 Task: Find connections with filter location Monte Alegre with filter topic #recruitmentwith filter profile language German with filter current company Max Healthcare with filter school Dr. B. R. Ambedkar University, Agra with filter industry Blogs with filter service category Customer Support with filter keywords title Astronomer
Action: Mouse moved to (725, 110)
Screenshot: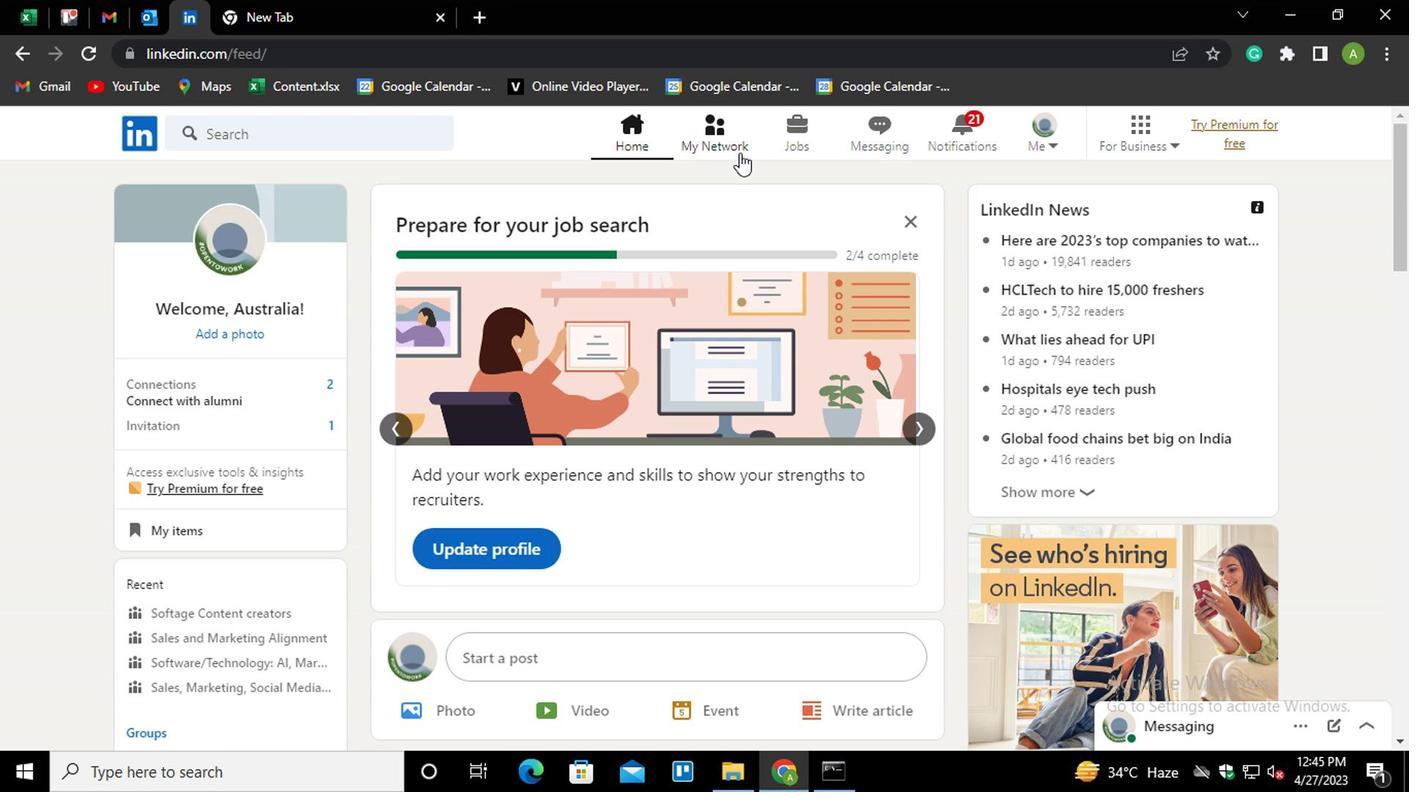 
Action: Mouse pressed left at (725, 110)
Screenshot: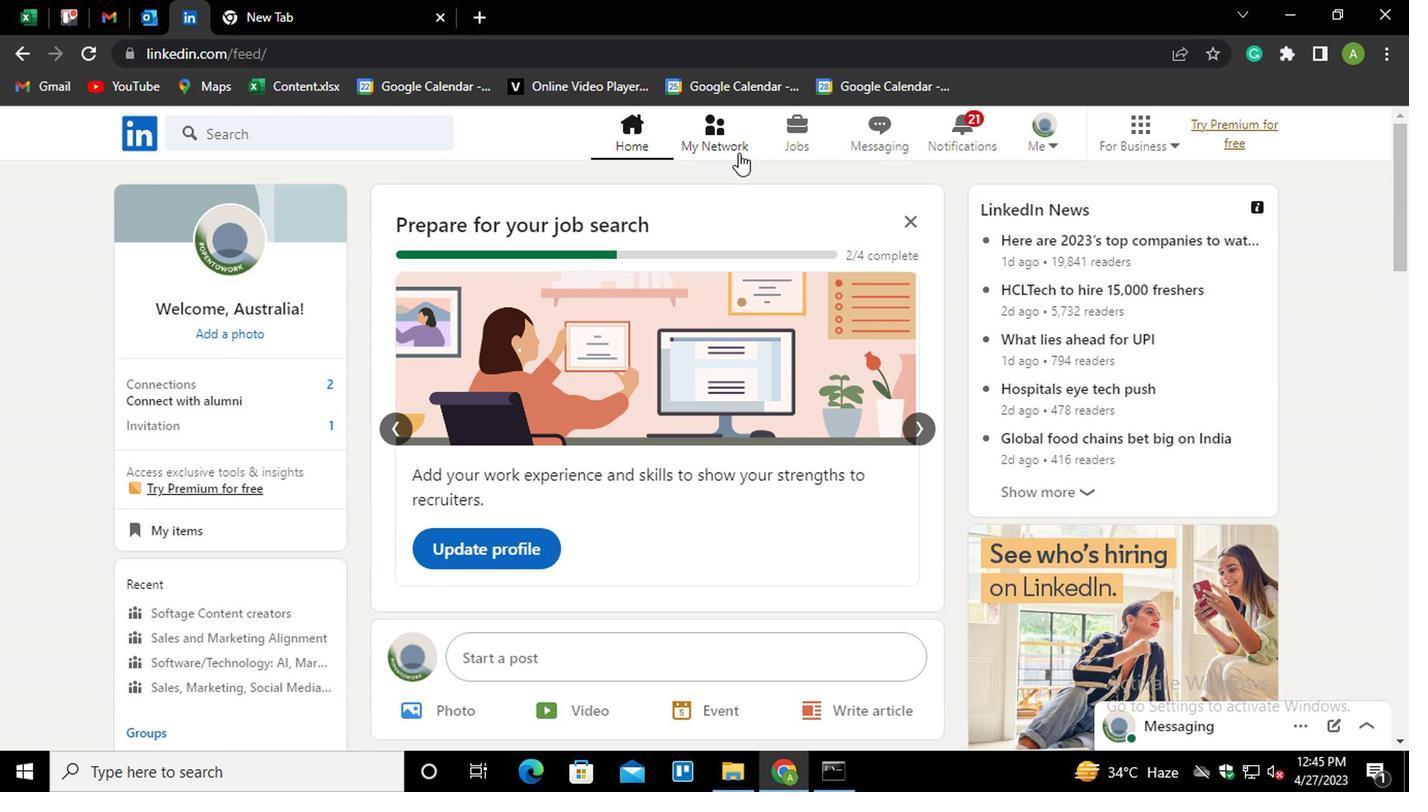 
Action: Mouse moved to (282, 218)
Screenshot: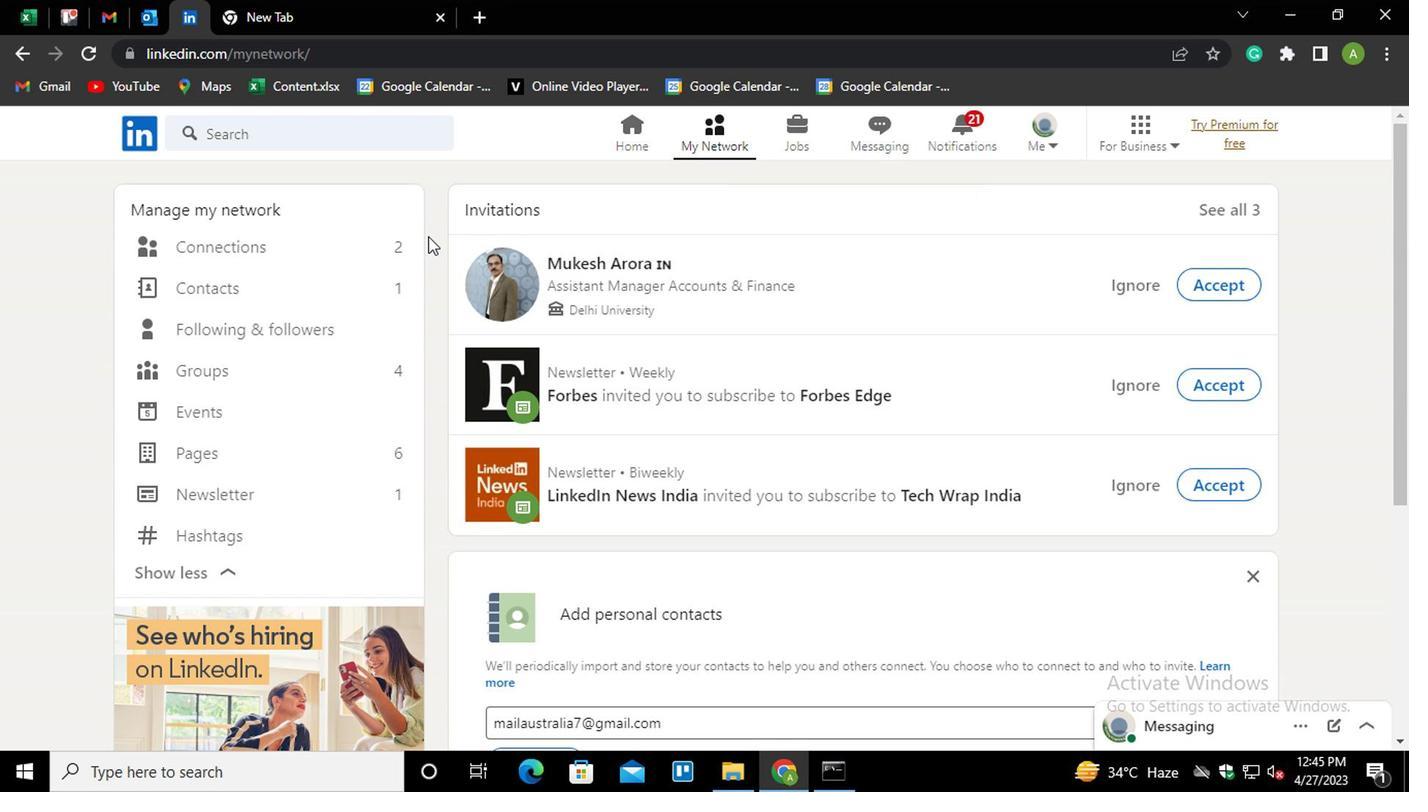 
Action: Mouse pressed left at (282, 218)
Screenshot: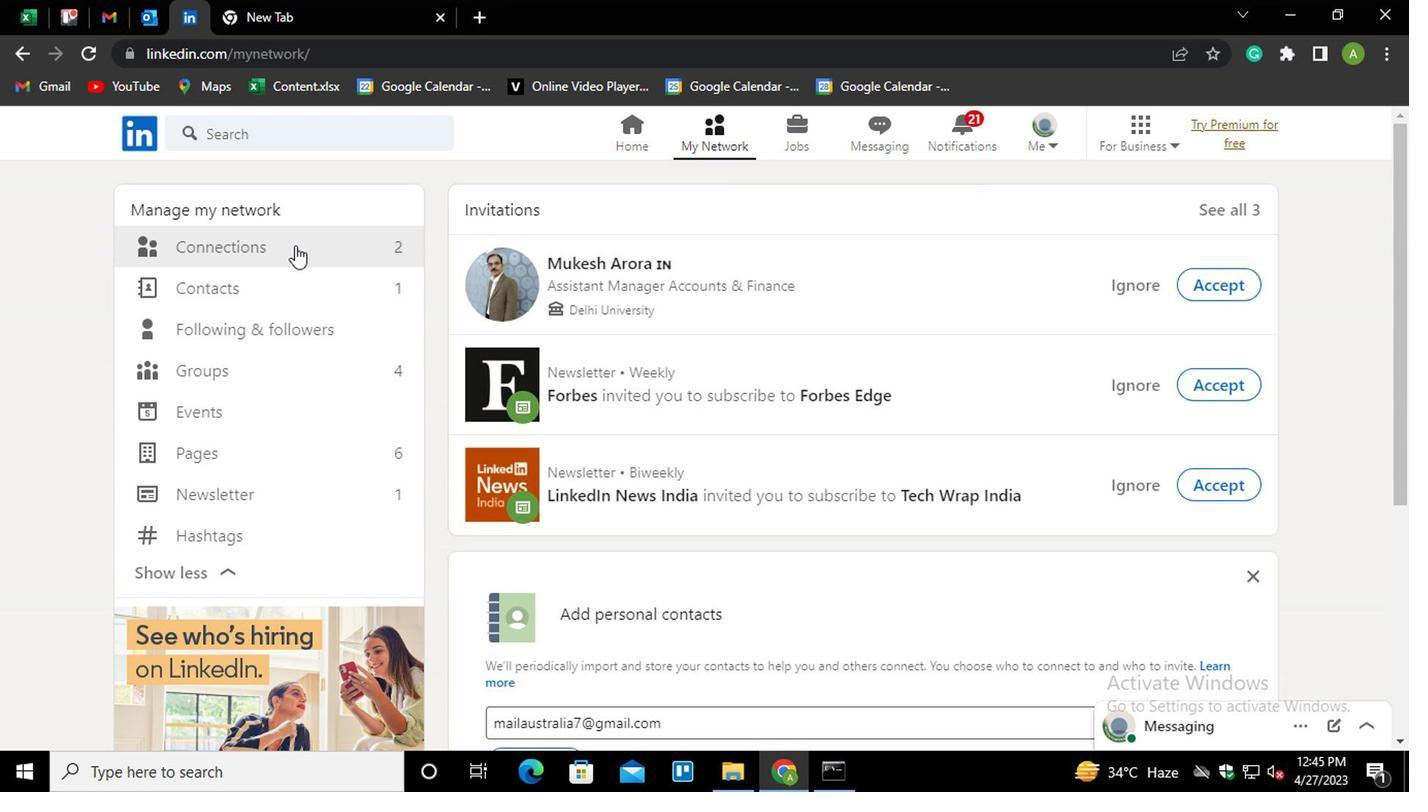 
Action: Mouse moved to (841, 216)
Screenshot: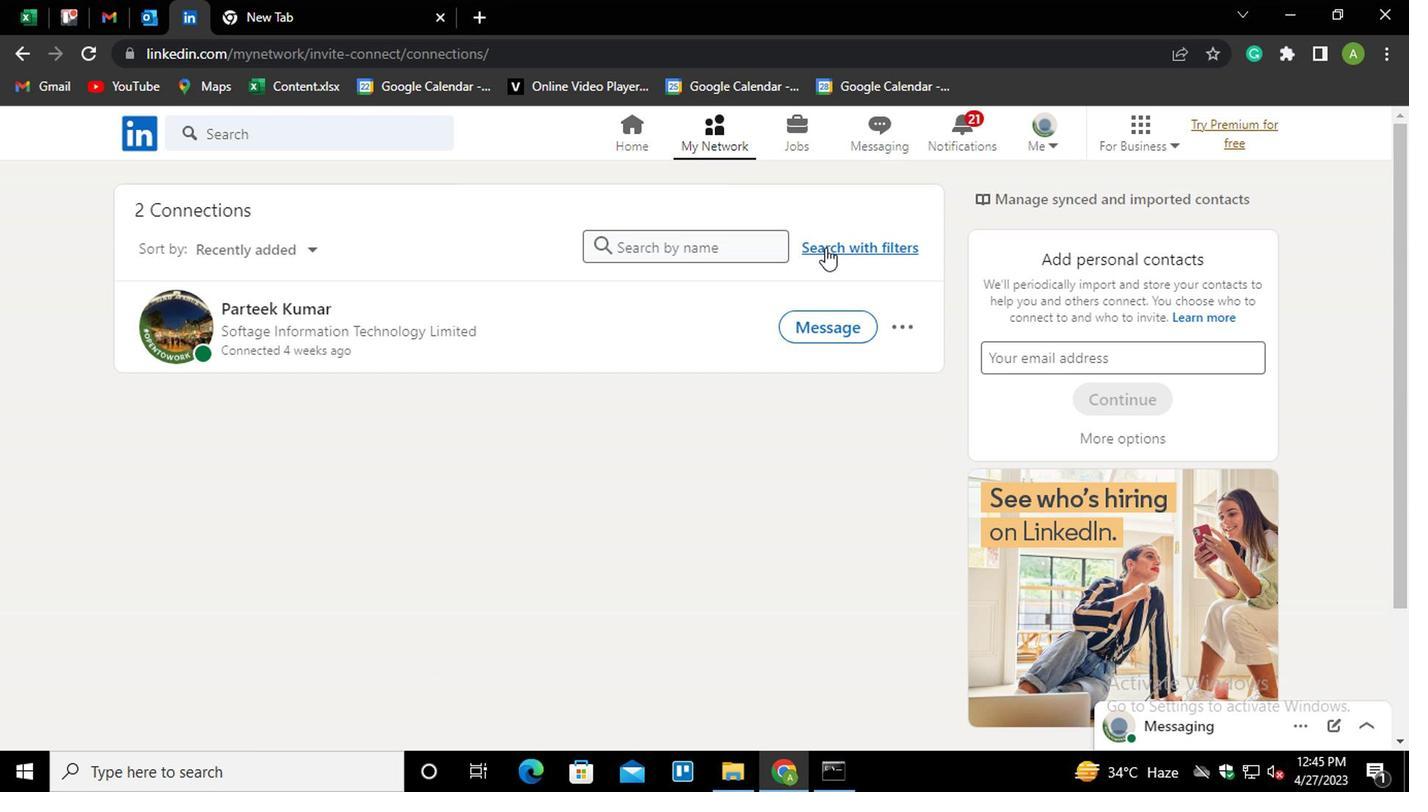 
Action: Mouse pressed left at (841, 216)
Screenshot: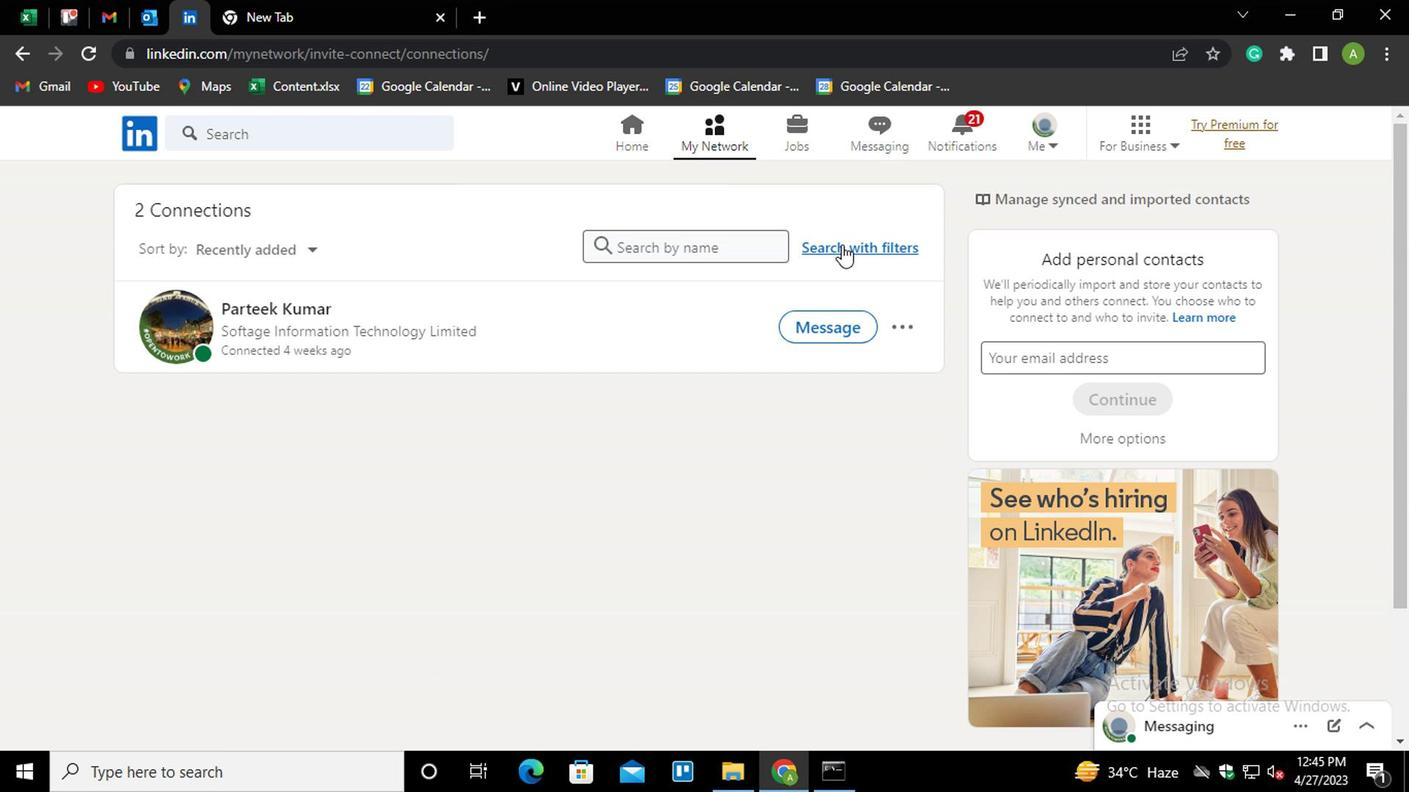 
Action: Mouse moved to (758, 162)
Screenshot: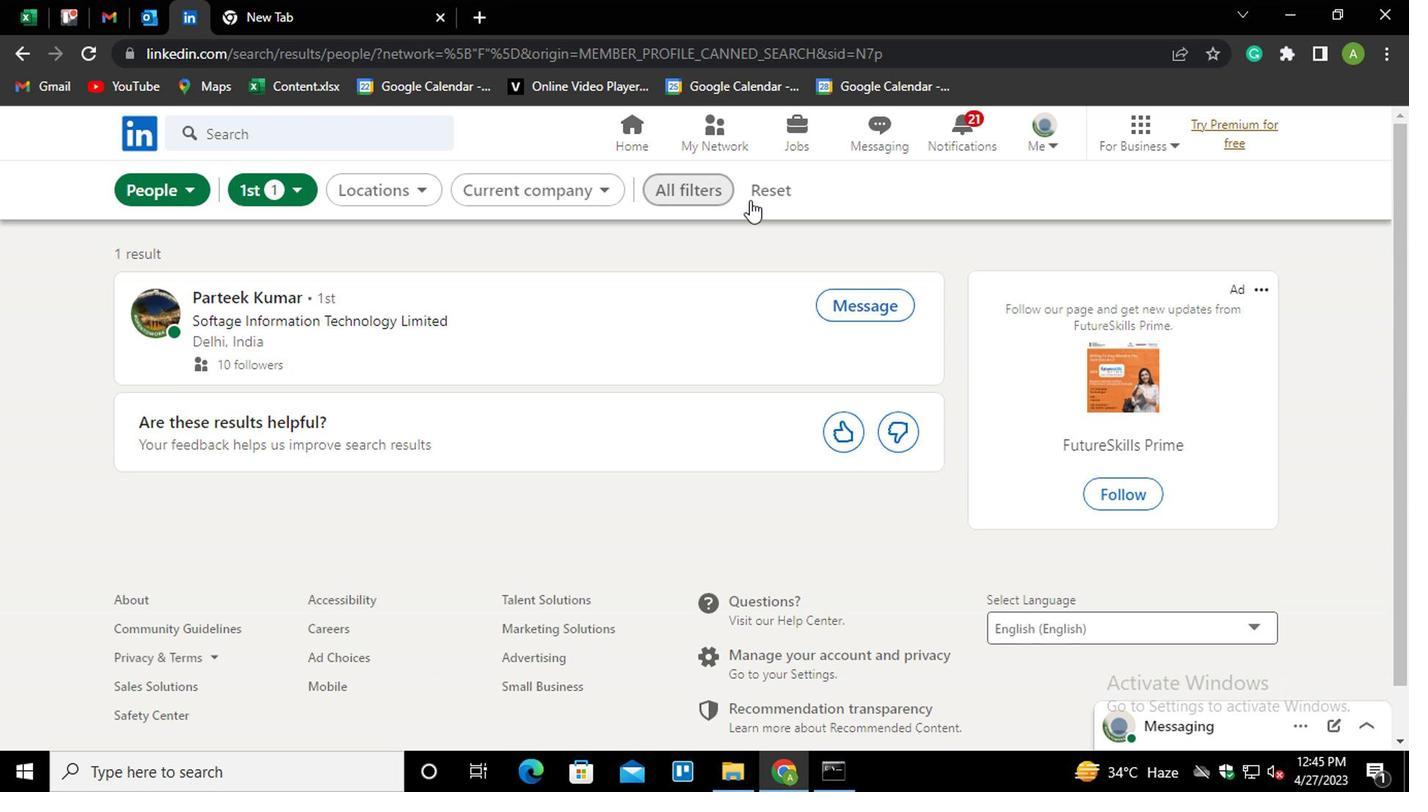 
Action: Mouse pressed left at (758, 162)
Screenshot: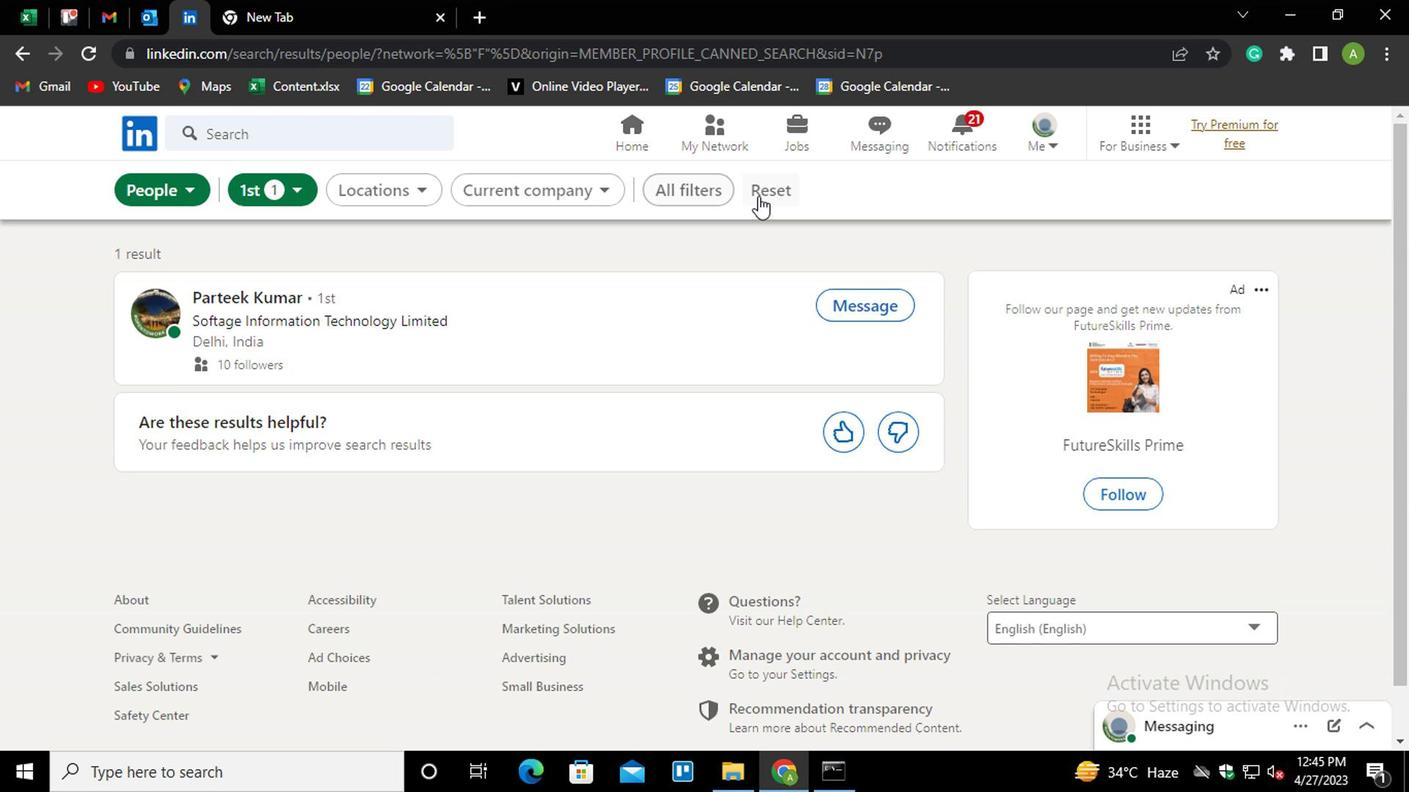 
Action: Mouse moved to (709, 162)
Screenshot: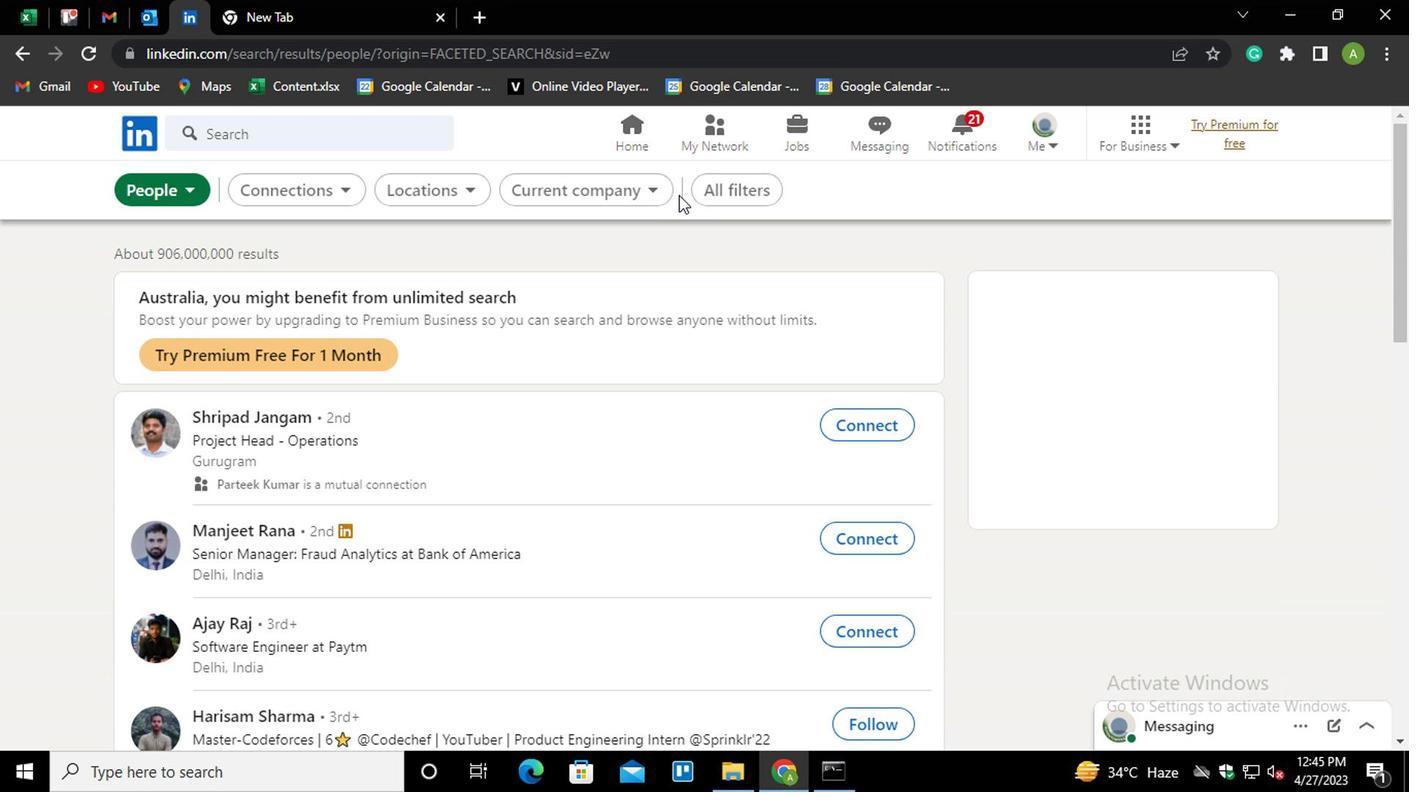 
Action: Mouse pressed left at (709, 162)
Screenshot: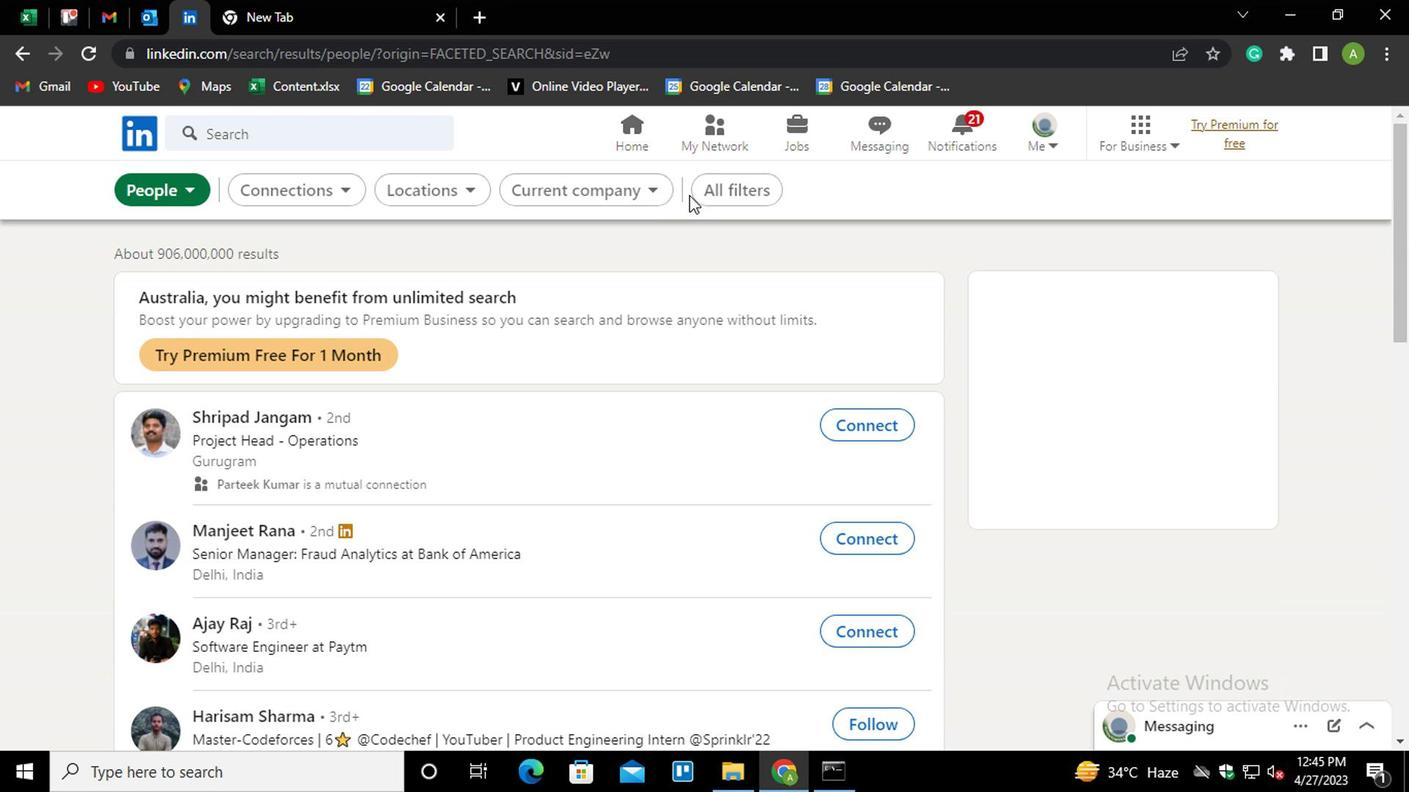 
Action: Mouse moved to (1021, 322)
Screenshot: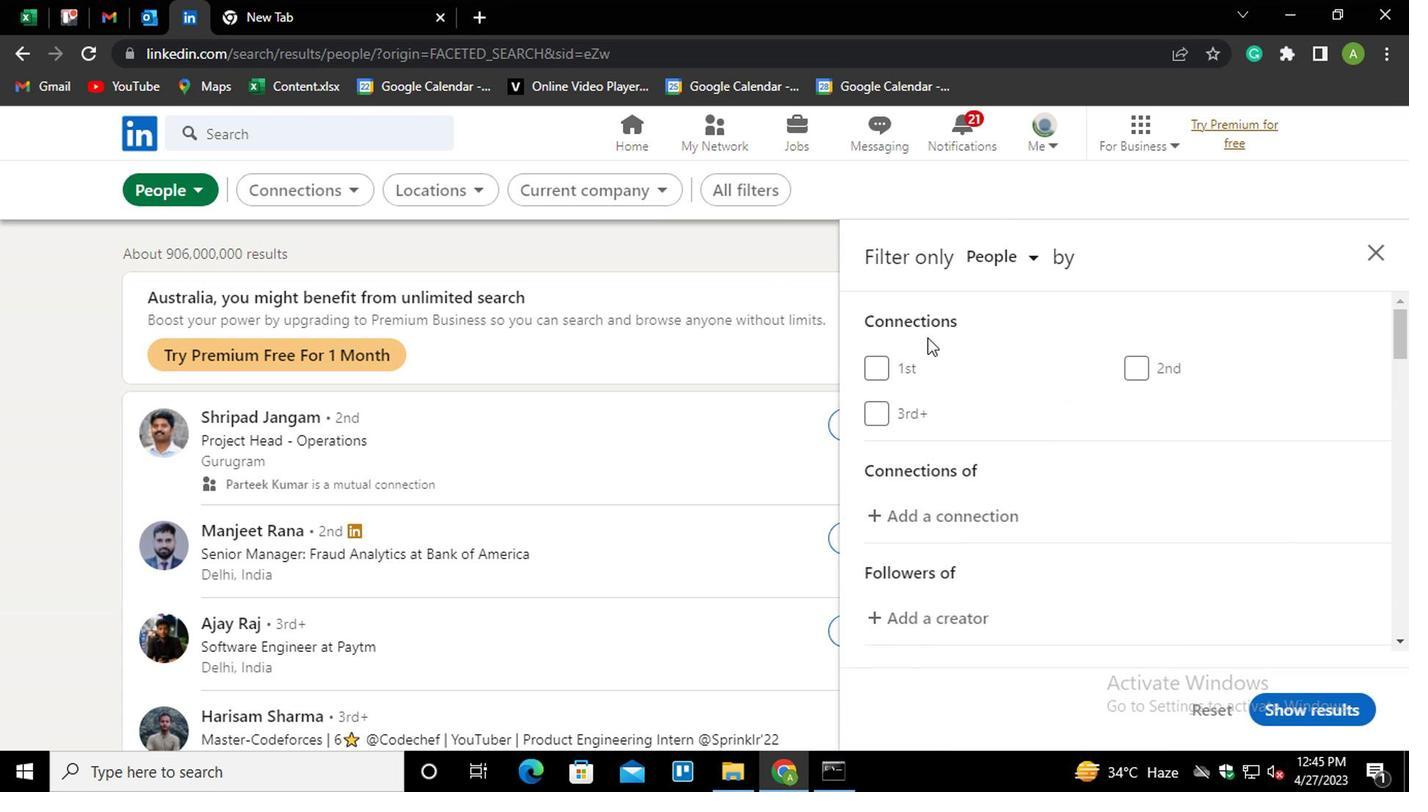 
Action: Mouse scrolled (1021, 321) with delta (0, 0)
Screenshot: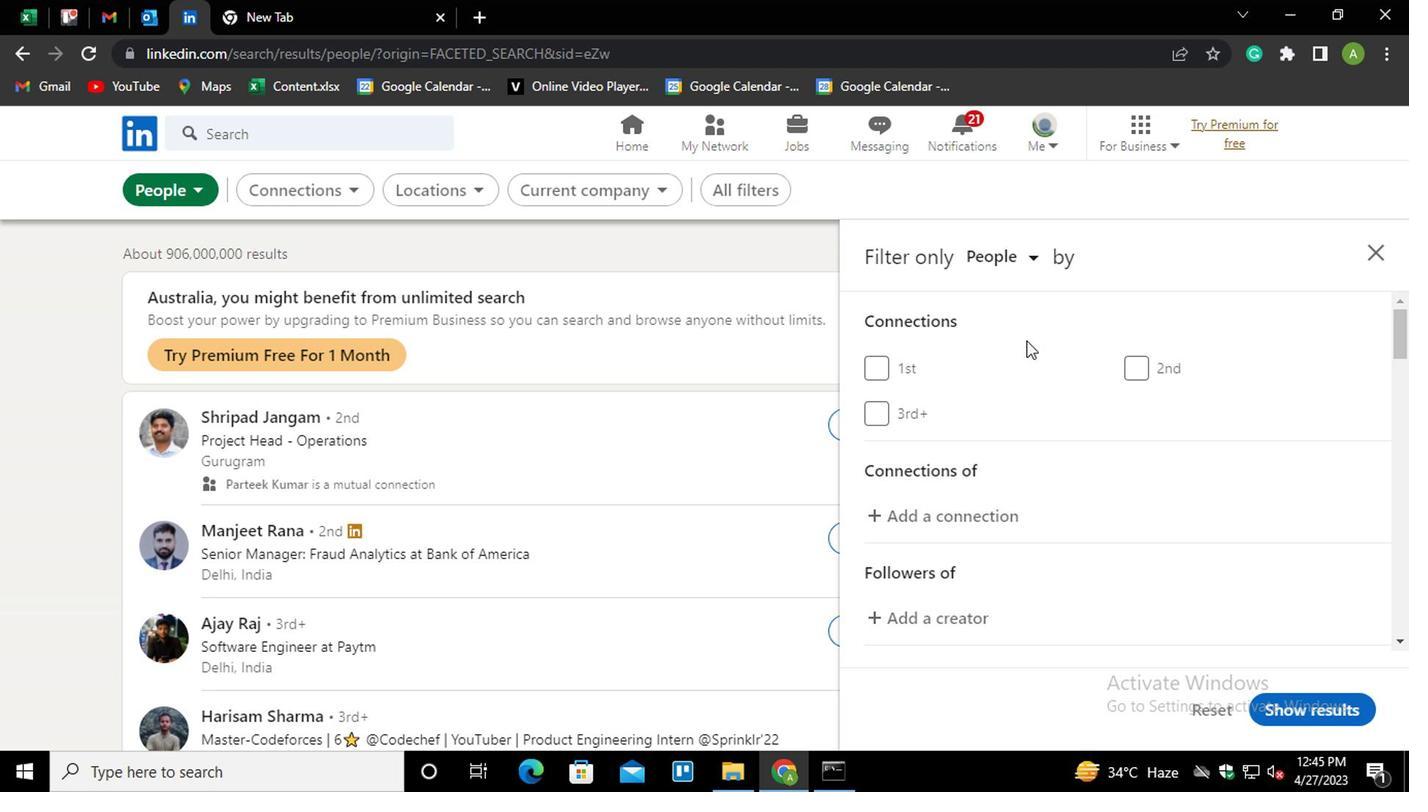 
Action: Mouse scrolled (1021, 321) with delta (0, 0)
Screenshot: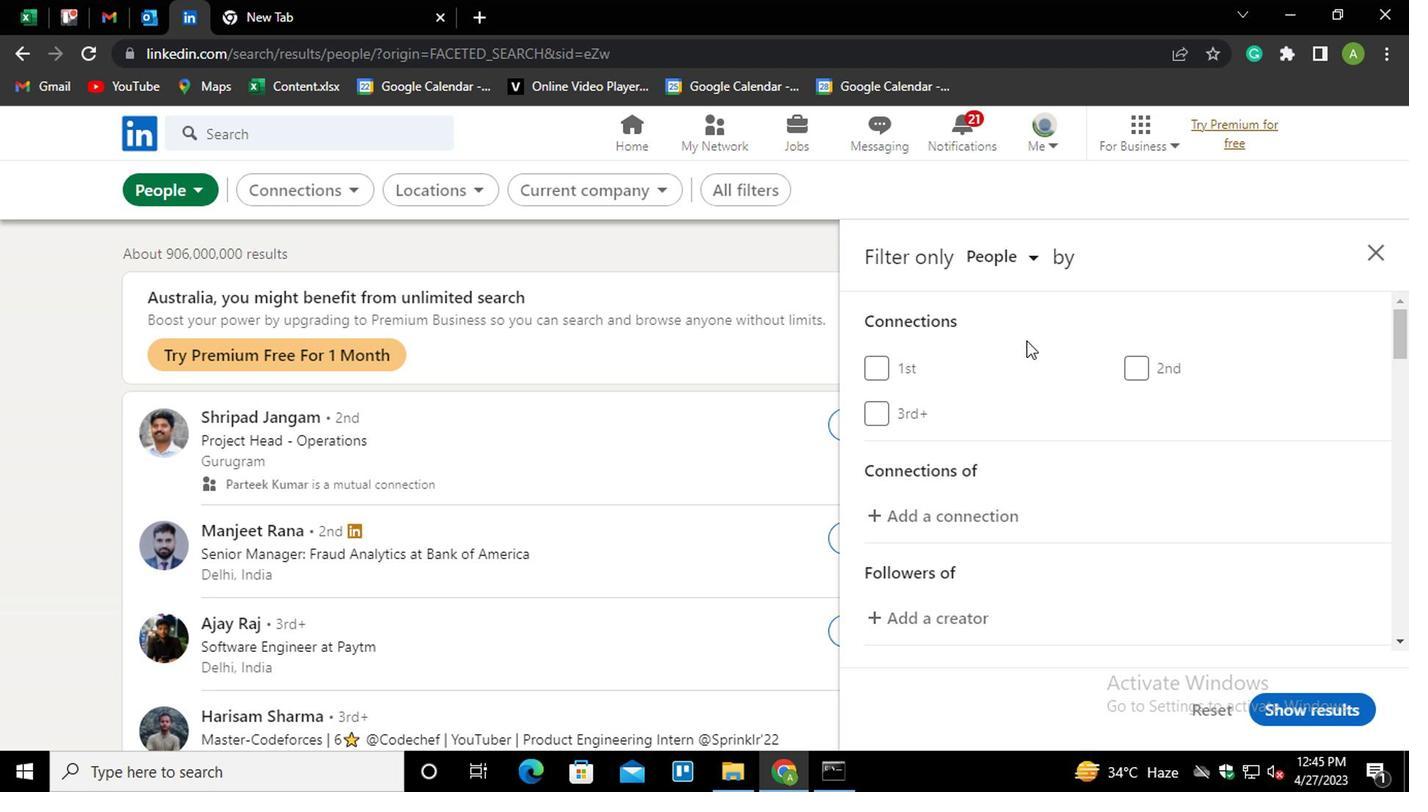 
Action: Mouse scrolled (1021, 321) with delta (0, 0)
Screenshot: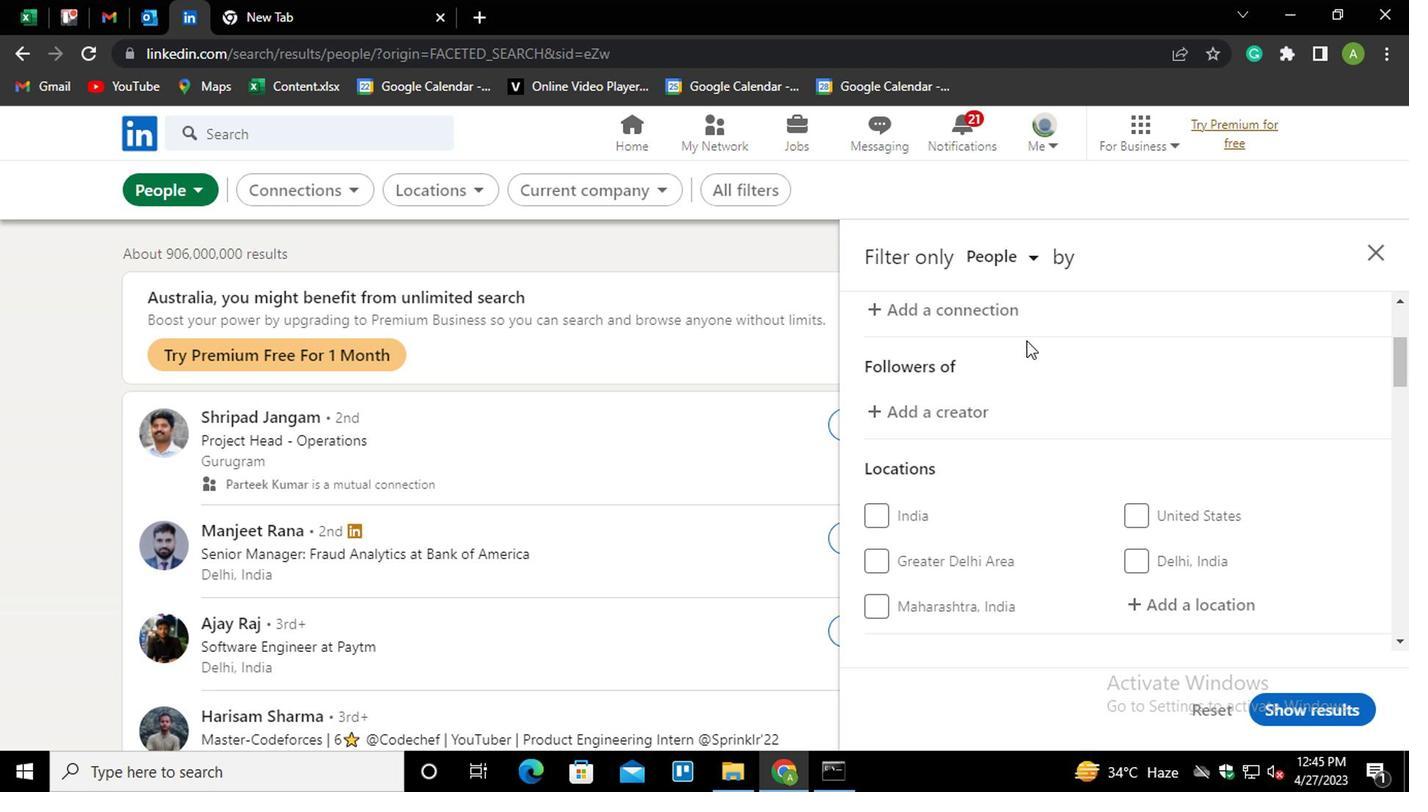 
Action: Mouse moved to (1150, 501)
Screenshot: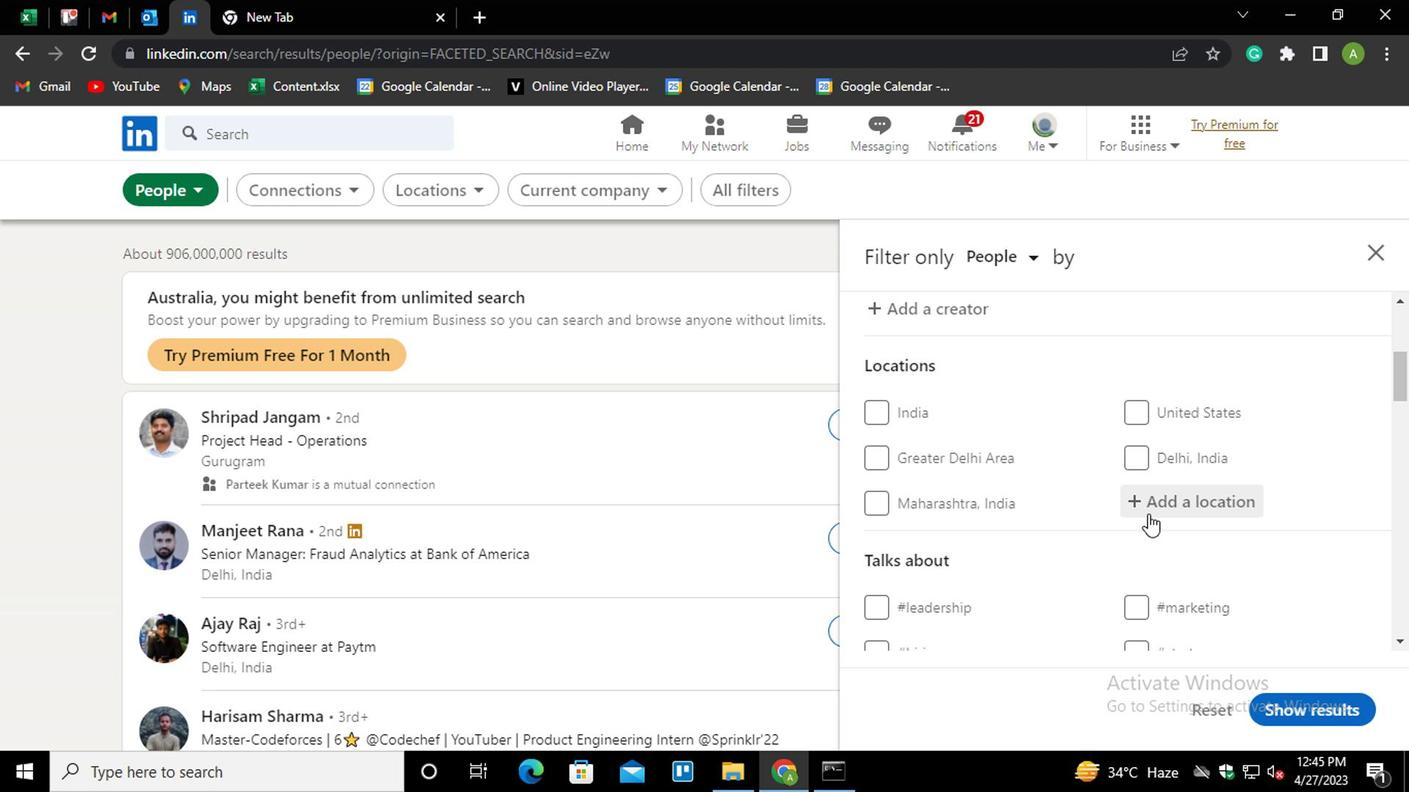 
Action: Mouse pressed left at (1150, 501)
Screenshot: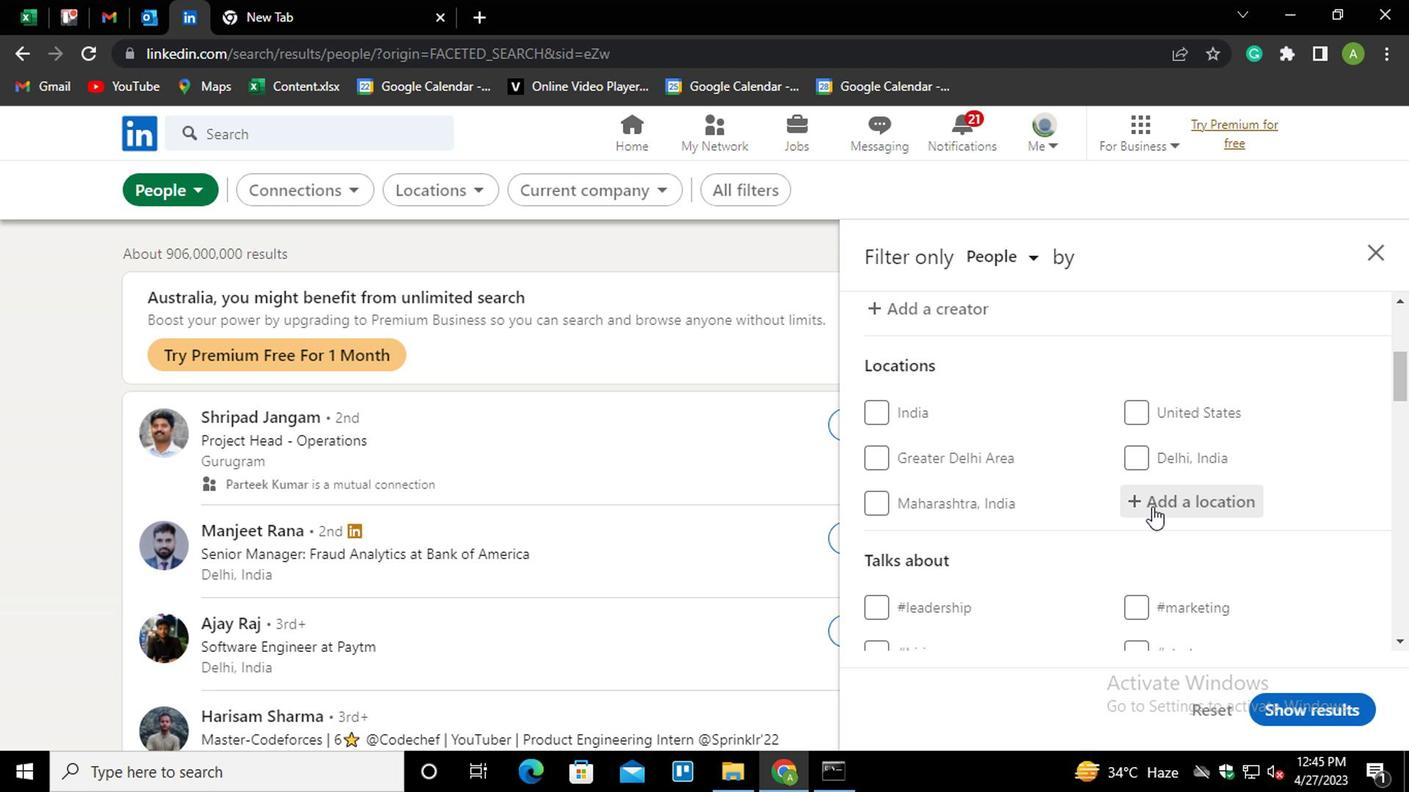 
Action: Mouse moved to (1150, 499)
Screenshot: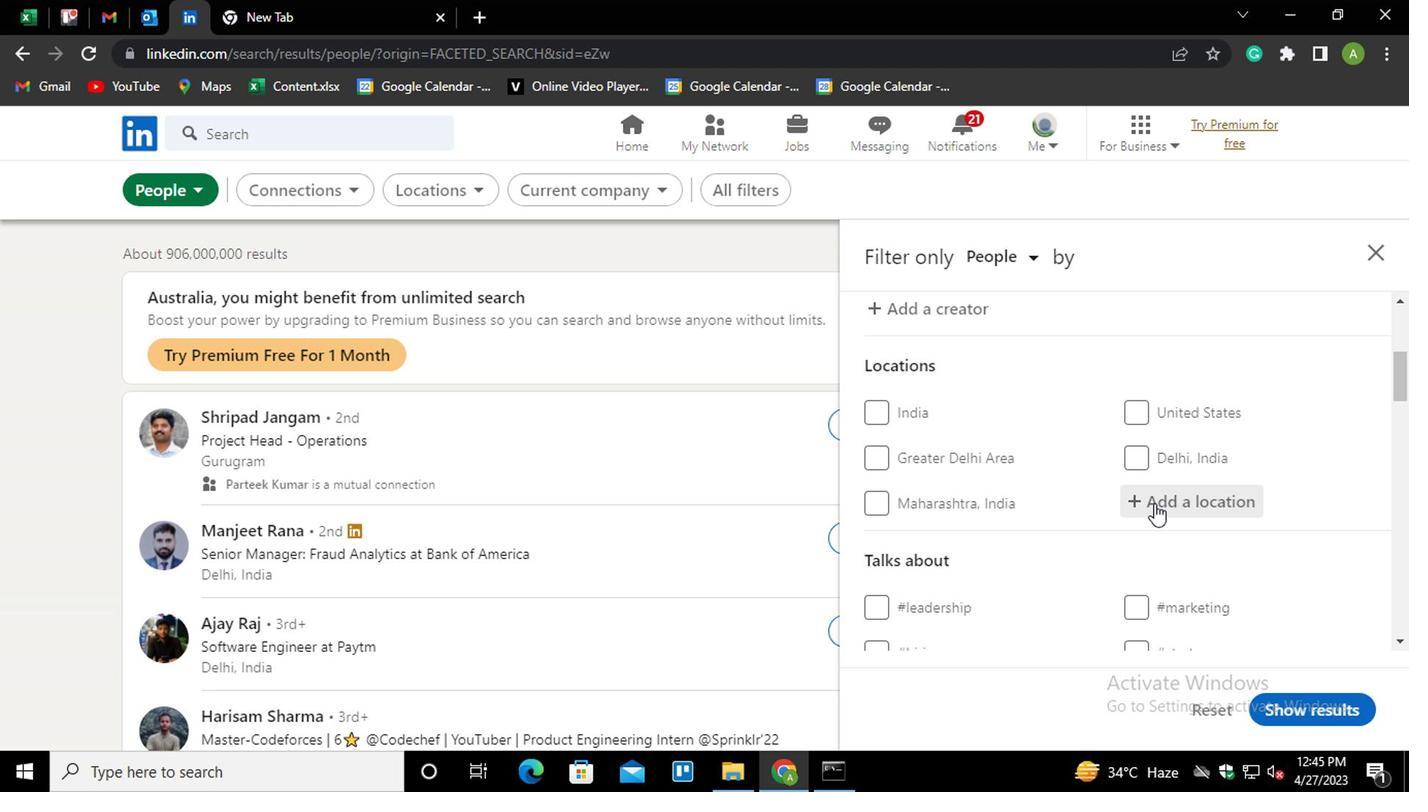 
Action: Mouse pressed left at (1150, 499)
Screenshot: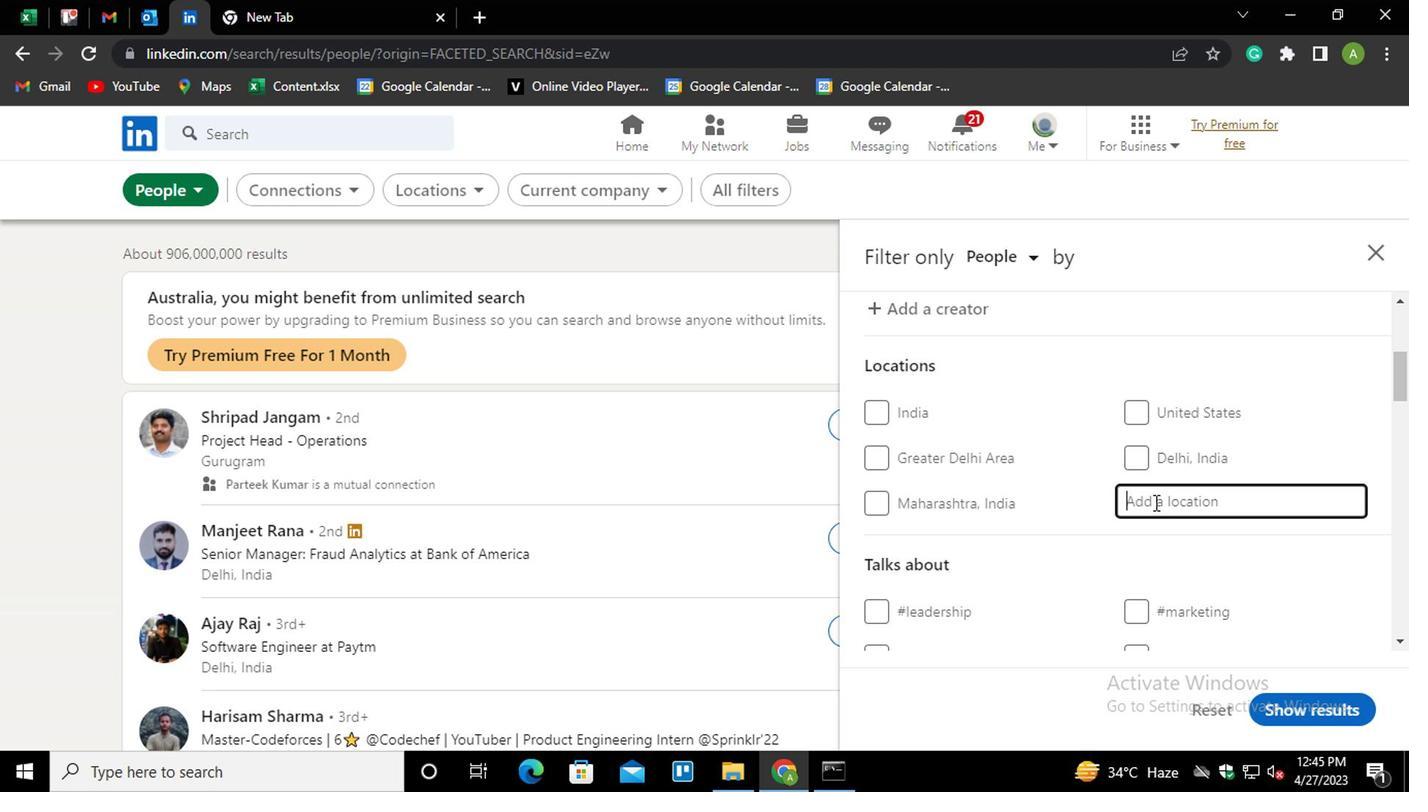 
Action: Mouse moved to (1151, 499)
Screenshot: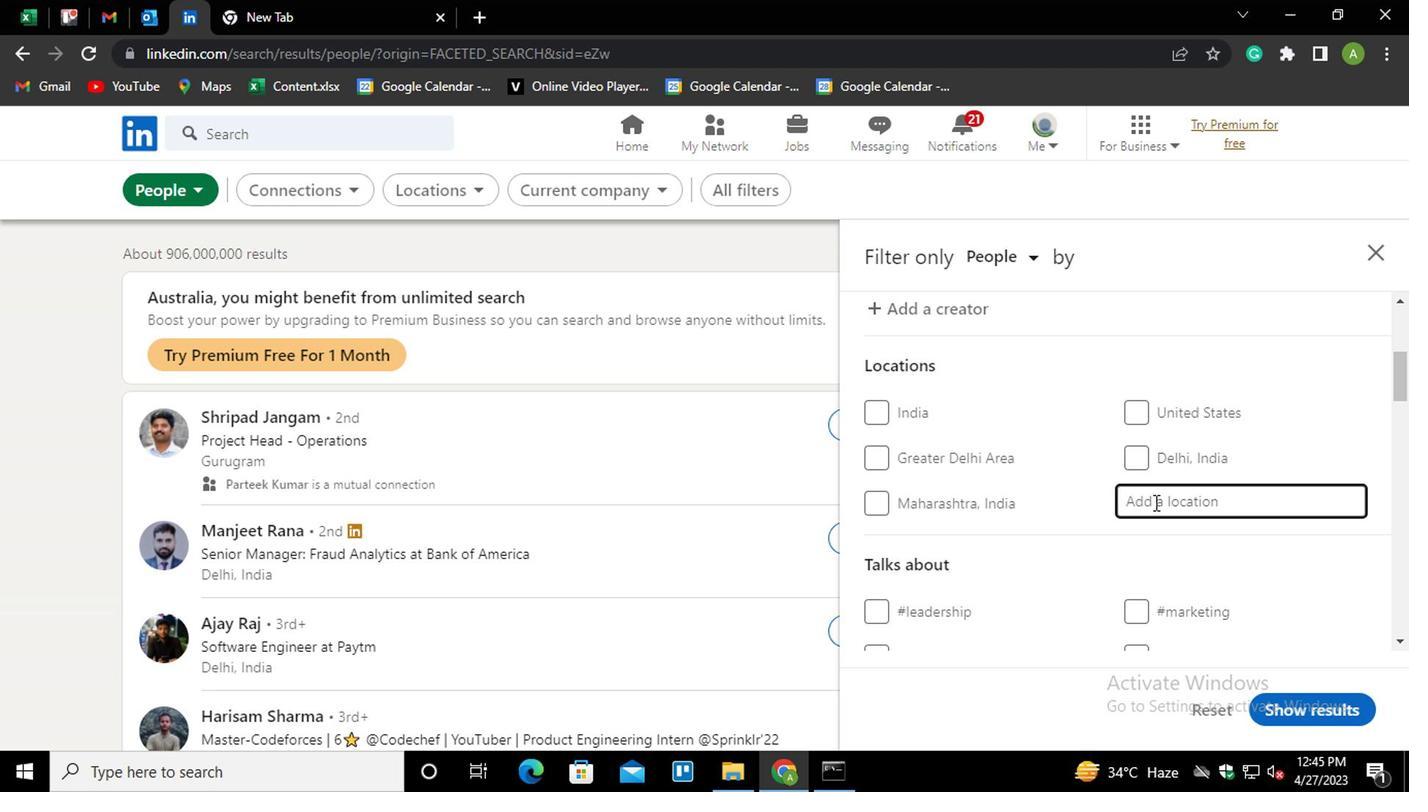 
Action: Key pressed <Key.shift>MONTE<Key.space><Key.shift>ALERGE
Screenshot: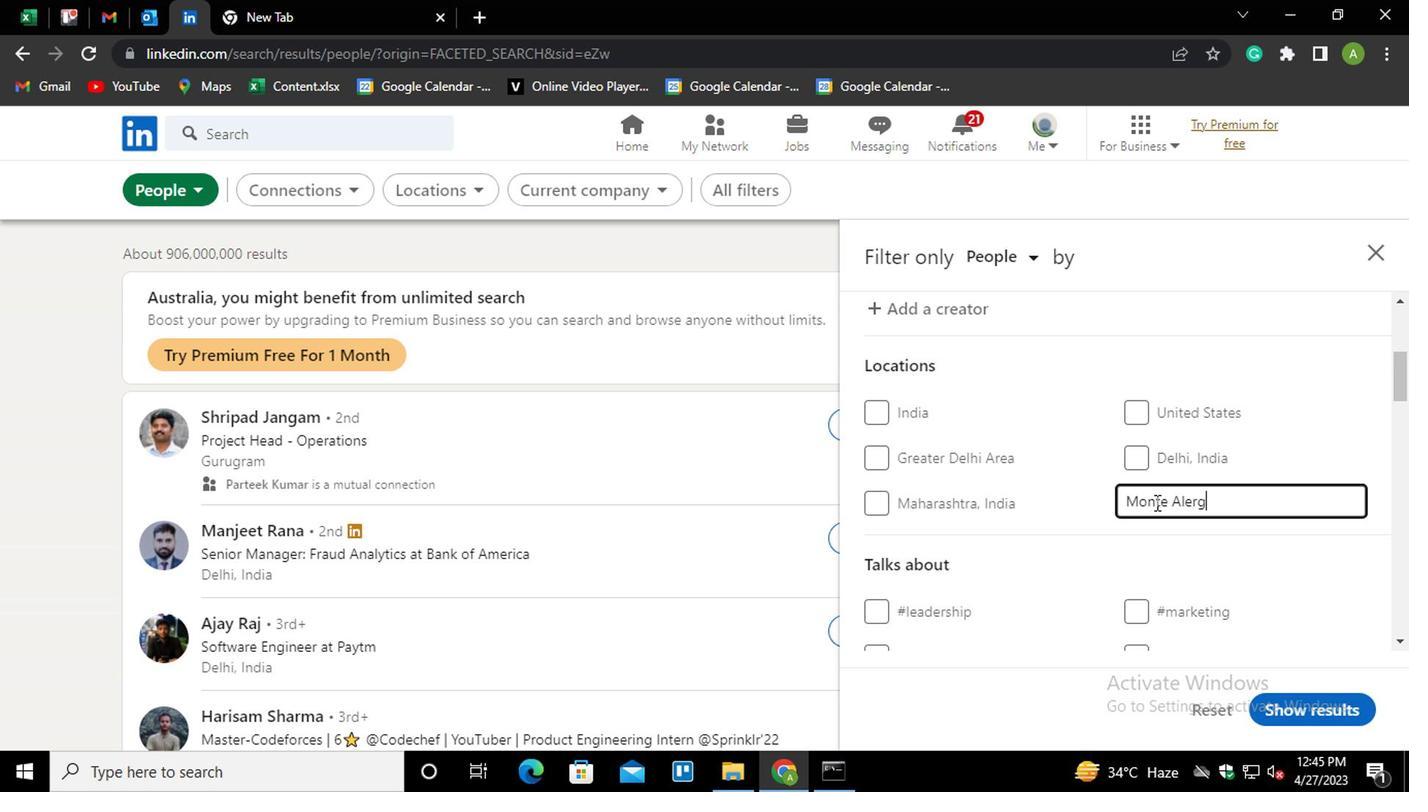 
Action: Mouse moved to (1276, 494)
Screenshot: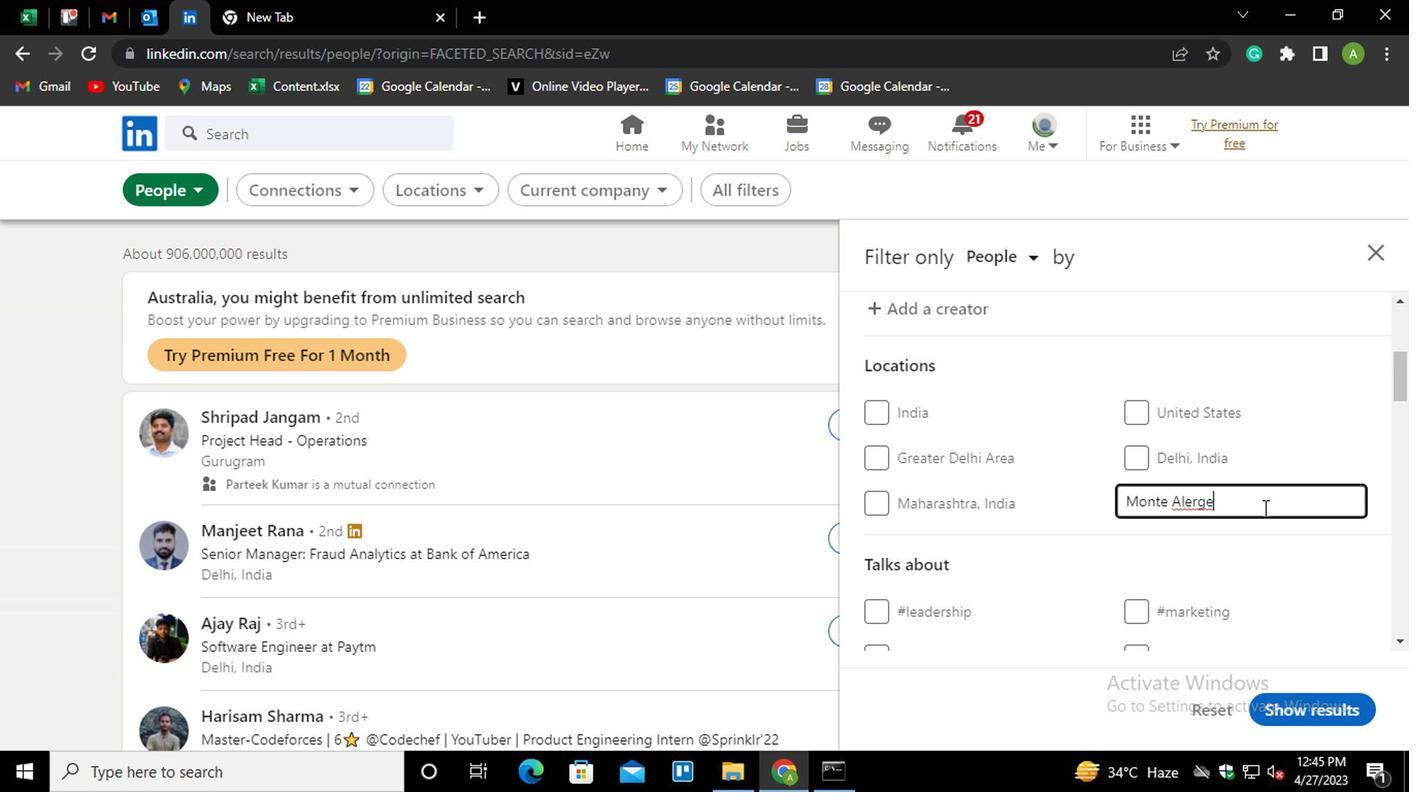 
Action: Key pressed <Key.backspace><Key.backspace><Key.backspace>GR<Key.down><Key.enter>
Screenshot: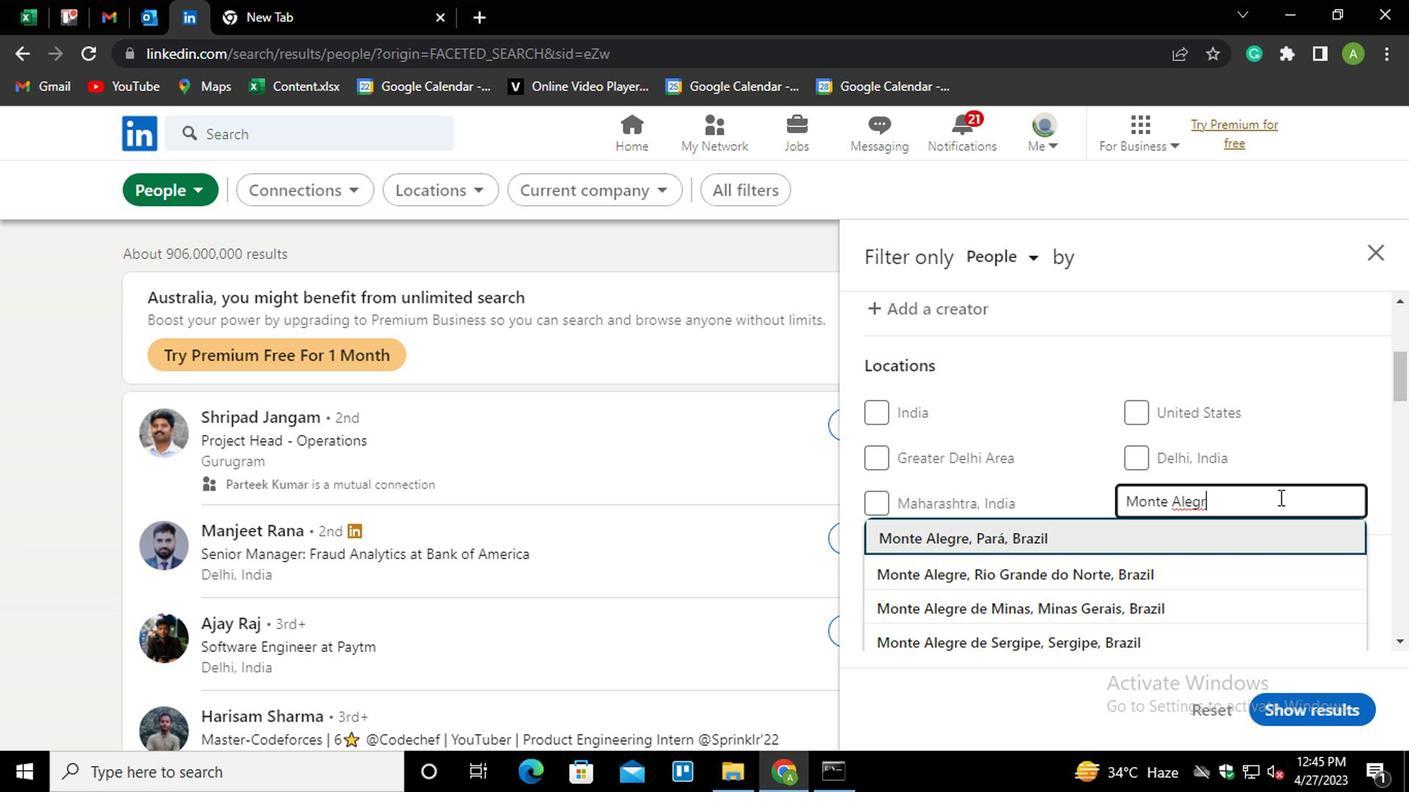 
Action: Mouse scrolled (1276, 493) with delta (0, -1)
Screenshot: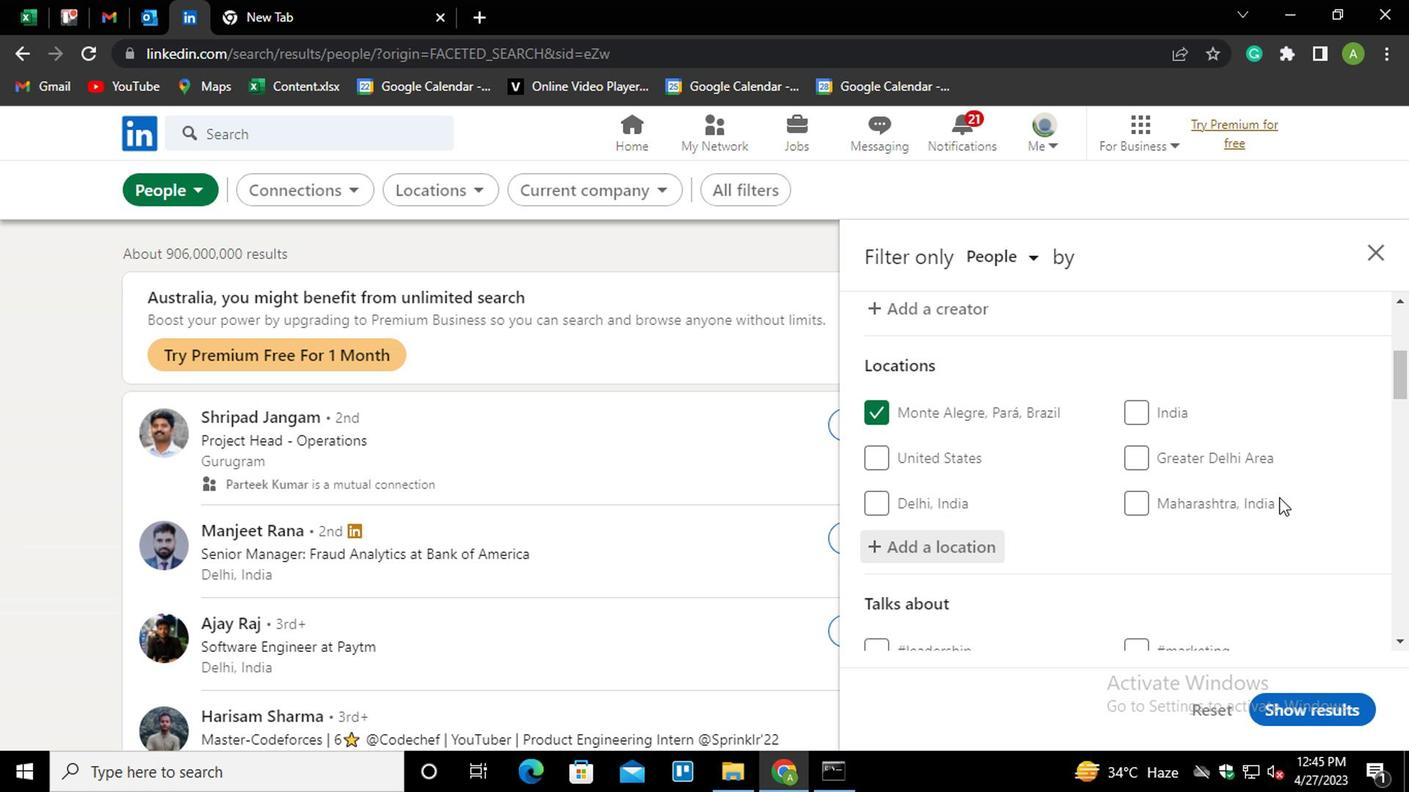 
Action: Mouse scrolled (1276, 493) with delta (0, -1)
Screenshot: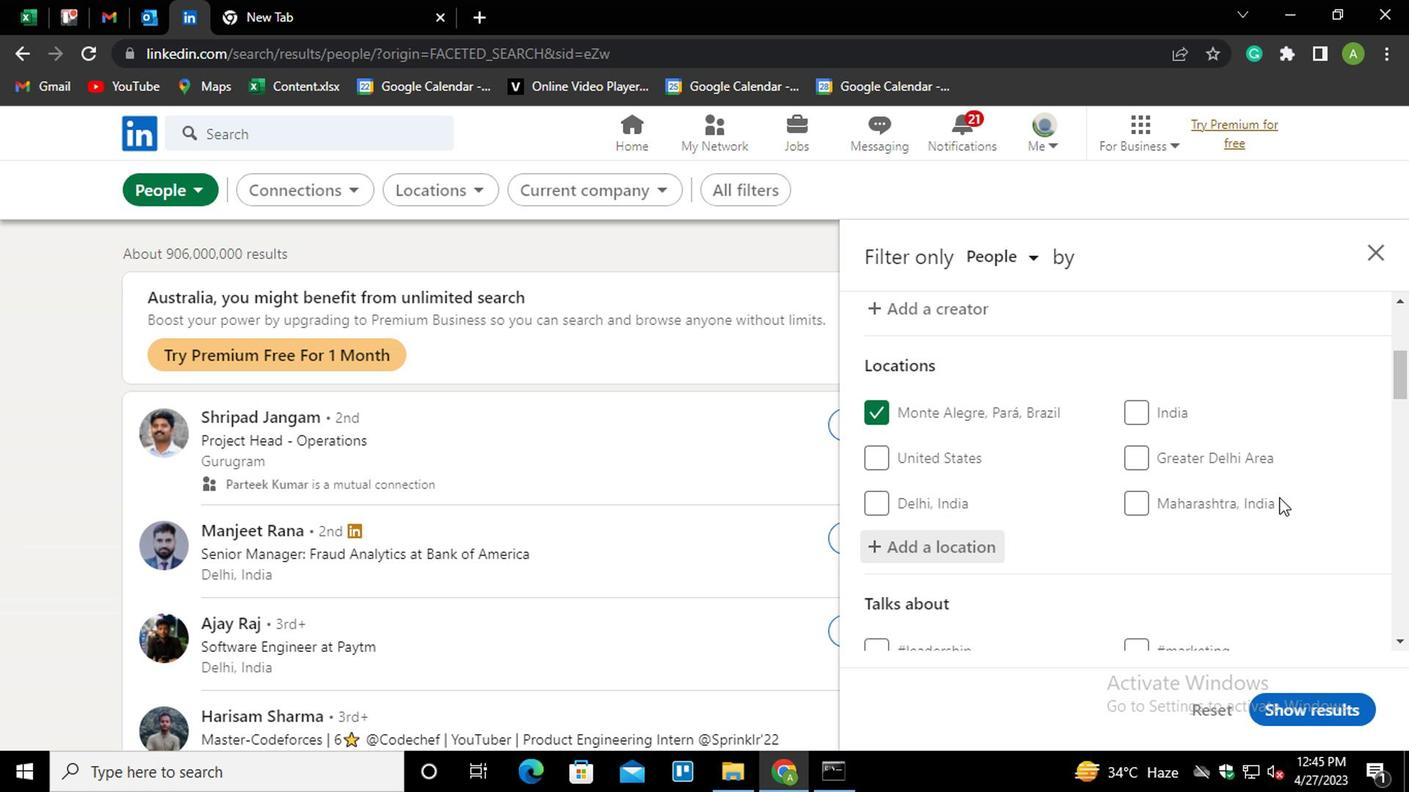 
Action: Mouse moved to (1158, 535)
Screenshot: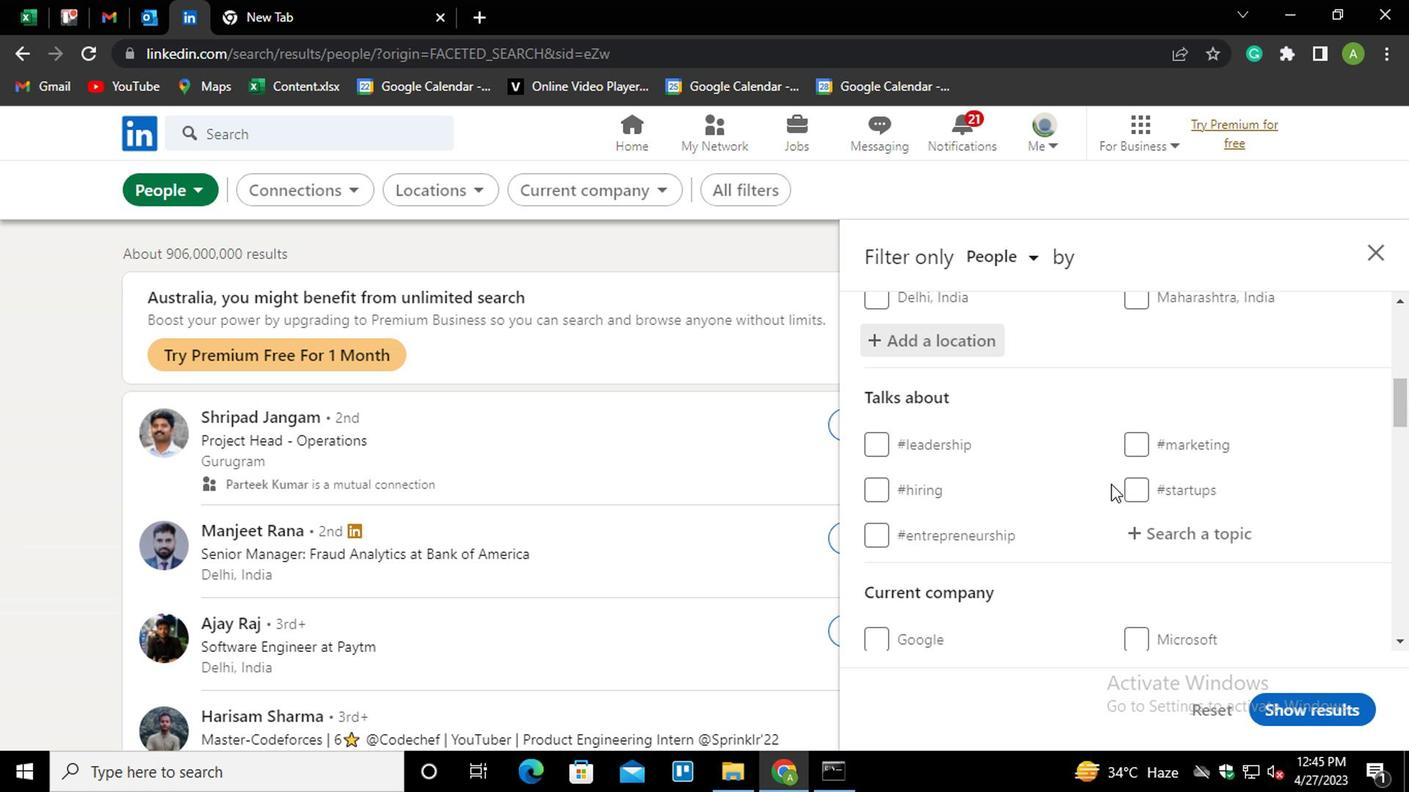 
Action: Mouse pressed left at (1158, 535)
Screenshot: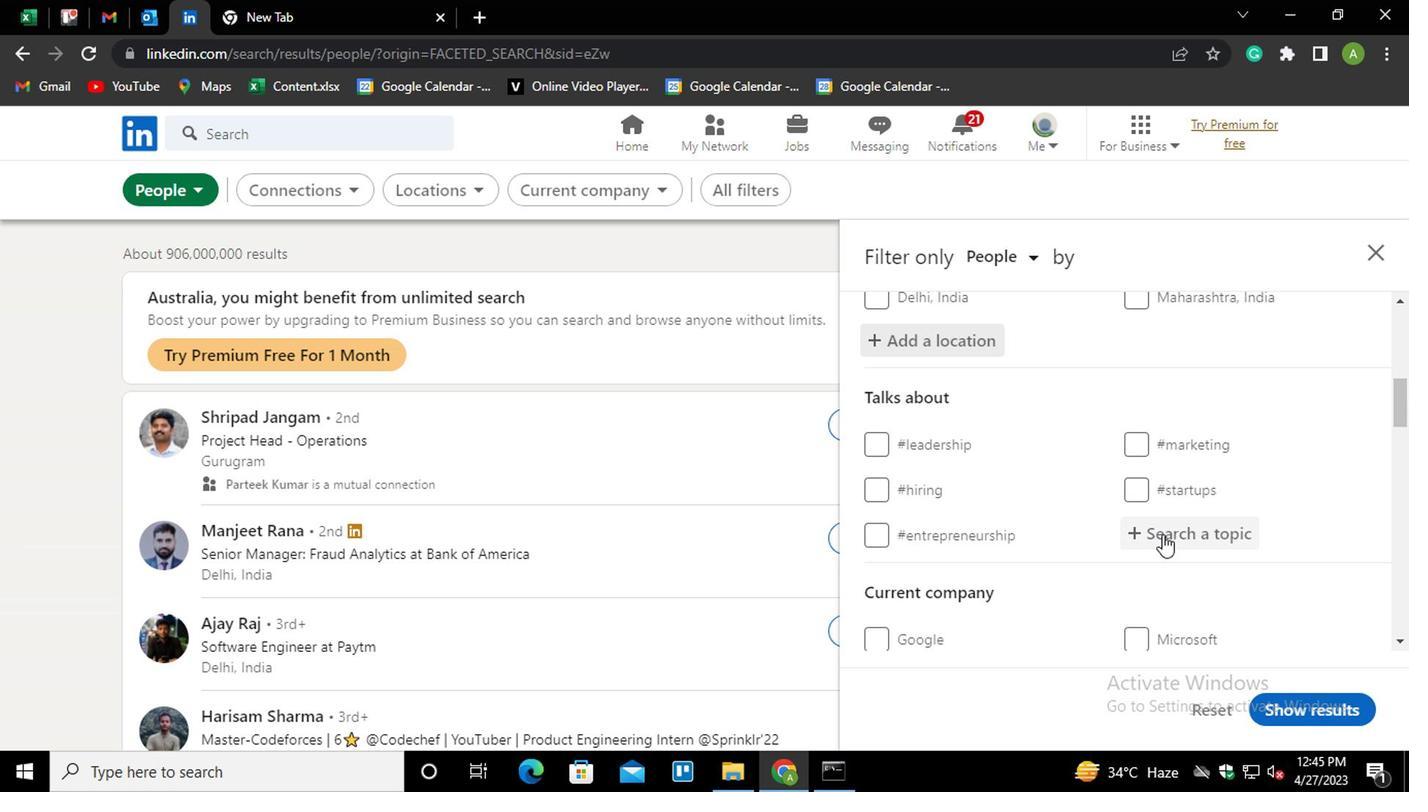 
Action: Key pressed <Key.shift><Key.shift><Key.shift><Key.shift><Key.shift><Key.shift><Key.shift><Key.shift><Key.shift>#RECRI<Key.backspace>UITMETN<Key.backspace><Key.backspace>NT
Screenshot: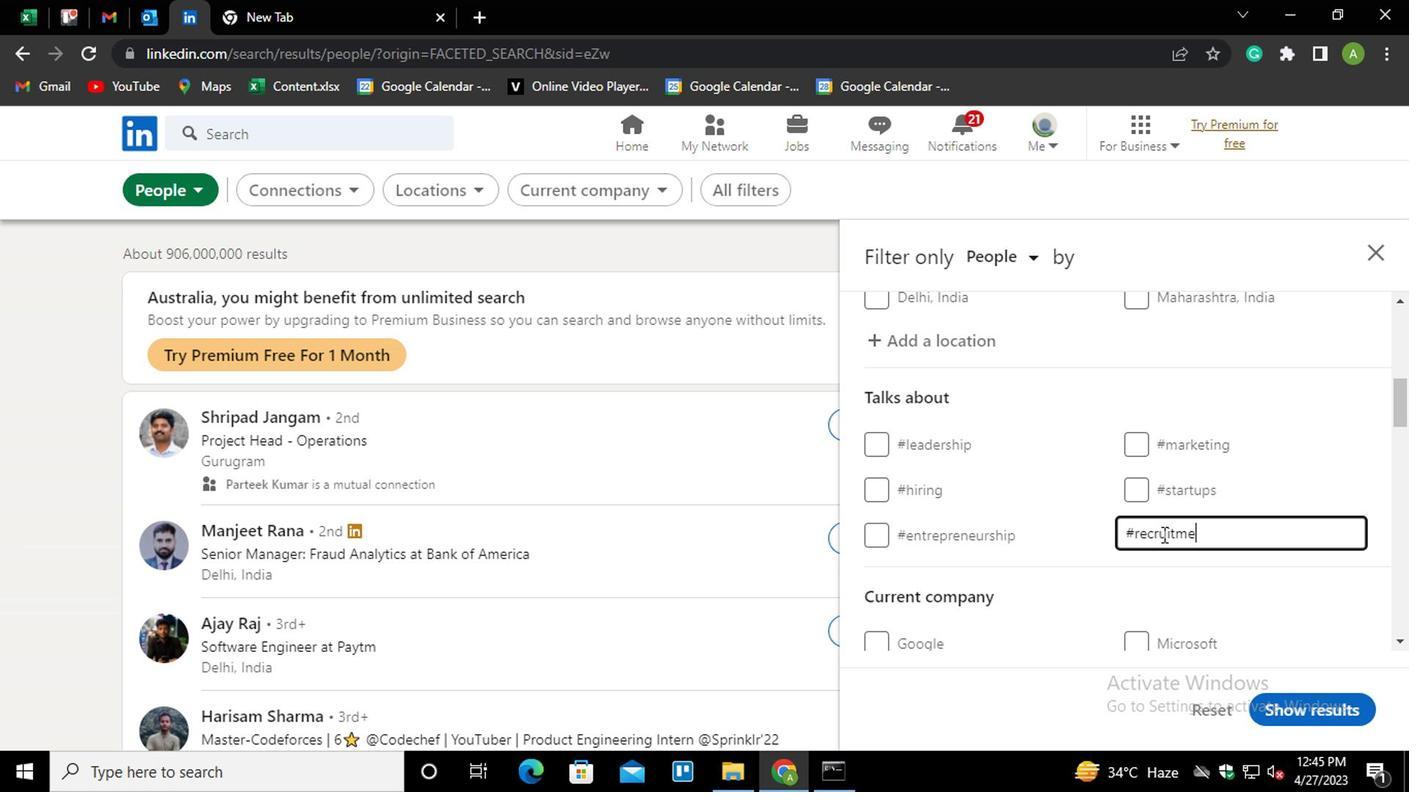 
Action: Mouse moved to (1338, 485)
Screenshot: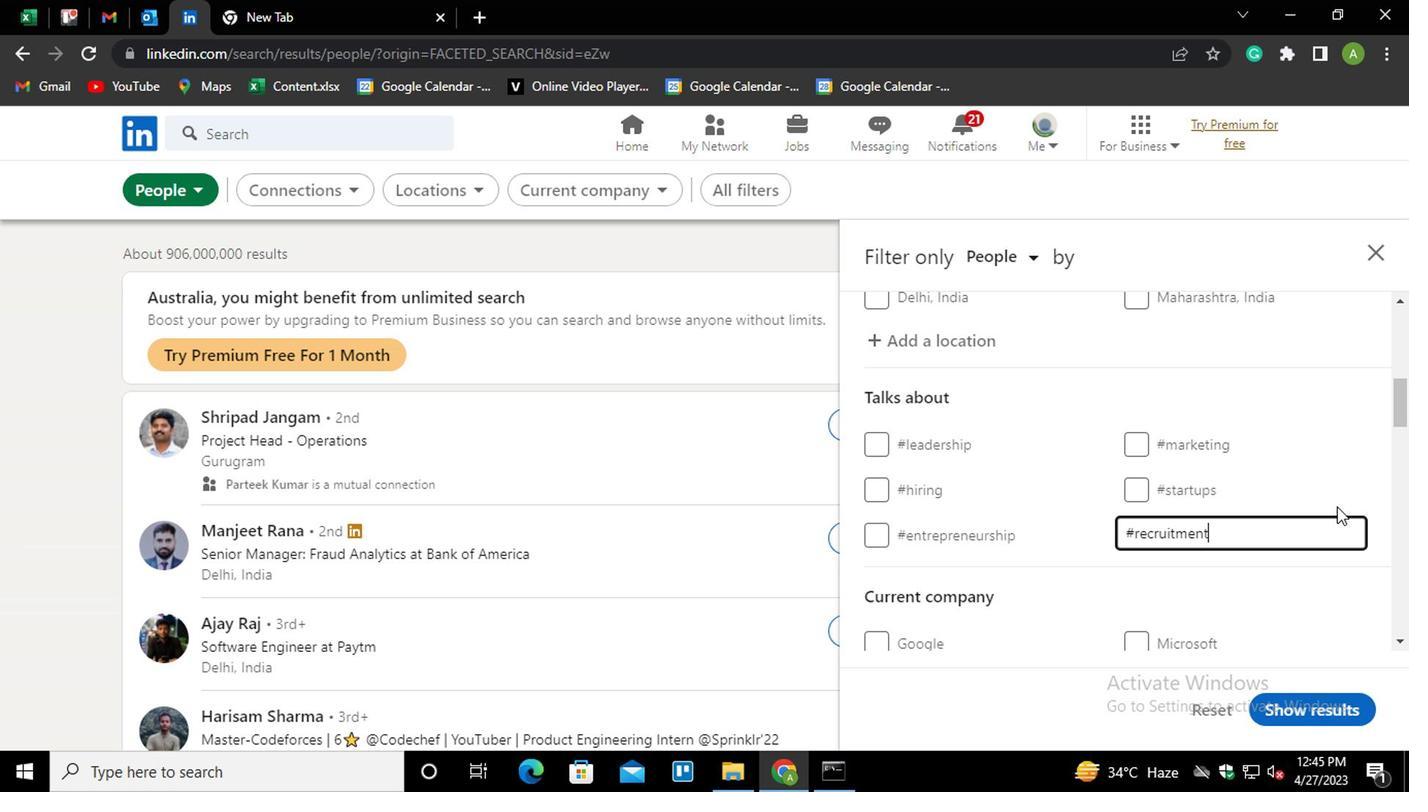 
Action: Mouse pressed left at (1338, 485)
Screenshot: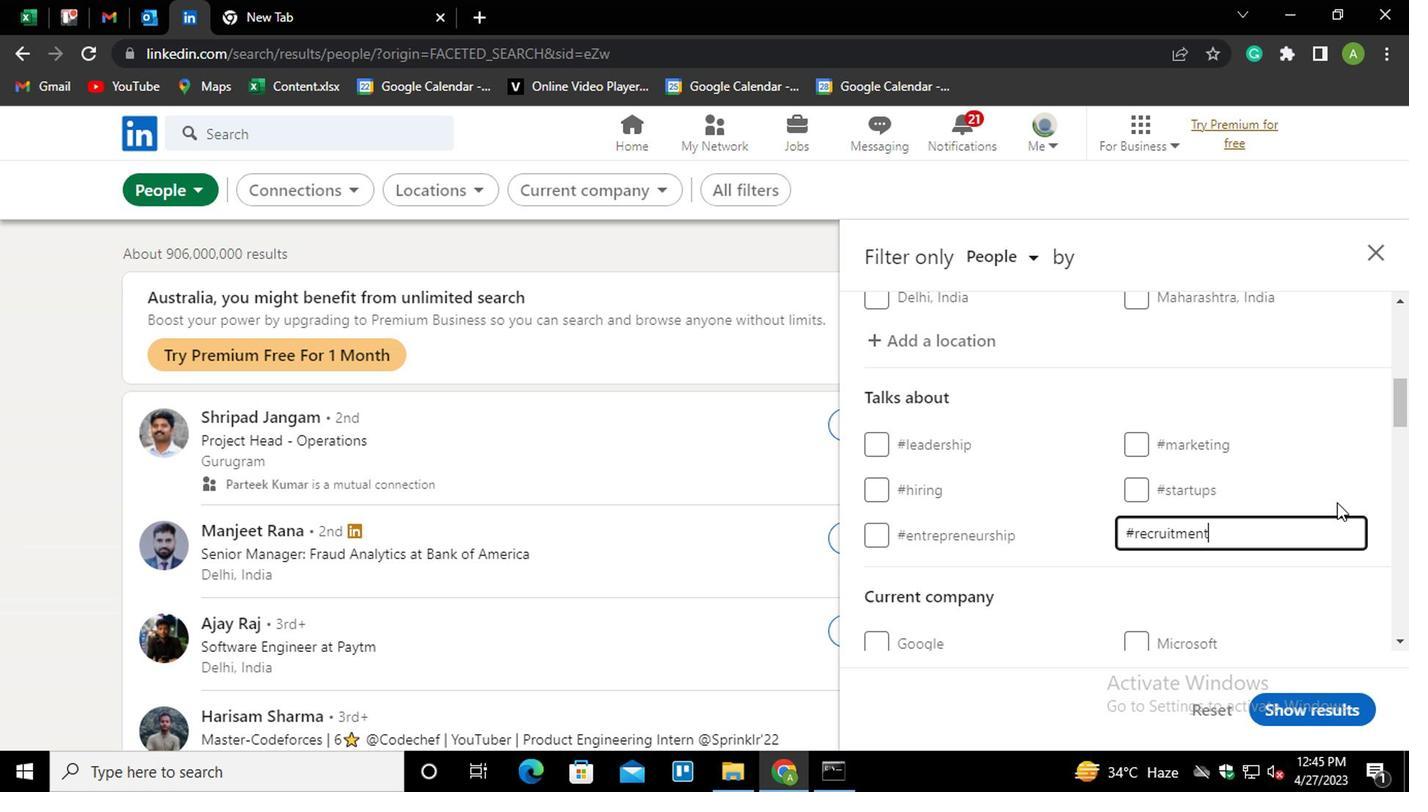 
Action: Mouse moved to (1338, 485)
Screenshot: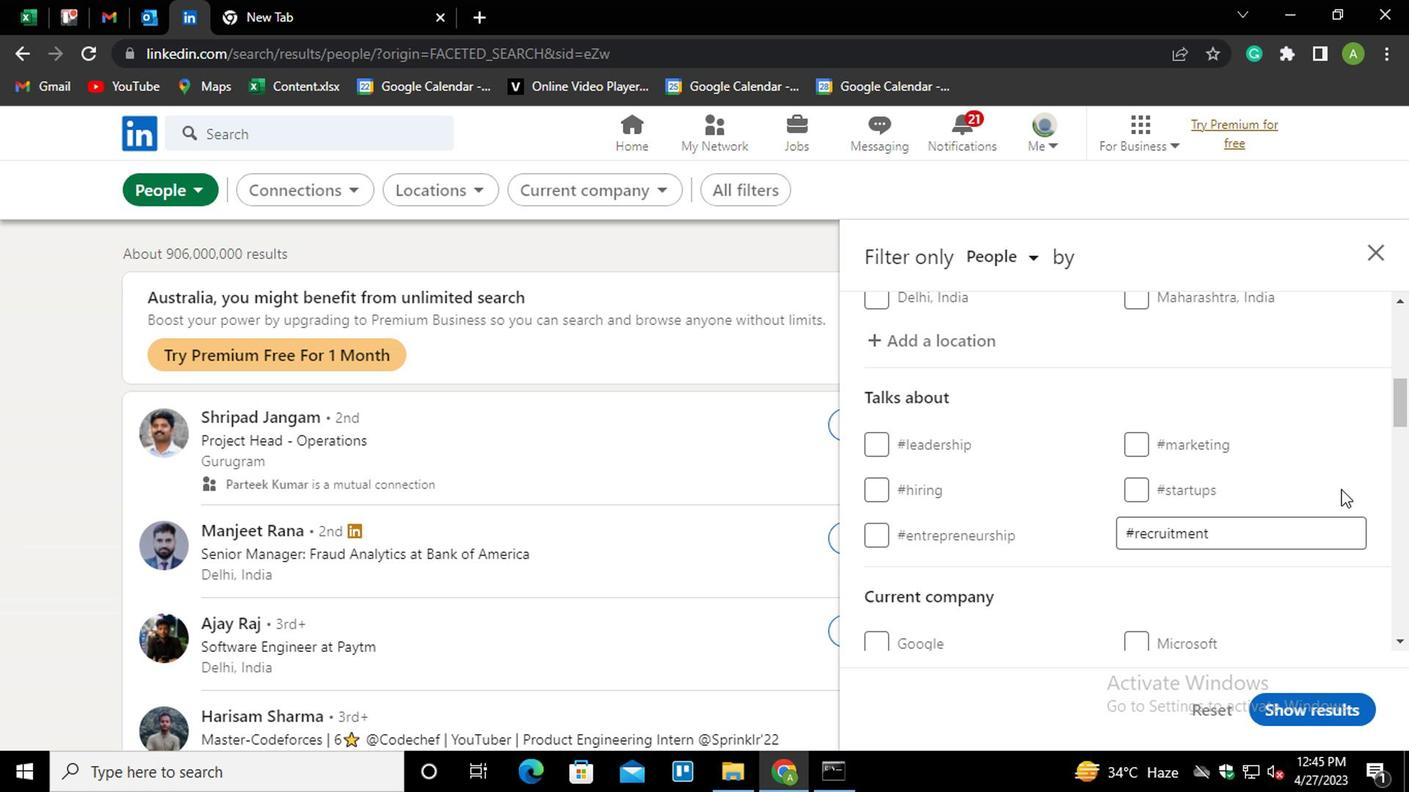 
Action: Mouse scrolled (1338, 484) with delta (0, 0)
Screenshot: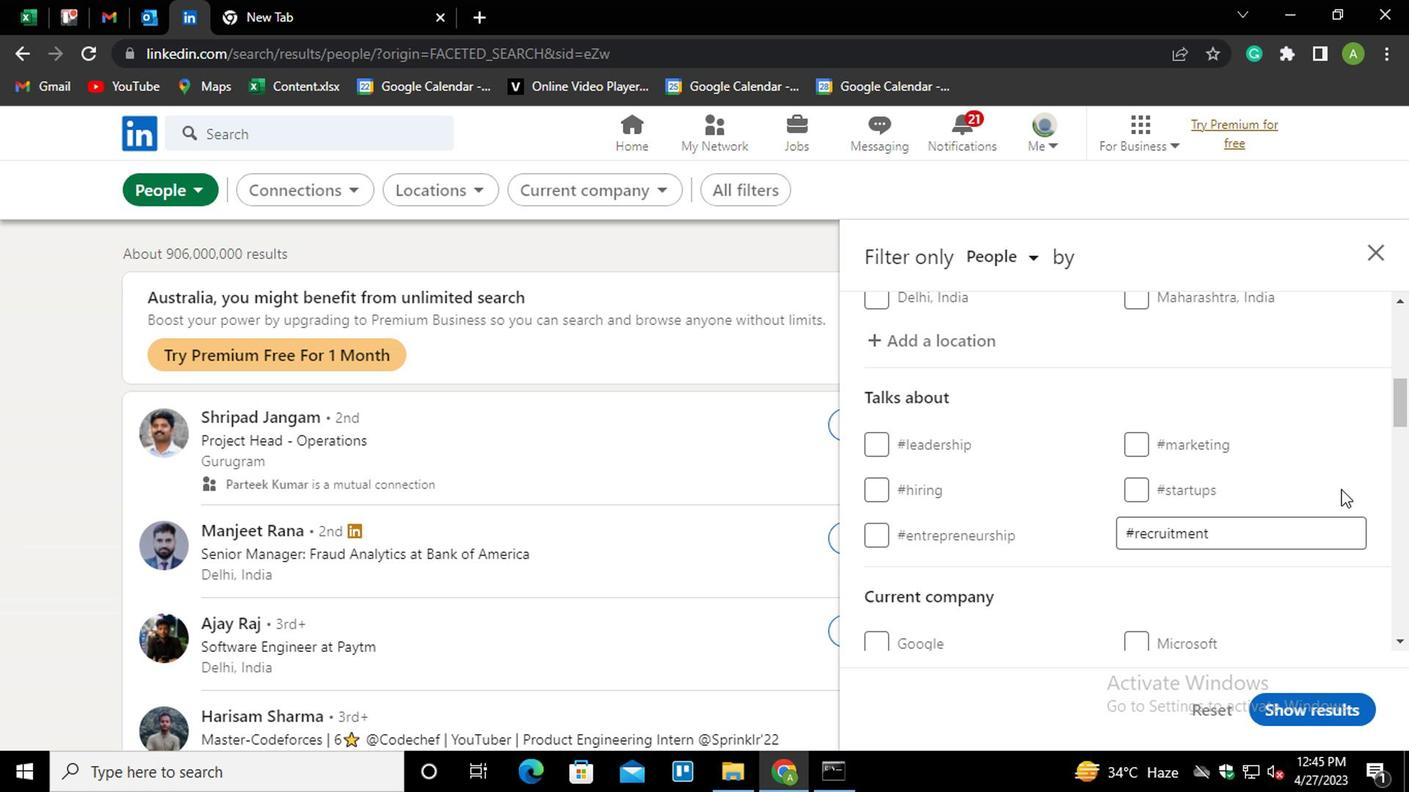 
Action: Mouse moved to (1306, 503)
Screenshot: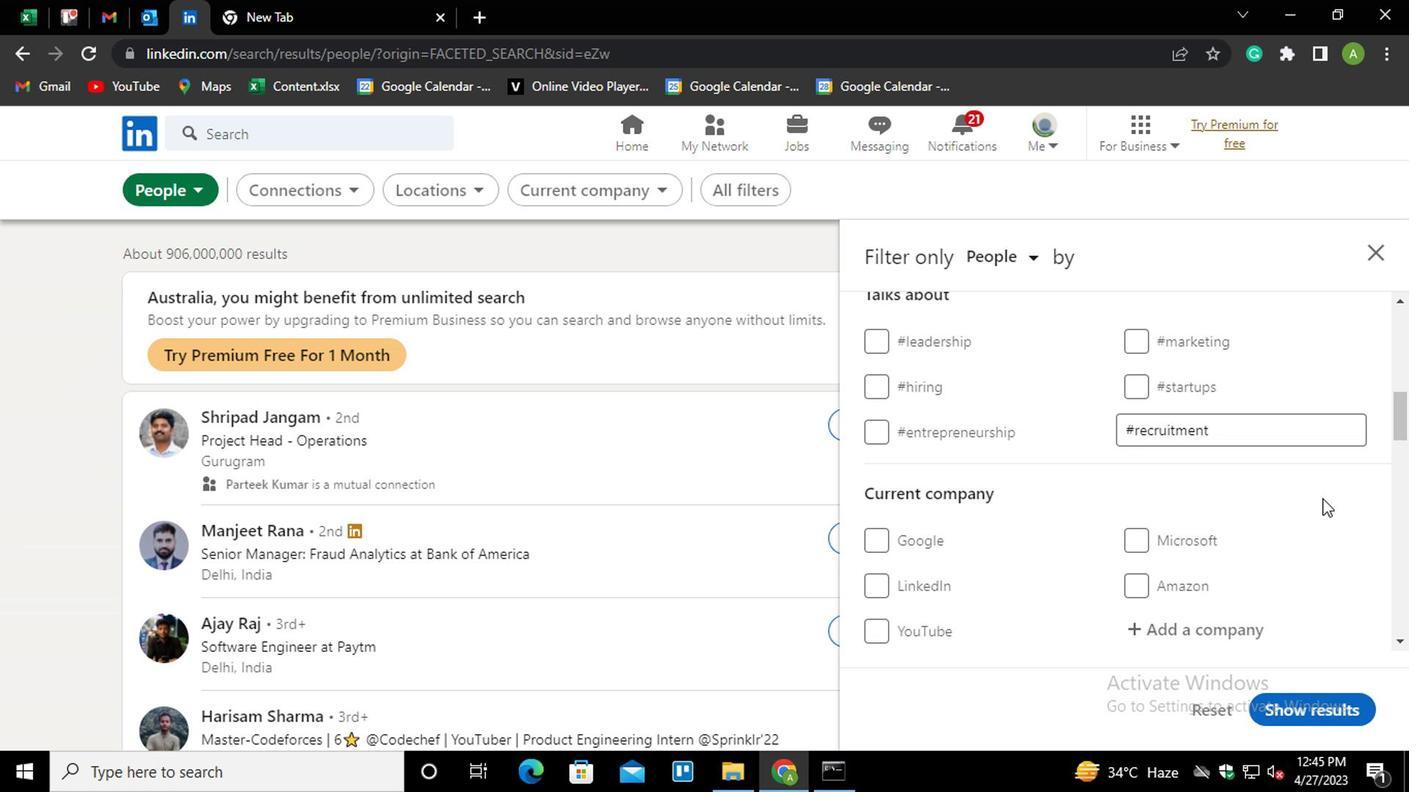
Action: Mouse scrolled (1306, 502) with delta (0, -1)
Screenshot: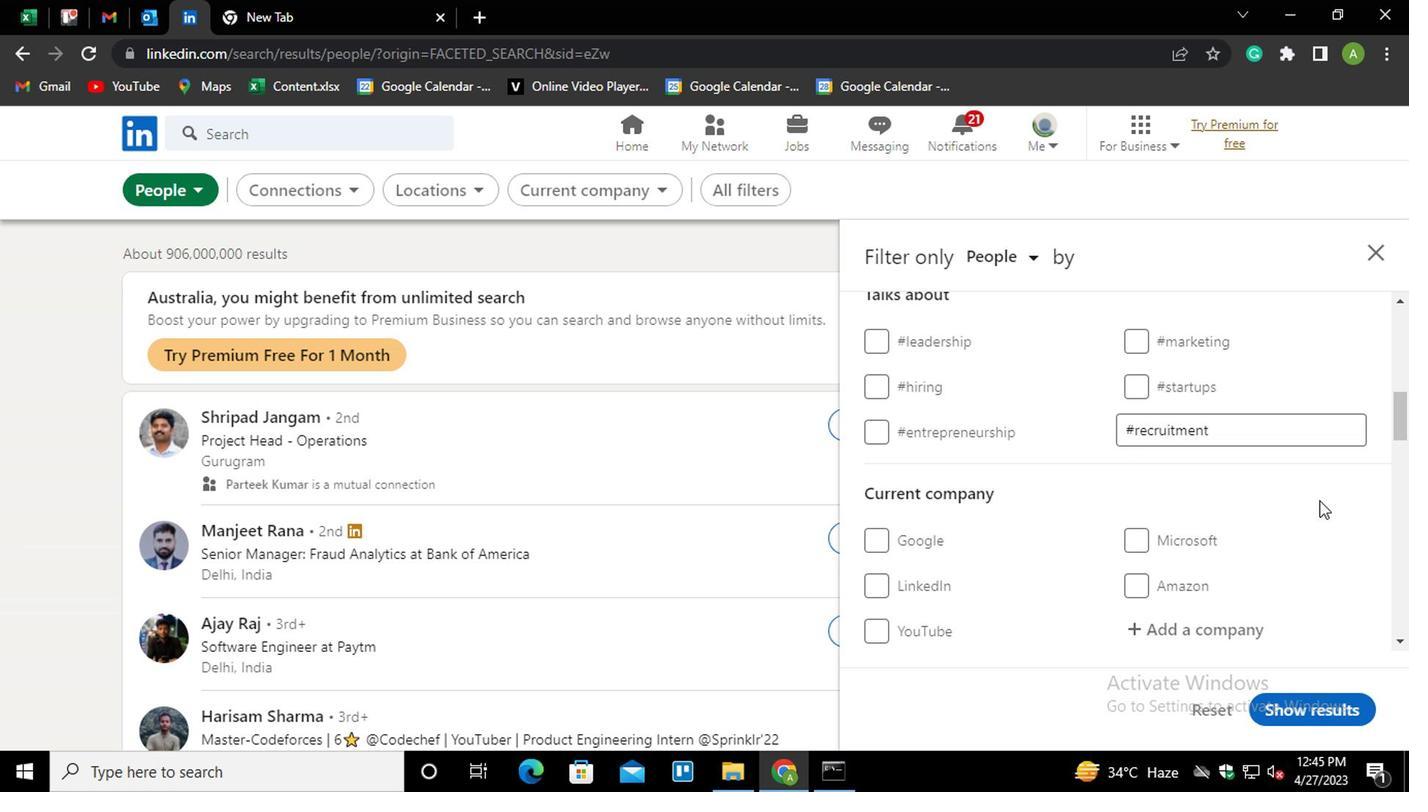 
Action: Mouse moved to (1306, 504)
Screenshot: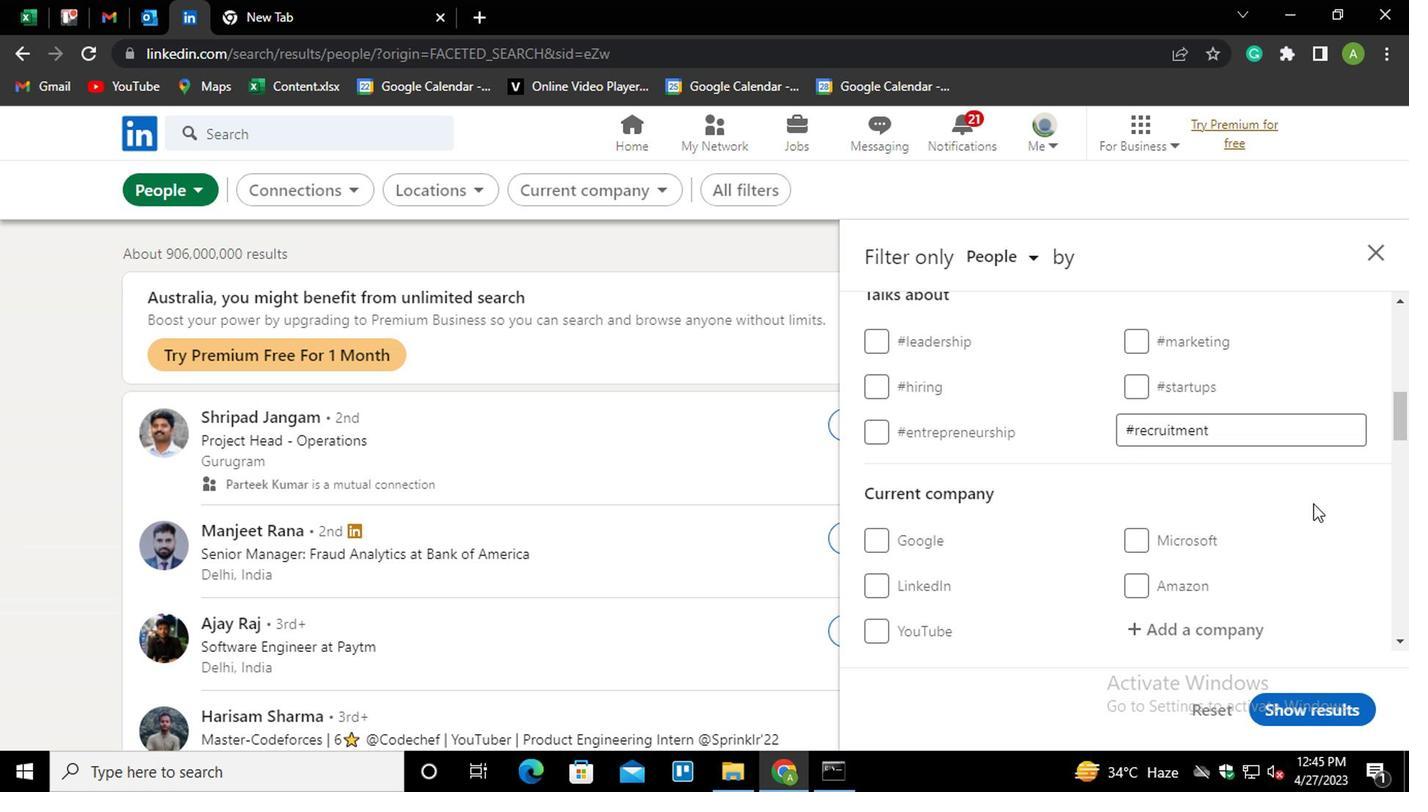 
Action: Mouse scrolled (1306, 503) with delta (0, 0)
Screenshot: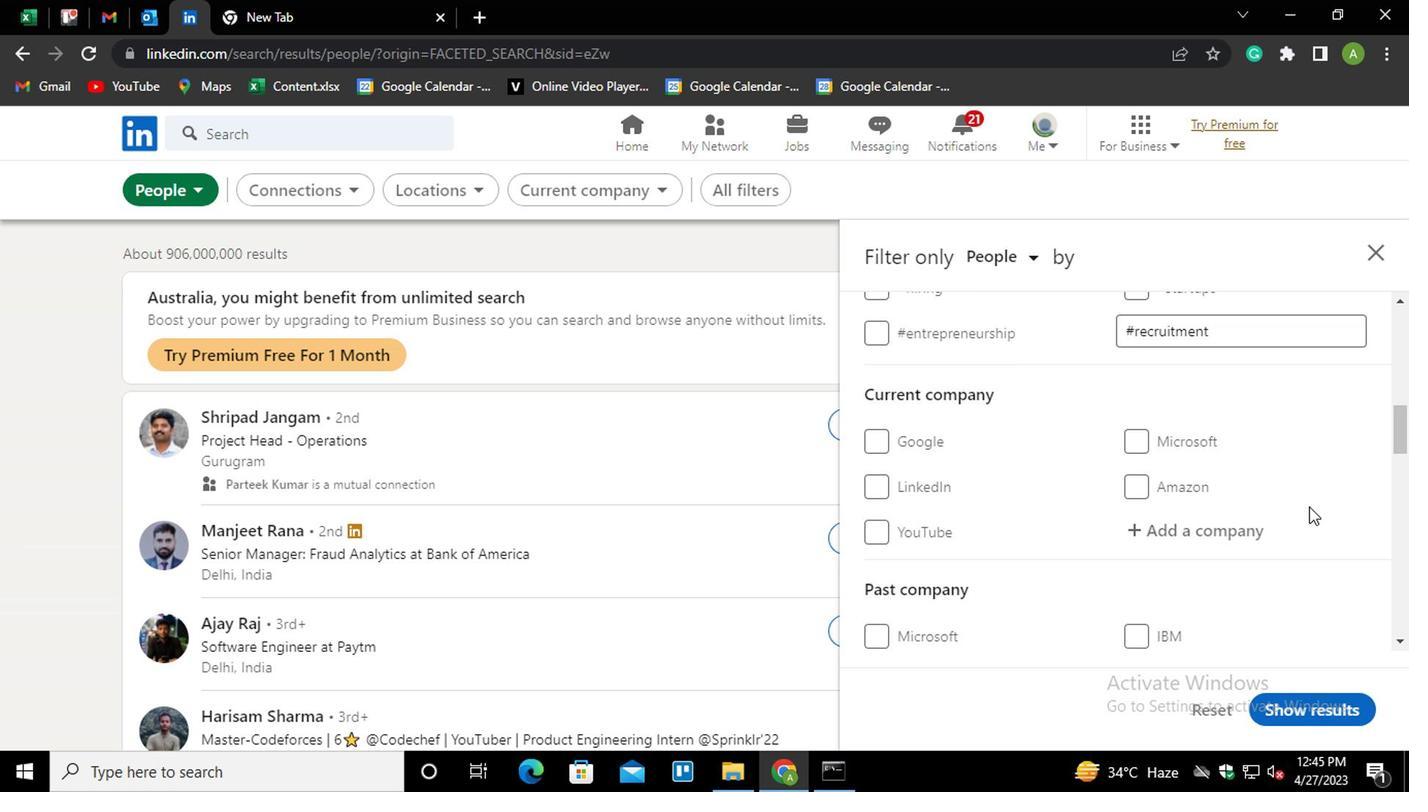 
Action: Mouse moved to (1304, 504)
Screenshot: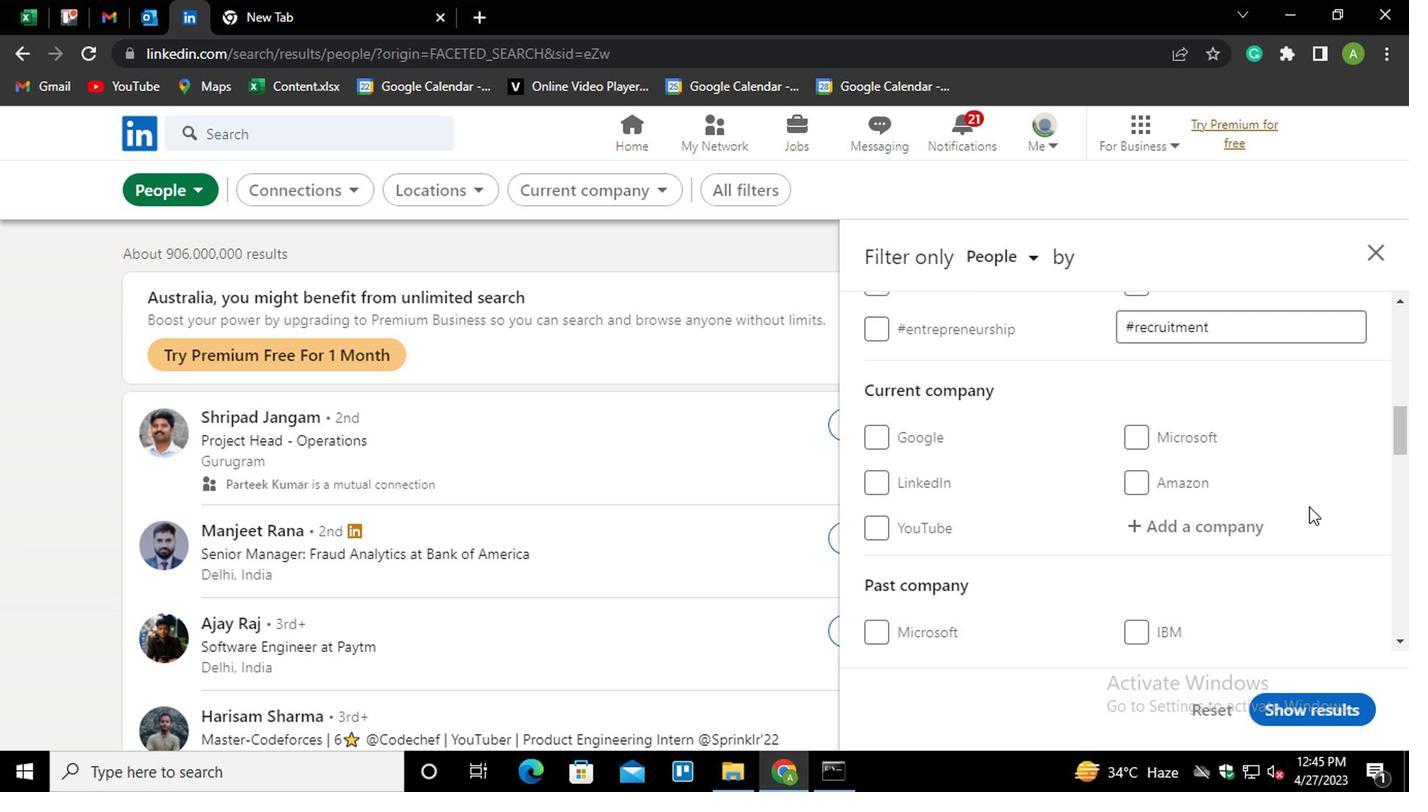 
Action: Mouse scrolled (1304, 503) with delta (0, 0)
Screenshot: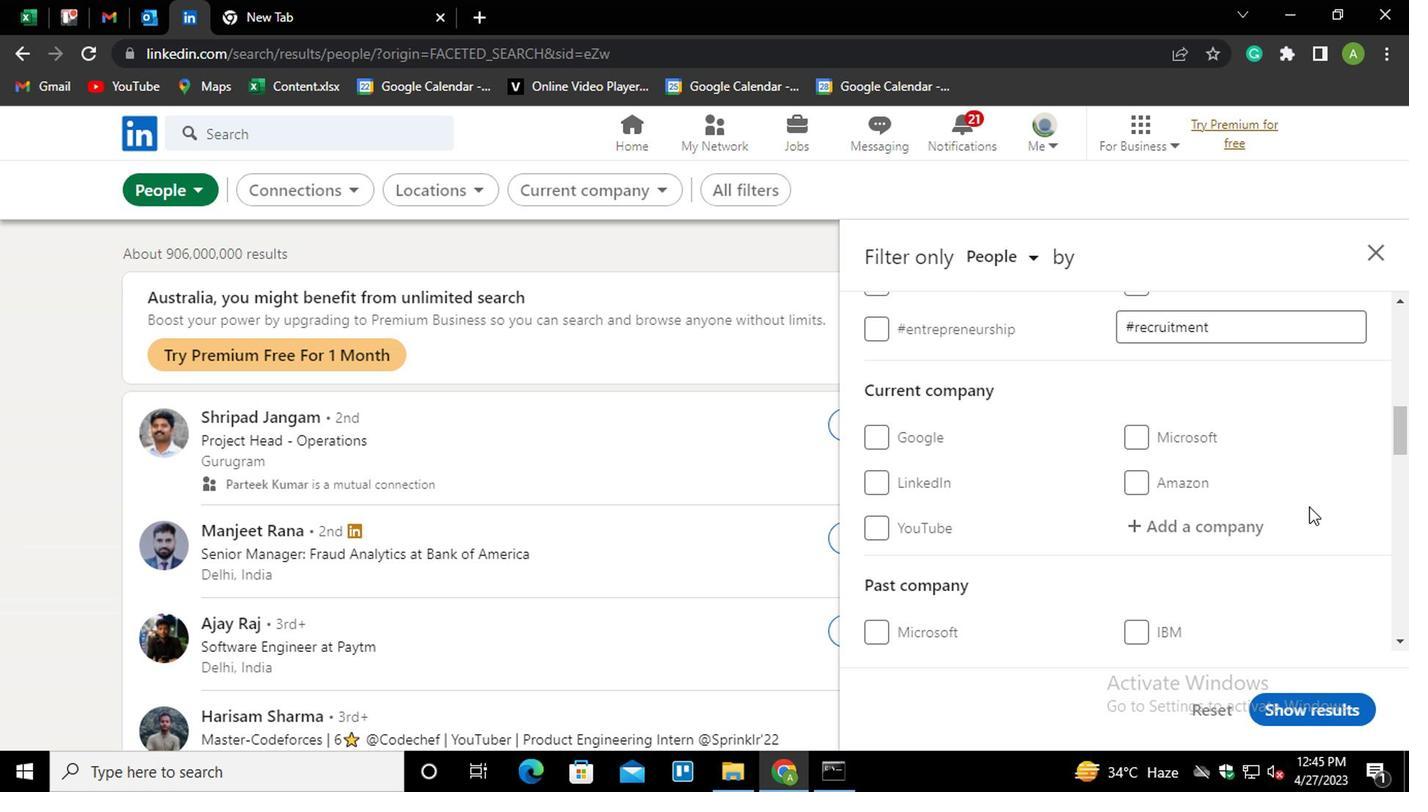 
Action: Mouse moved to (1302, 507)
Screenshot: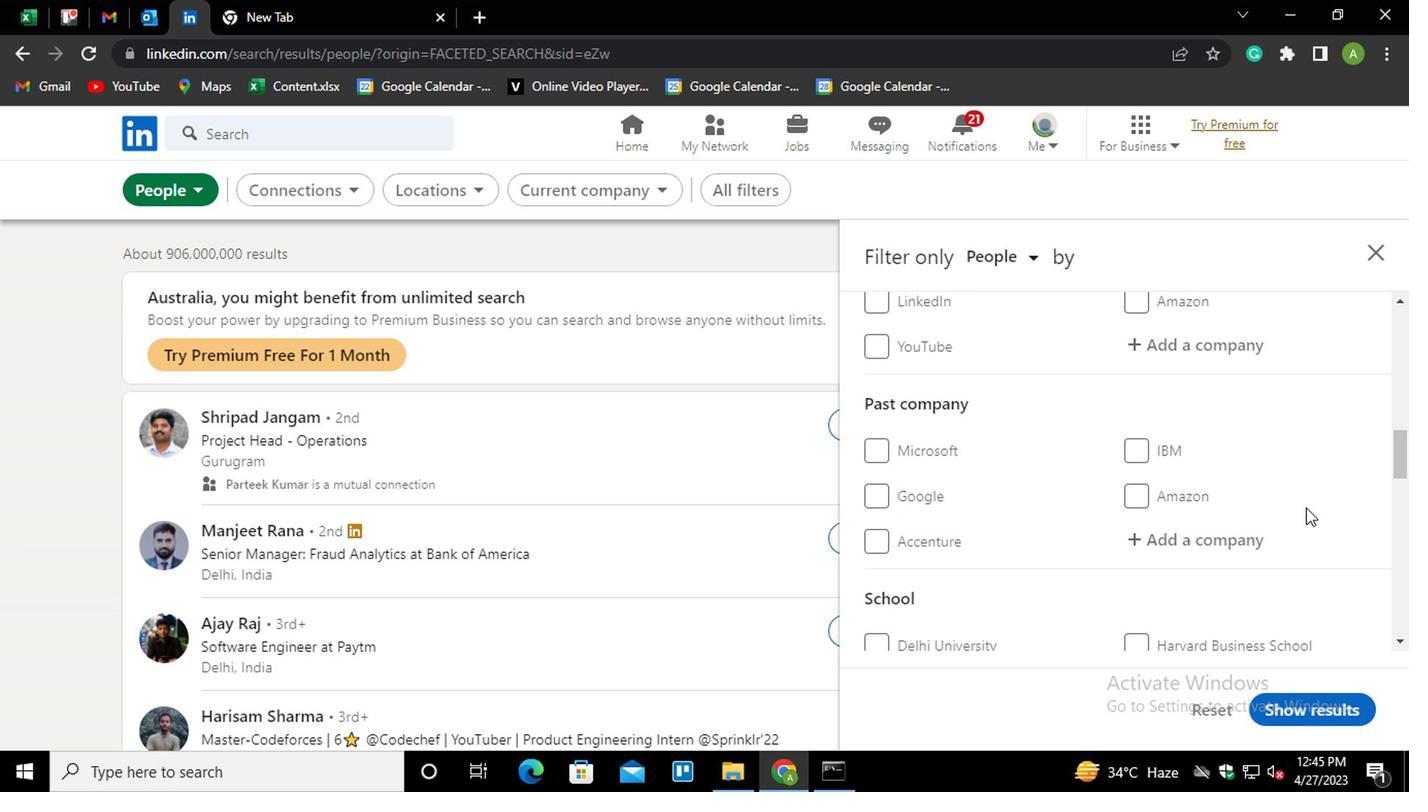 
Action: Mouse scrolled (1302, 507) with delta (0, 0)
Screenshot: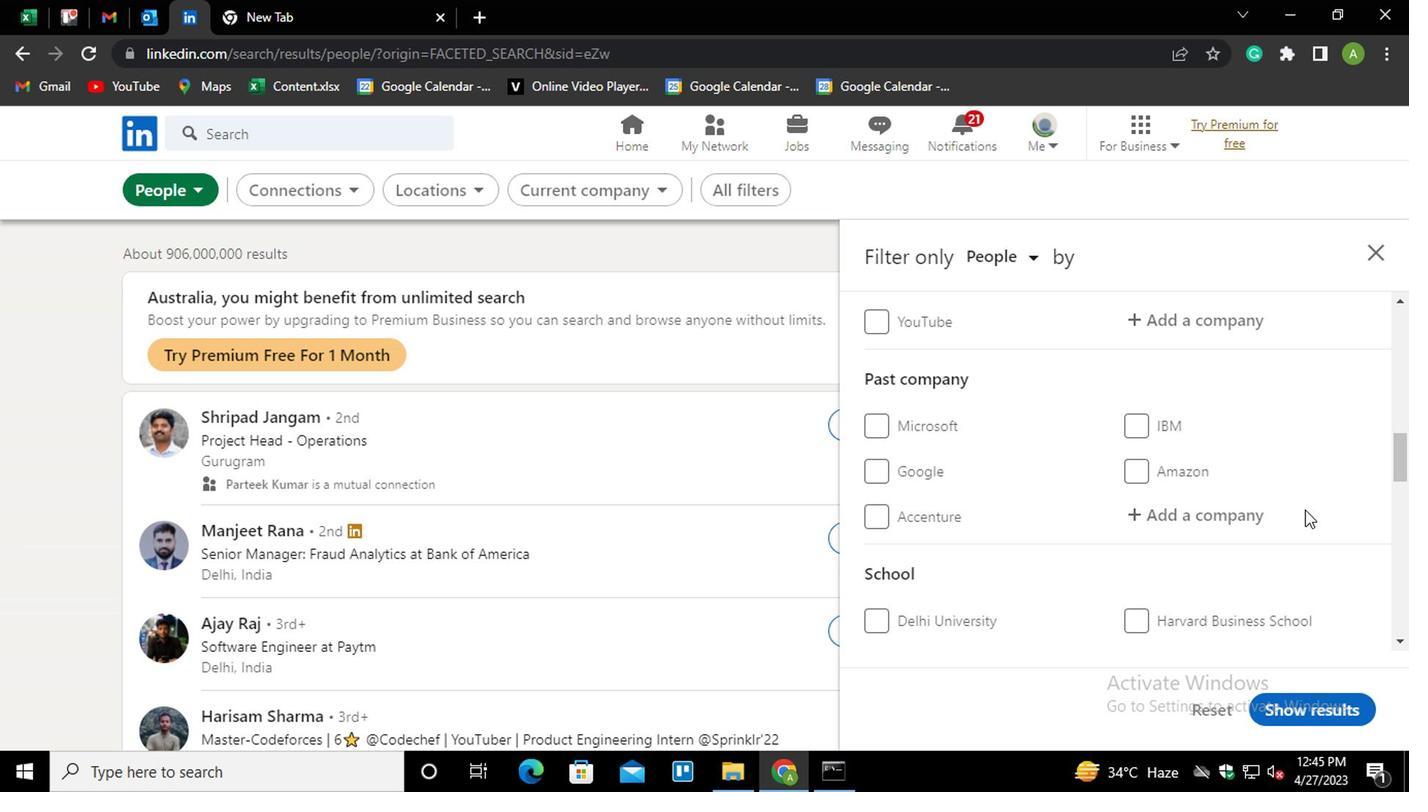 
Action: Mouse scrolled (1302, 507) with delta (0, 0)
Screenshot: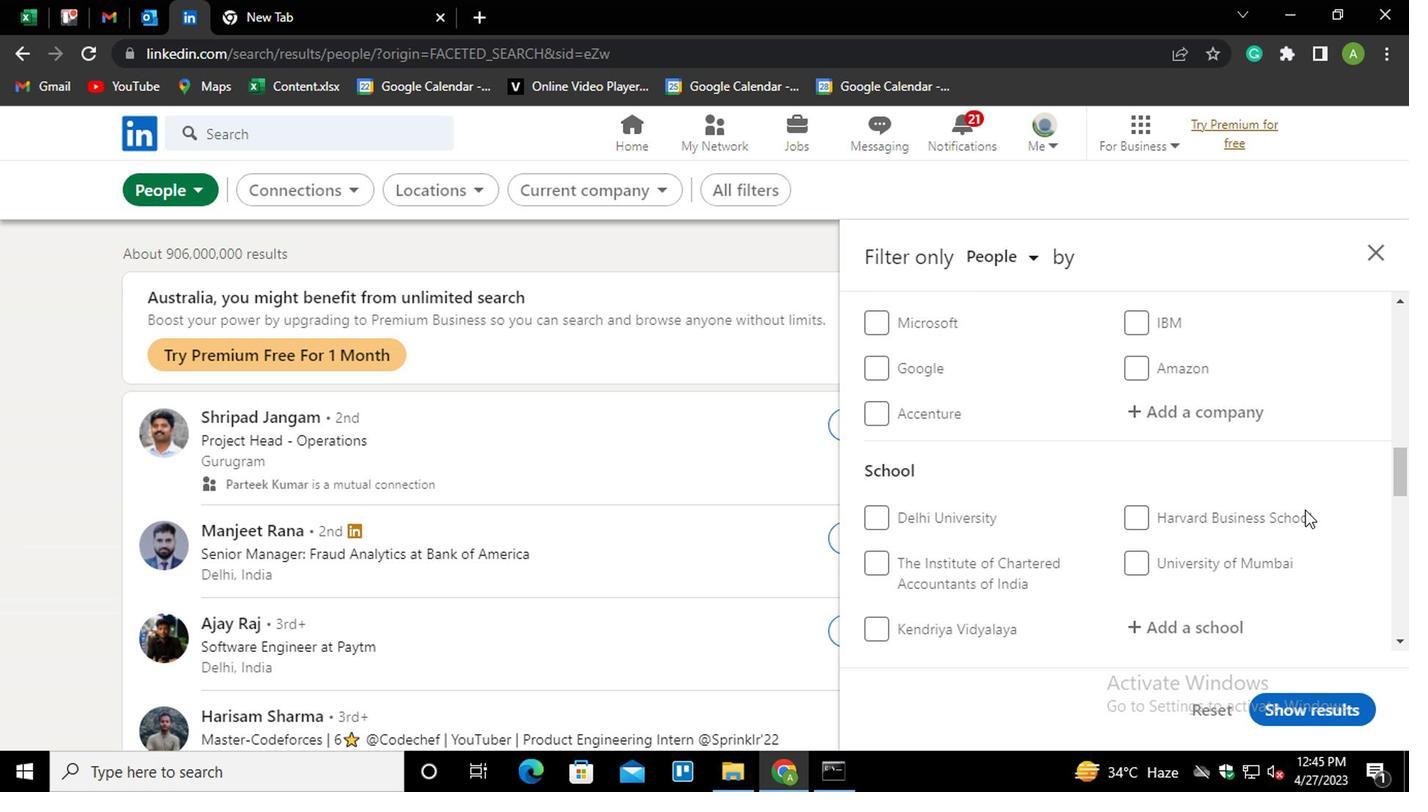 
Action: Mouse moved to (1278, 520)
Screenshot: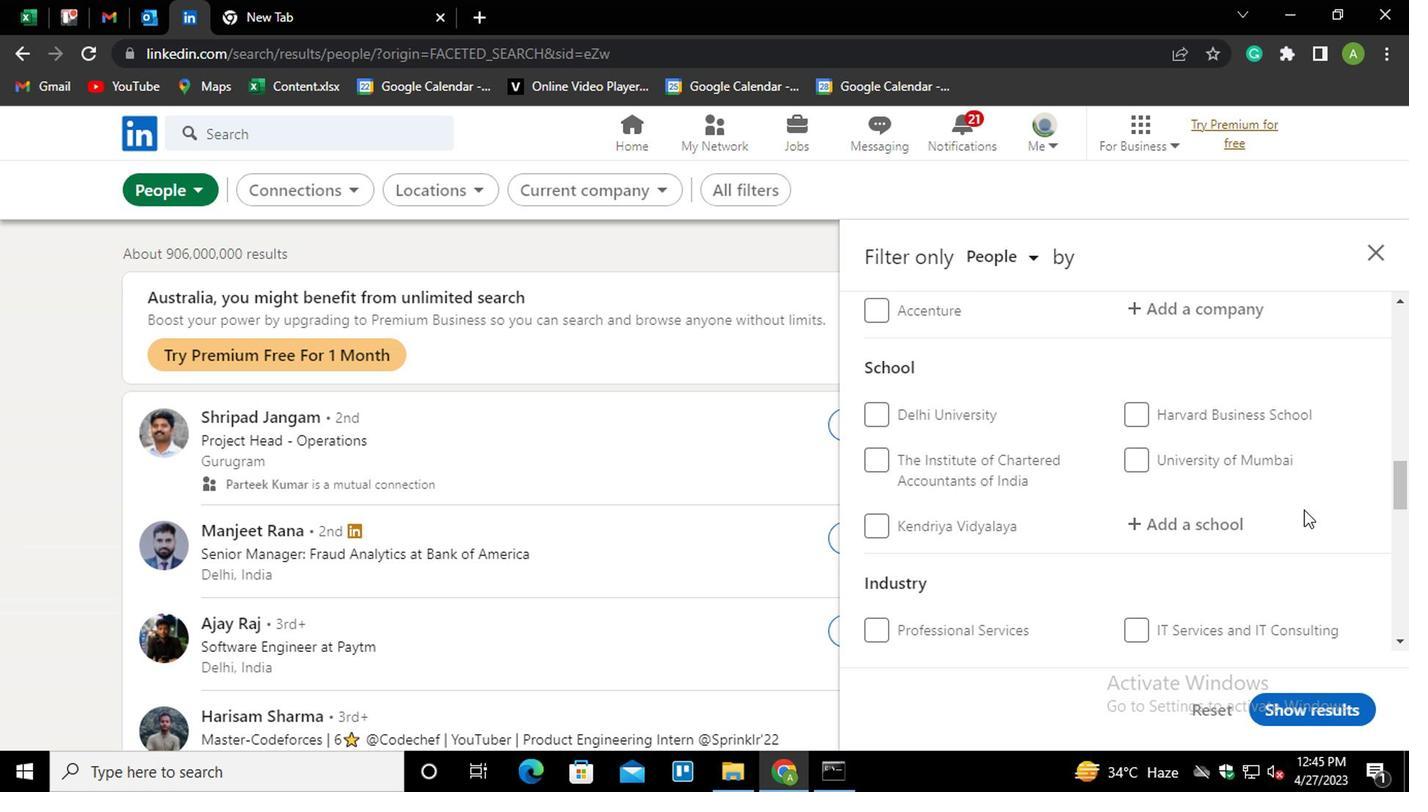 
Action: Mouse scrolled (1278, 519) with delta (0, 0)
Screenshot: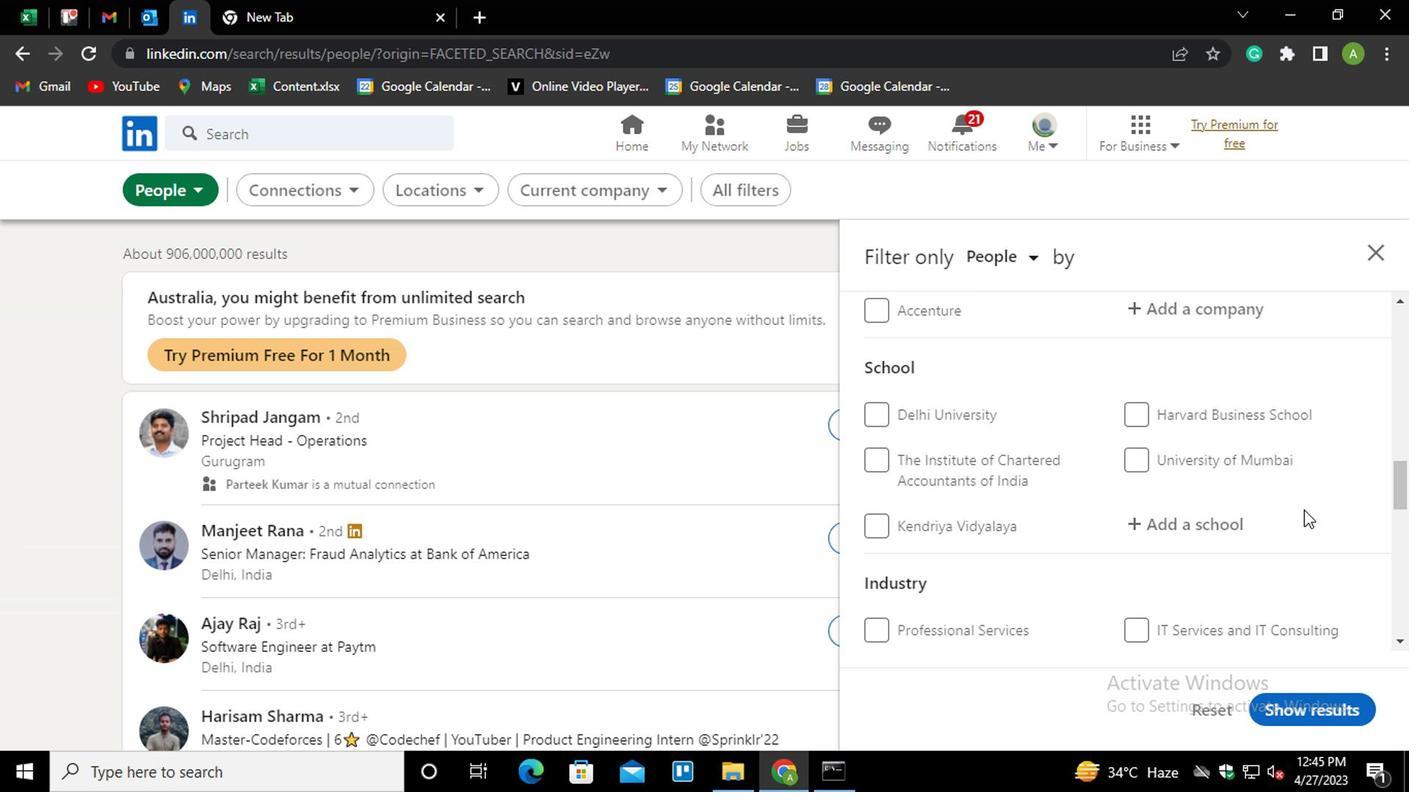 
Action: Mouse moved to (1278, 520)
Screenshot: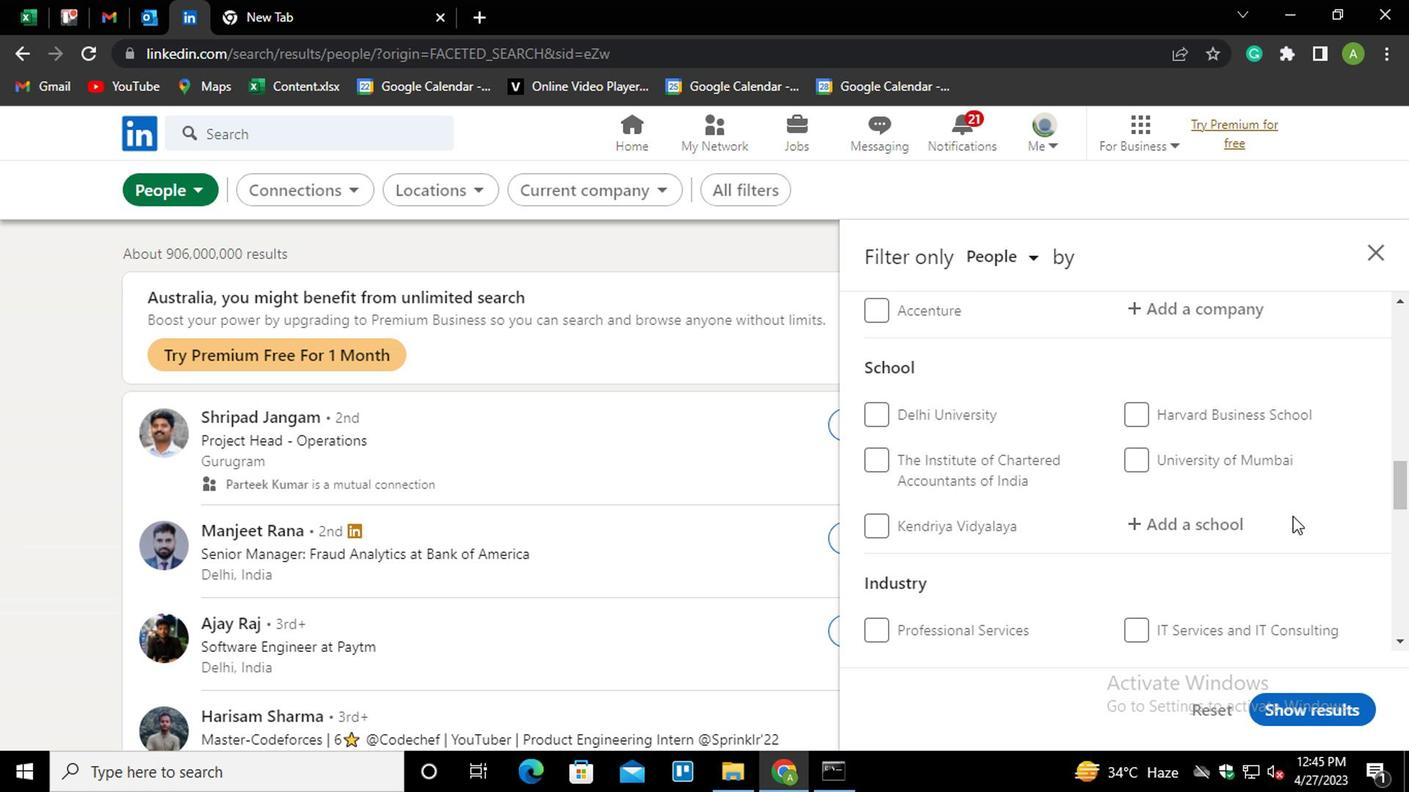 
Action: Mouse scrolled (1278, 519) with delta (0, 0)
Screenshot: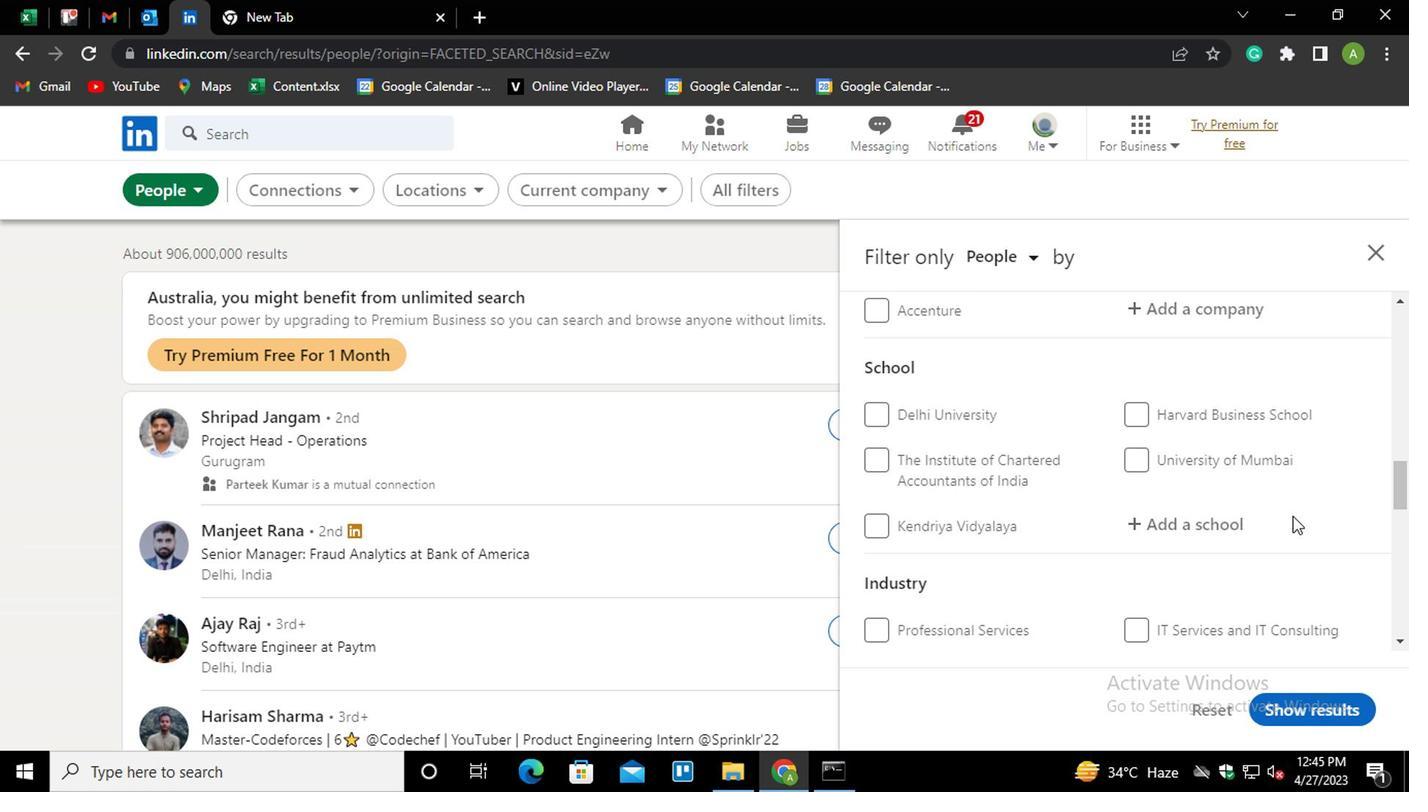 
Action: Mouse moved to (1274, 522)
Screenshot: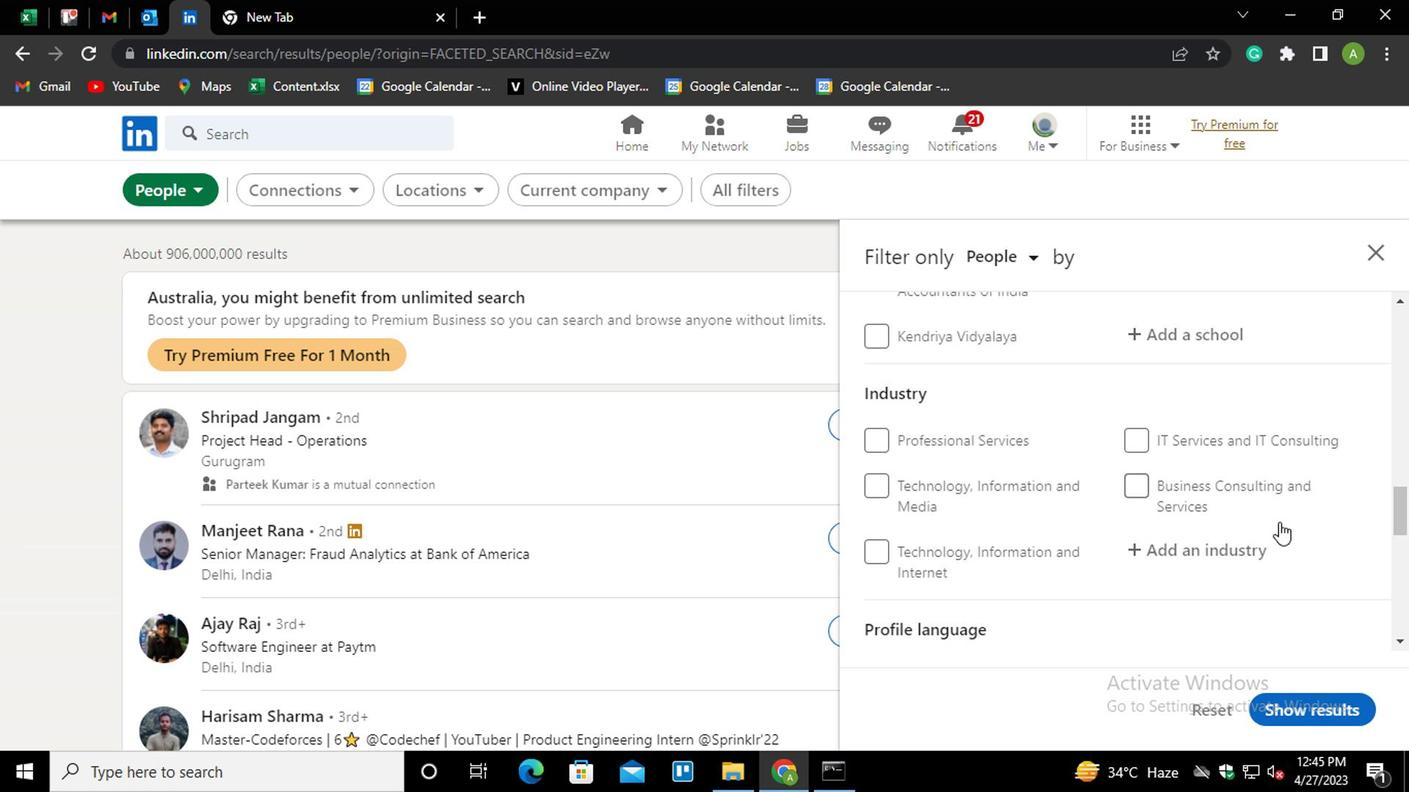 
Action: Mouse scrolled (1274, 521) with delta (0, 0)
Screenshot: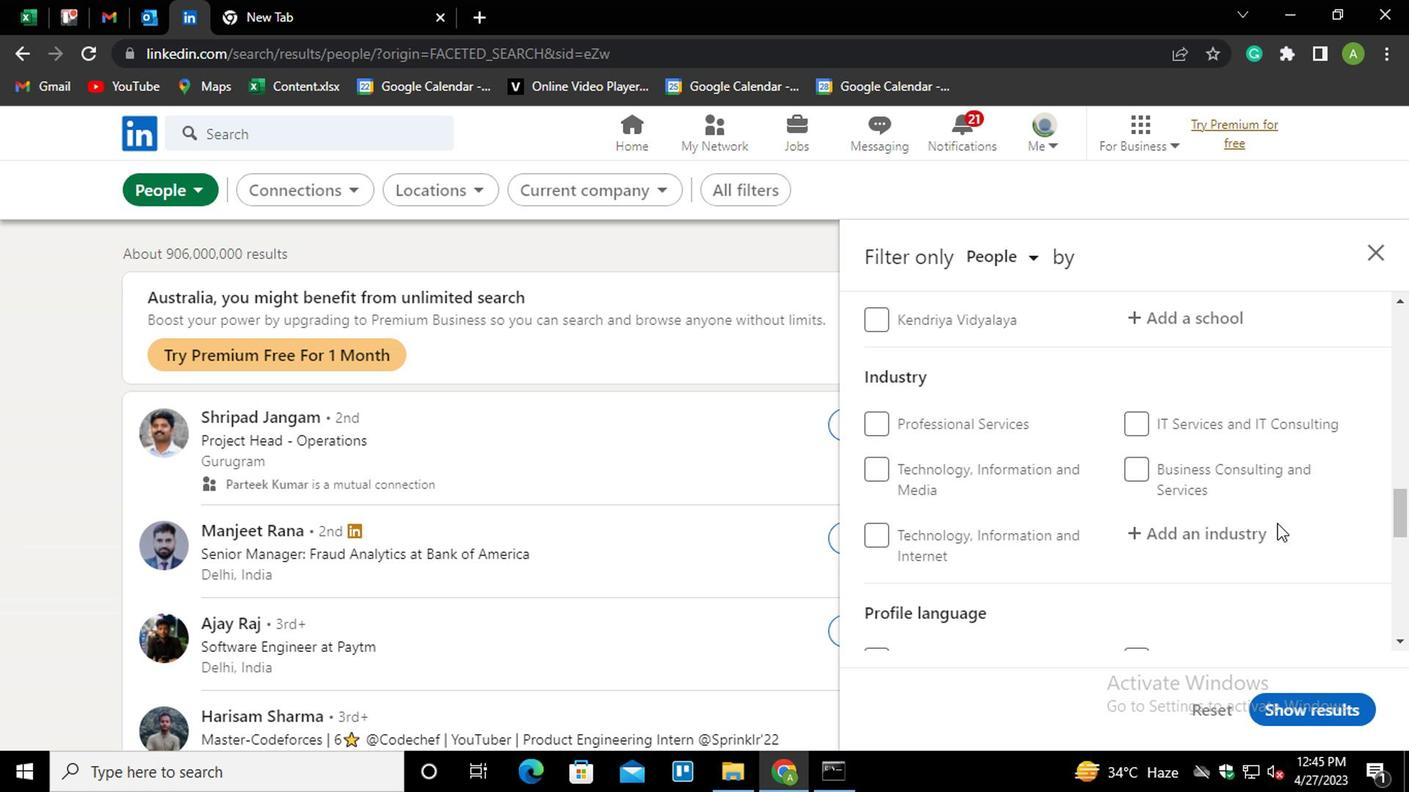 
Action: Mouse scrolled (1274, 521) with delta (0, 0)
Screenshot: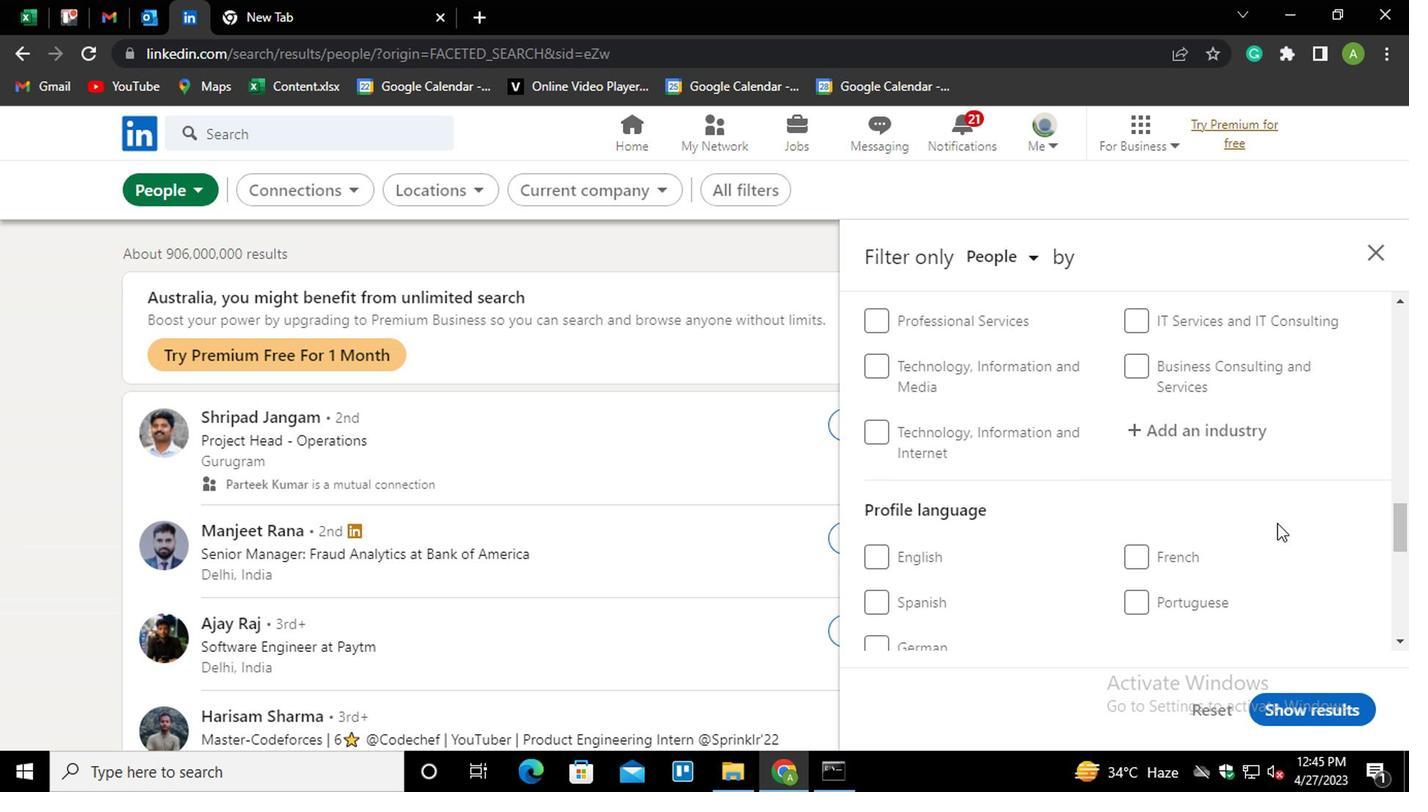 
Action: Mouse scrolled (1274, 521) with delta (0, 0)
Screenshot: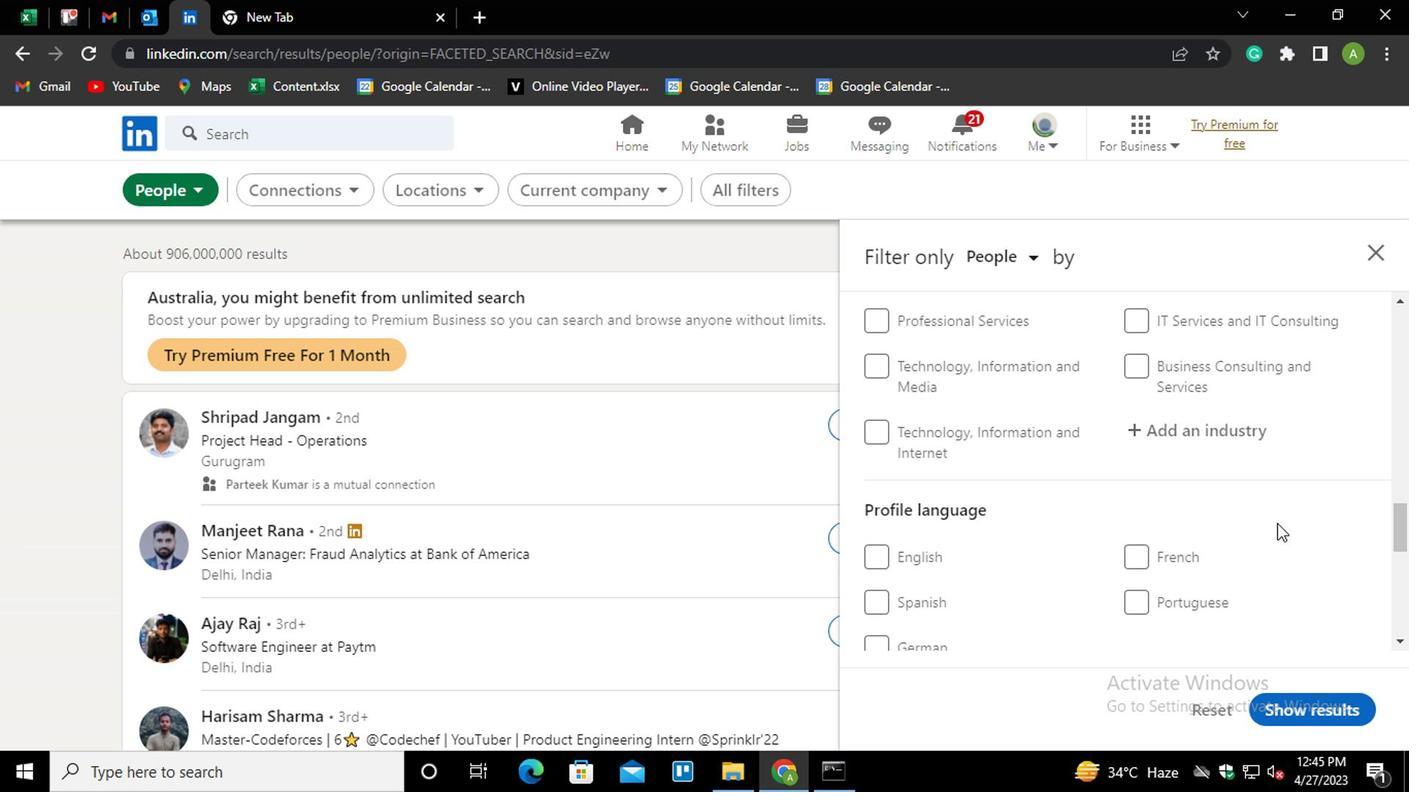
Action: Mouse moved to (913, 430)
Screenshot: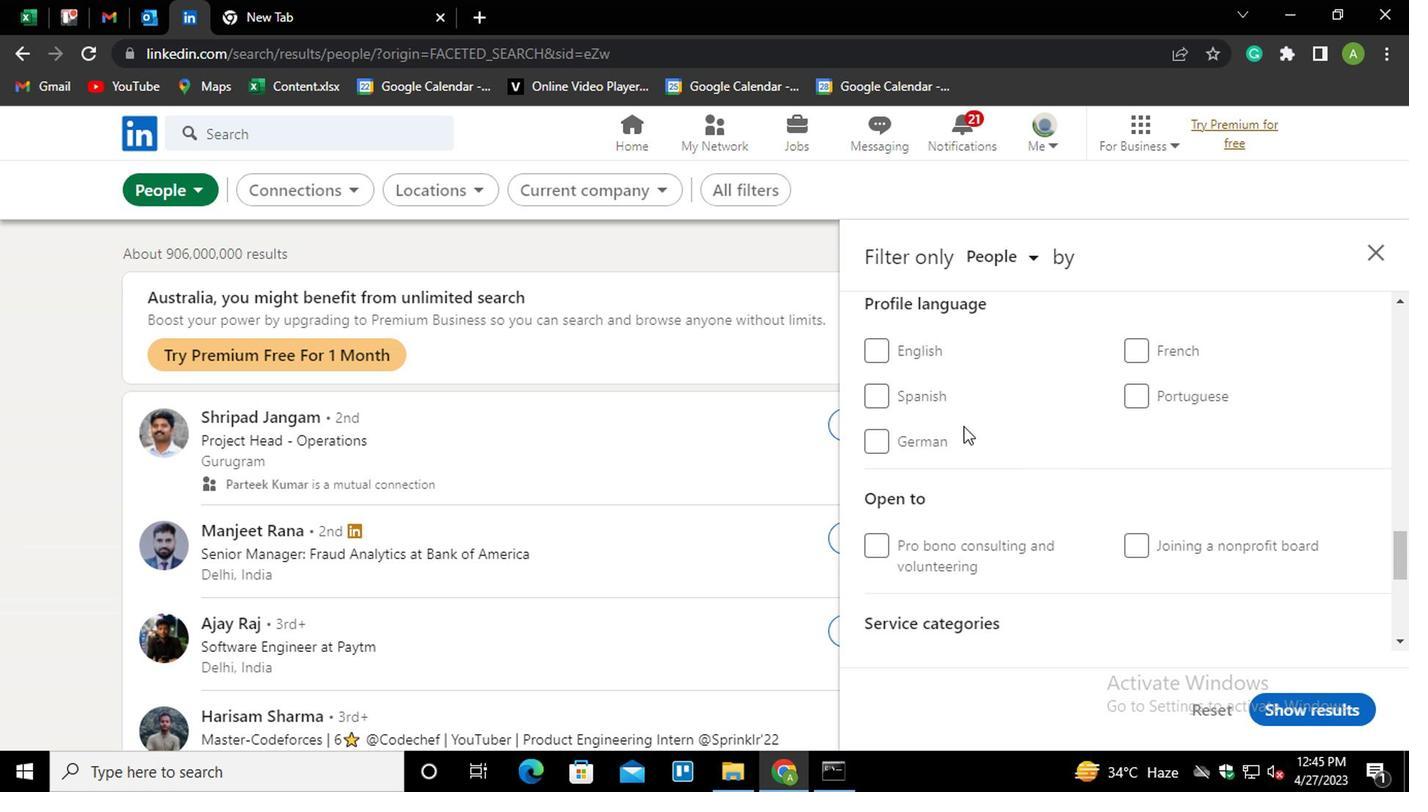 
Action: Mouse pressed left at (913, 430)
Screenshot: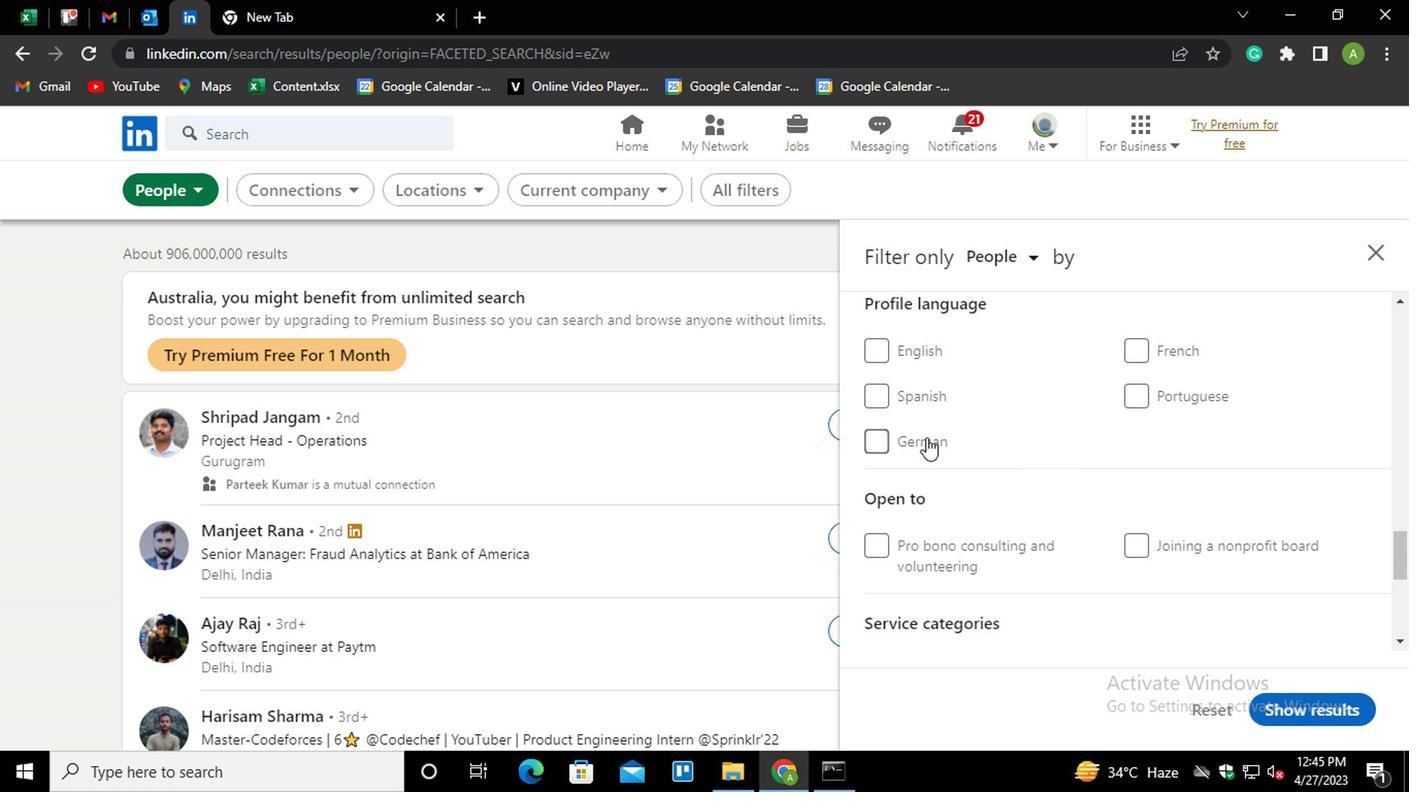 
Action: Mouse moved to (1090, 470)
Screenshot: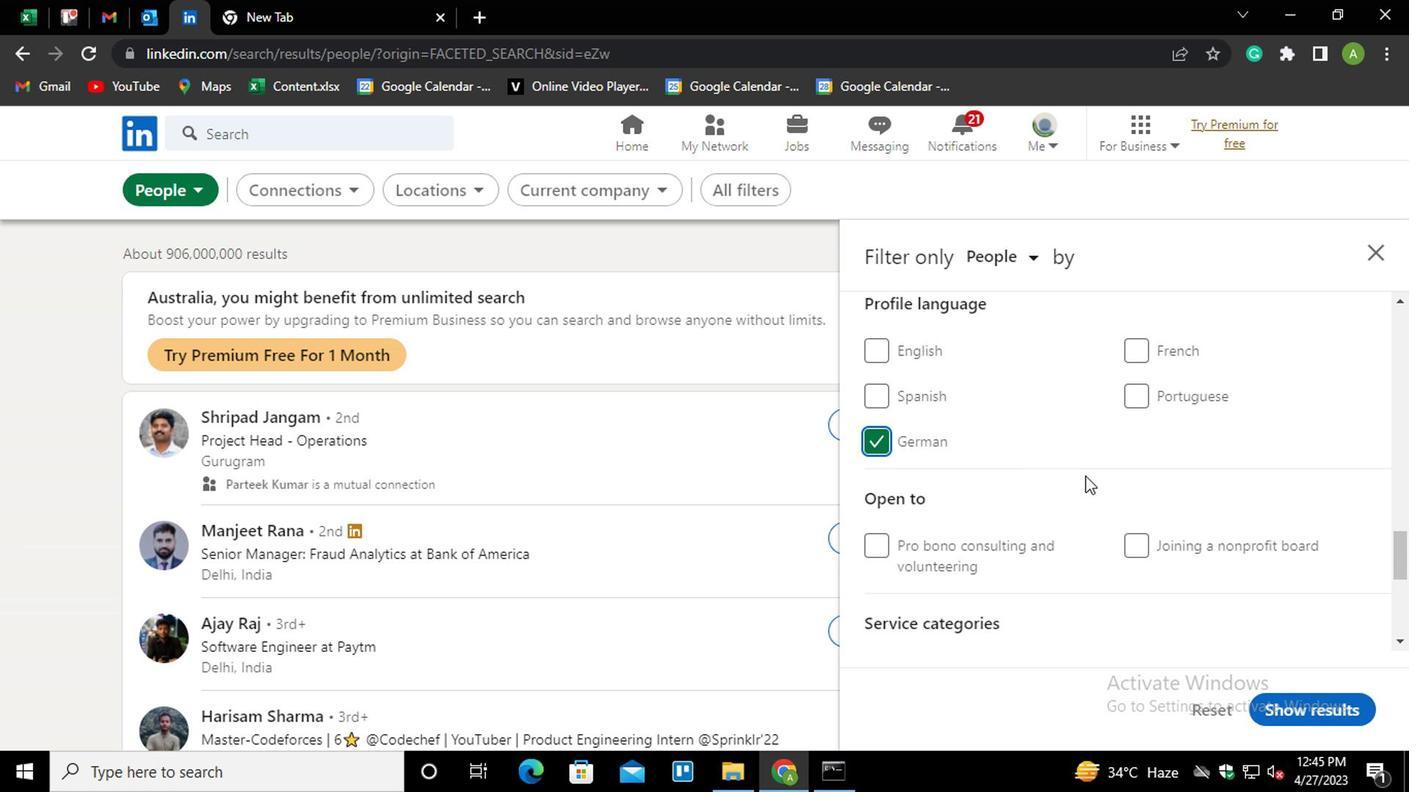 
Action: Mouse scrolled (1090, 471) with delta (0, 1)
Screenshot: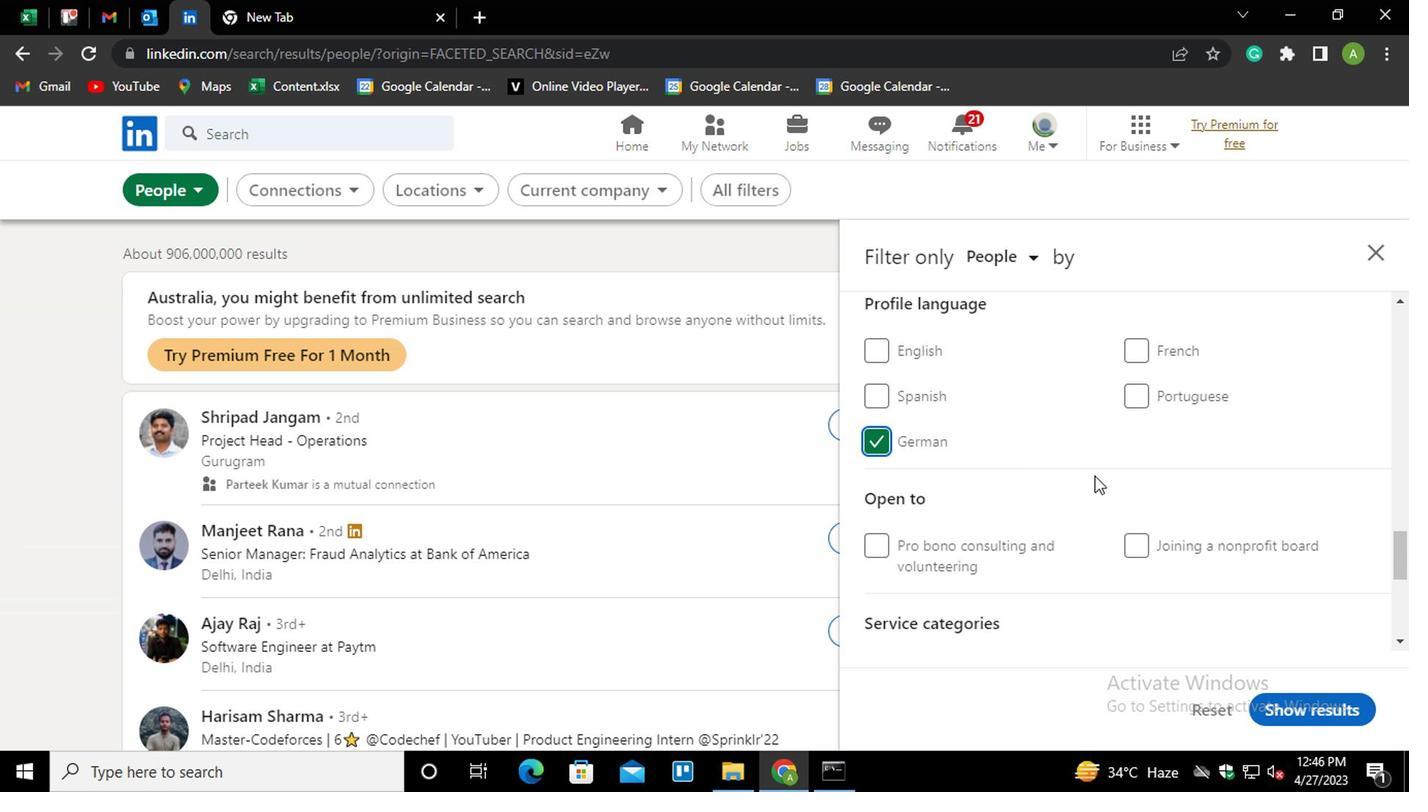 
Action: Mouse scrolled (1090, 471) with delta (0, 1)
Screenshot: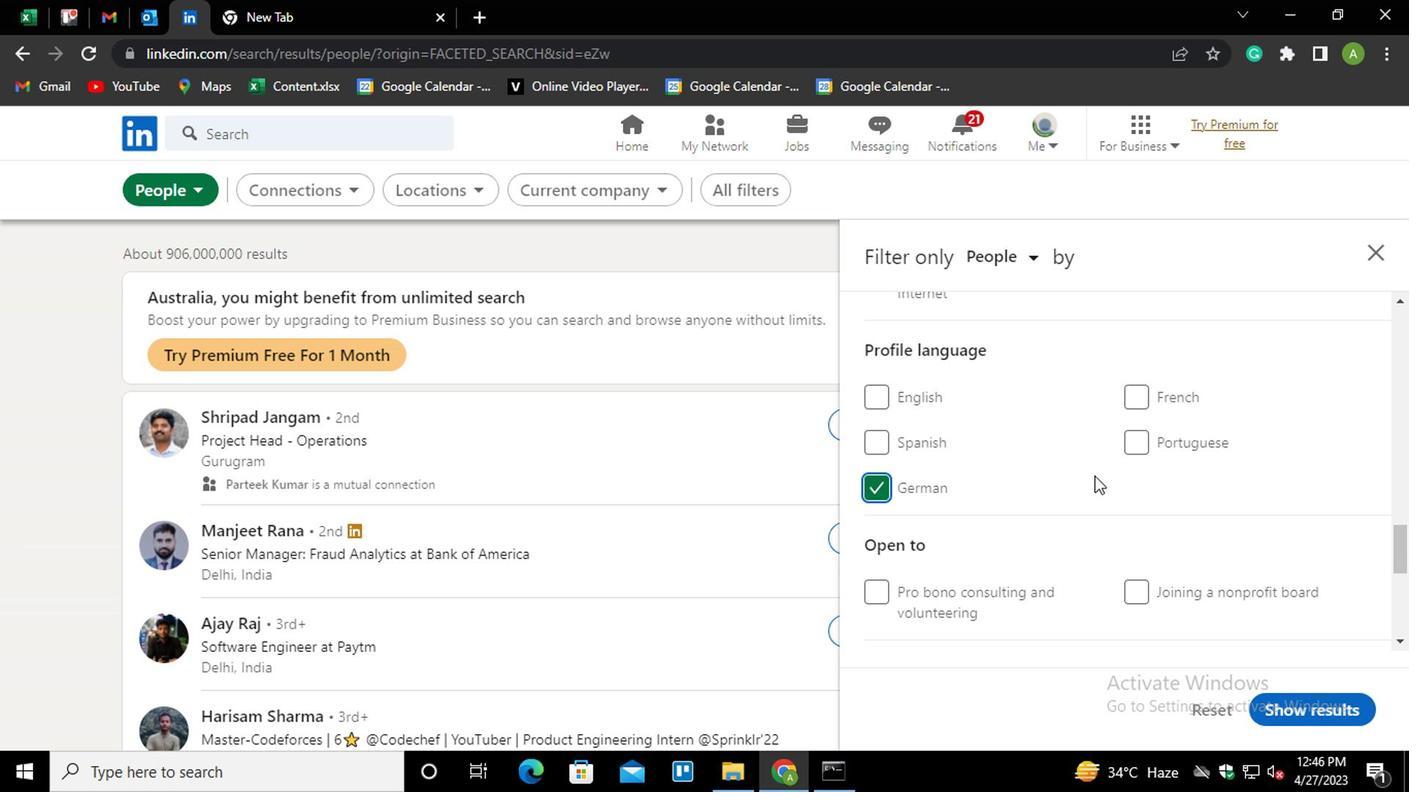 
Action: Mouse scrolled (1090, 471) with delta (0, 1)
Screenshot: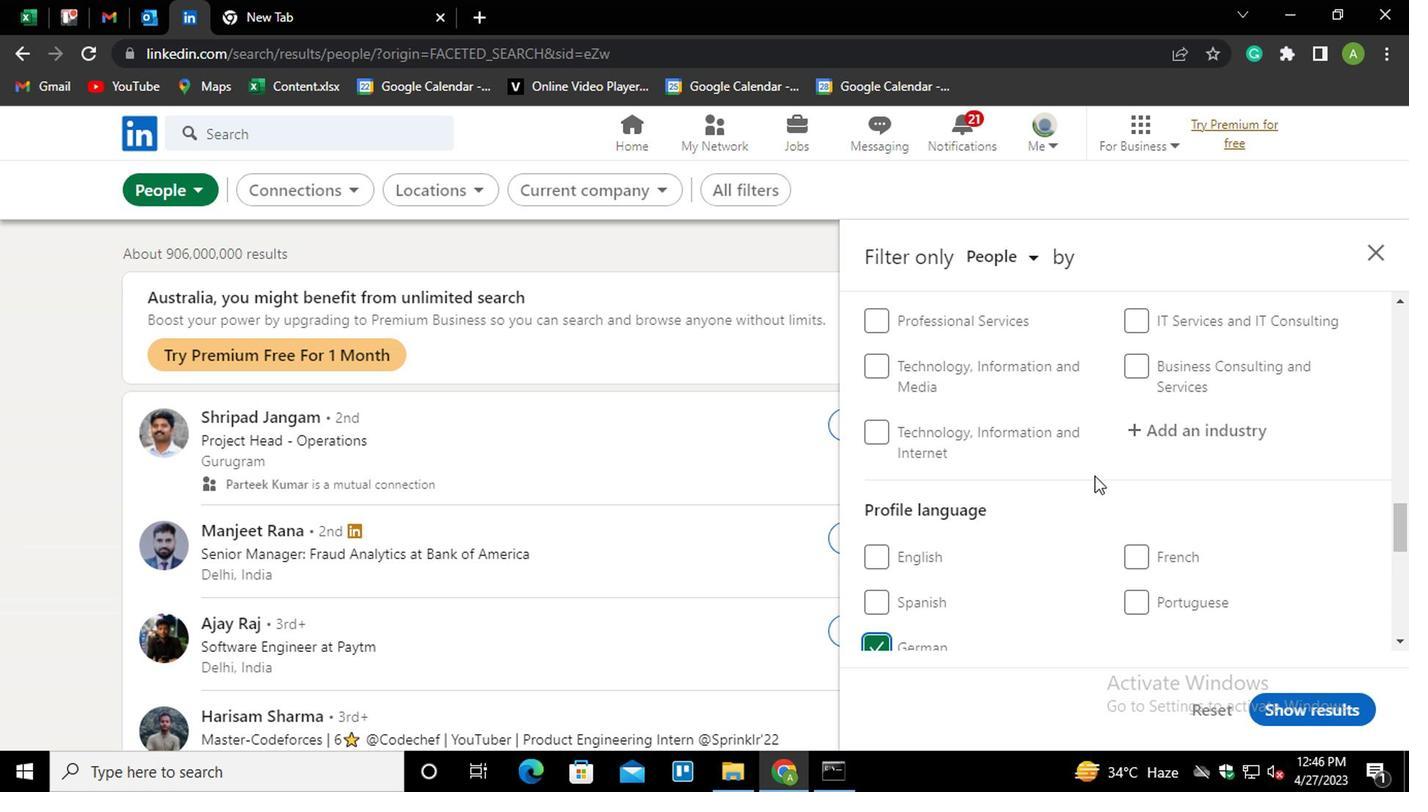 
Action: Mouse scrolled (1090, 471) with delta (0, 1)
Screenshot: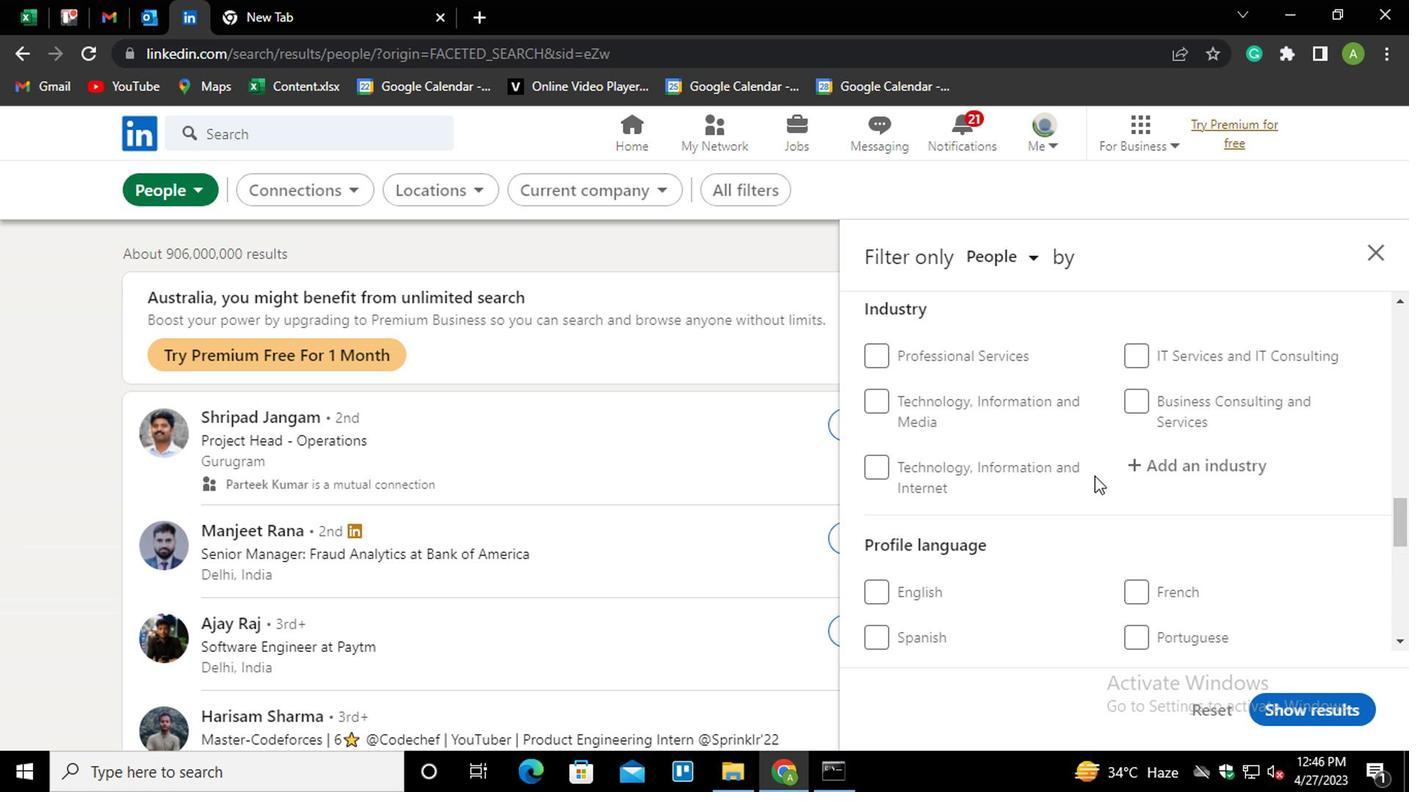 
Action: Mouse scrolled (1090, 471) with delta (0, 1)
Screenshot: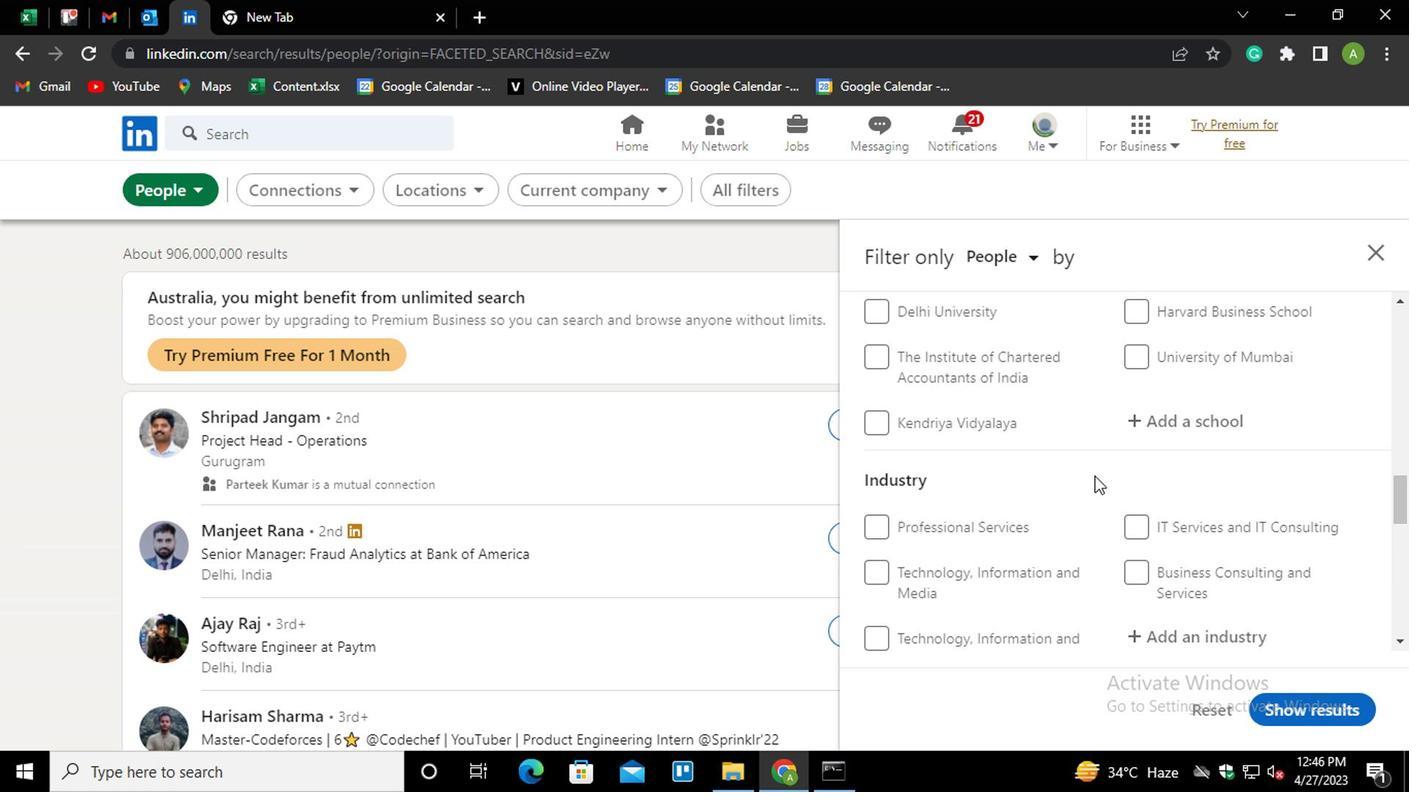 
Action: Mouse scrolled (1090, 471) with delta (0, 1)
Screenshot: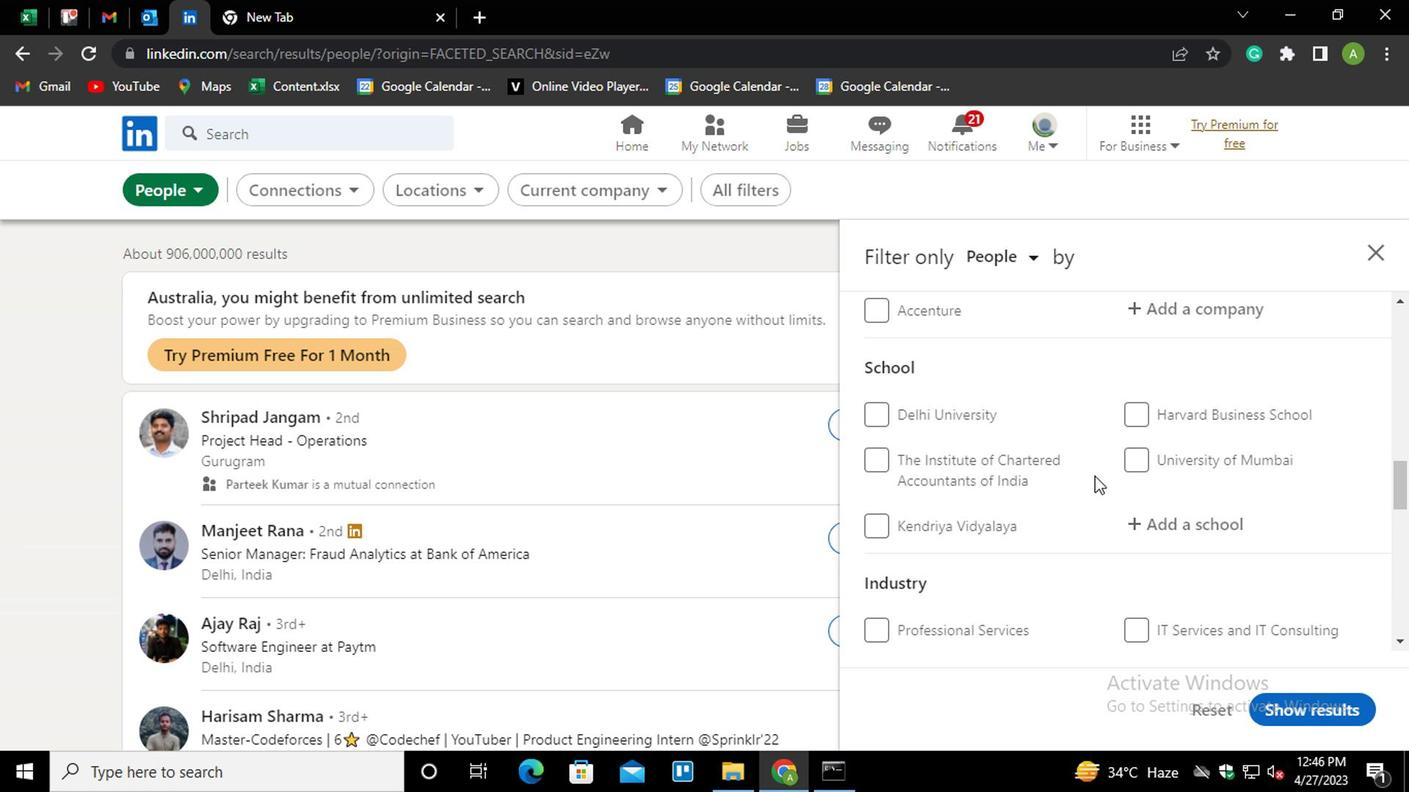 
Action: Mouse scrolled (1090, 471) with delta (0, 1)
Screenshot: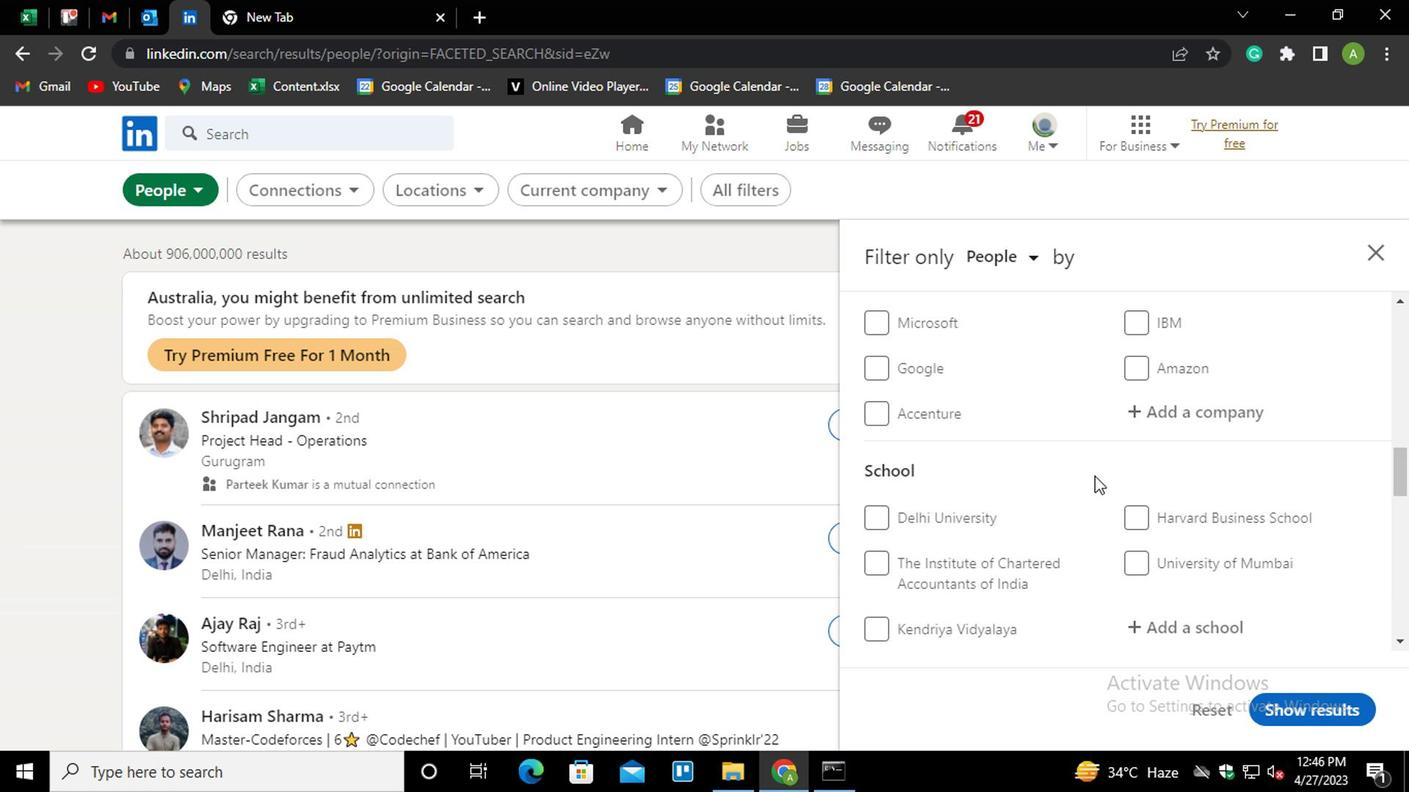 
Action: Mouse scrolled (1090, 471) with delta (0, 1)
Screenshot: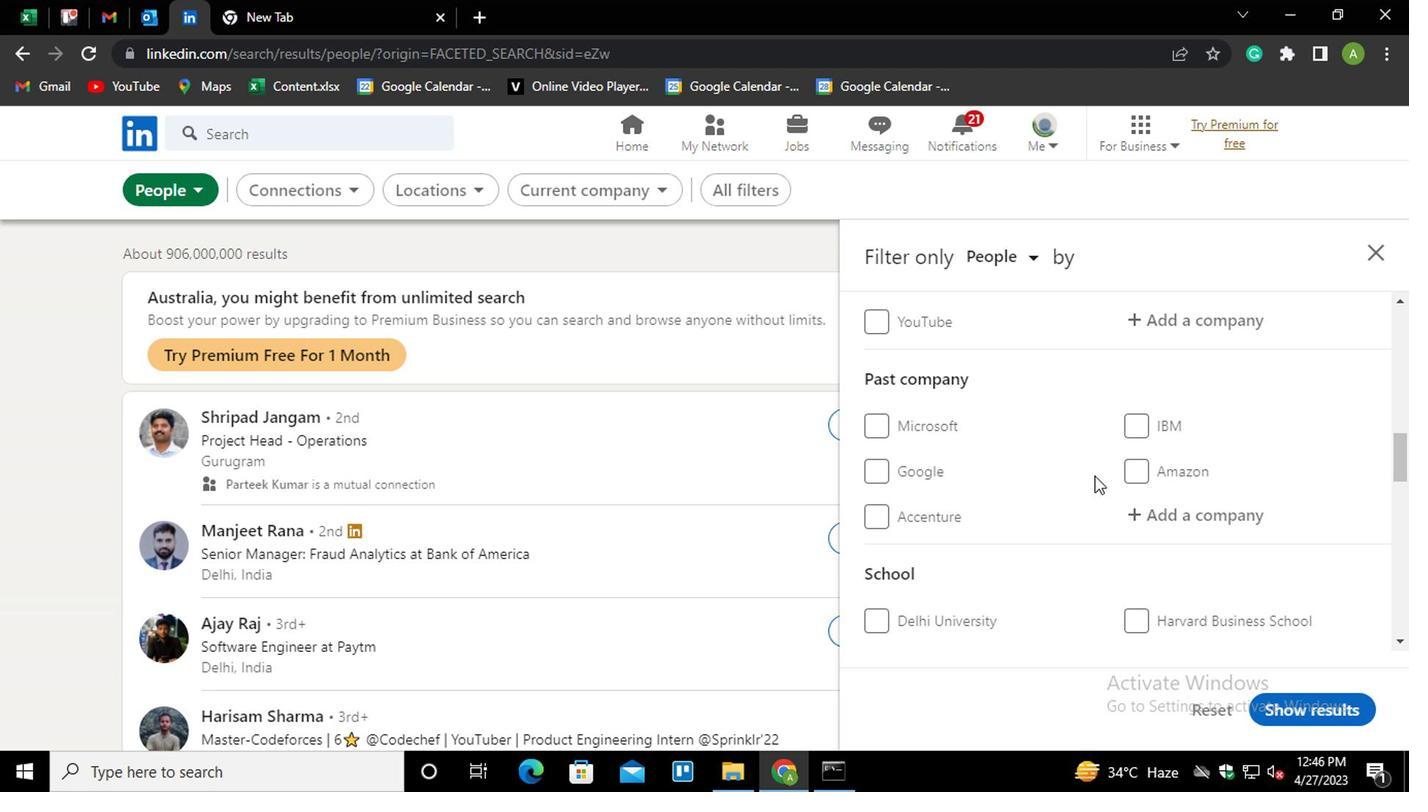 
Action: Mouse scrolled (1090, 471) with delta (0, 1)
Screenshot: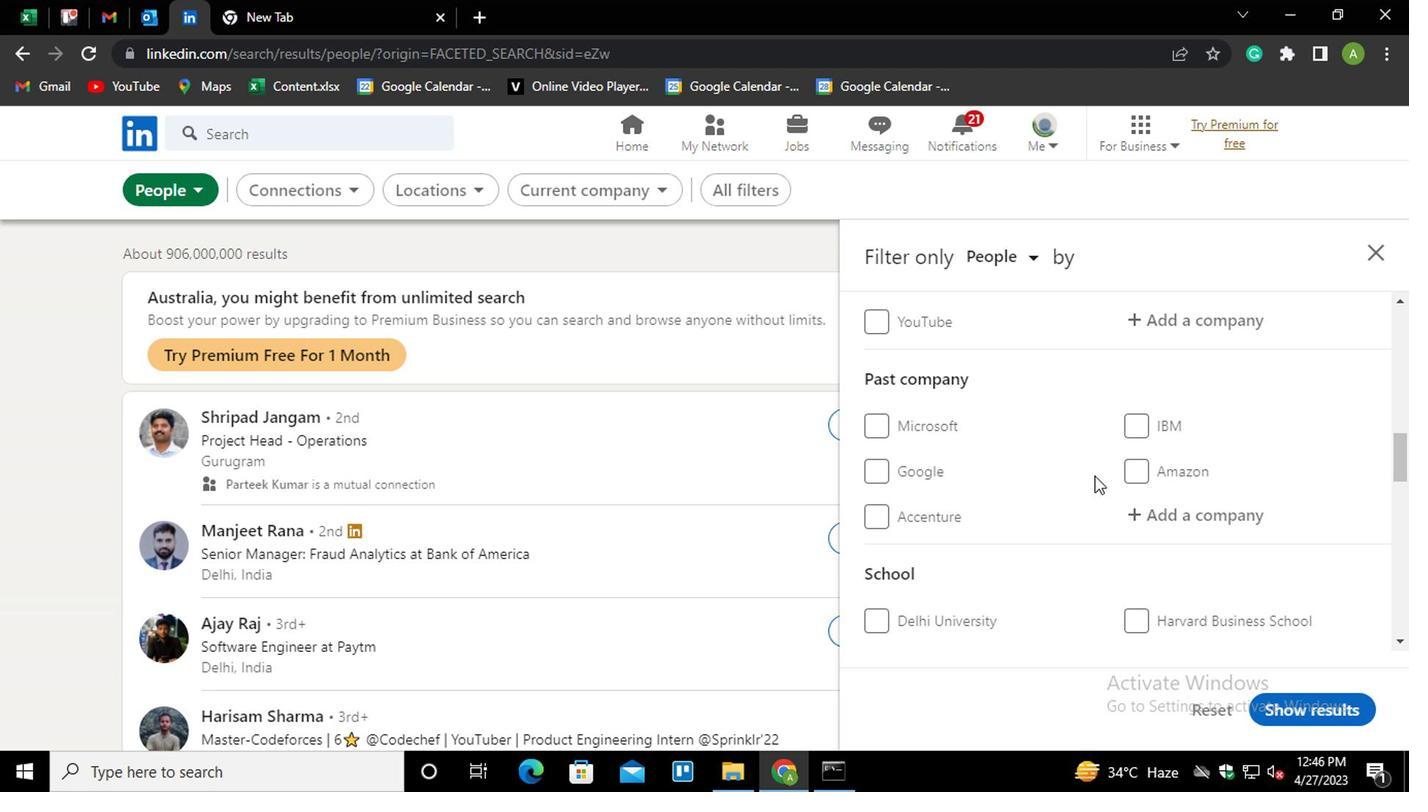 
Action: Mouse moved to (1166, 526)
Screenshot: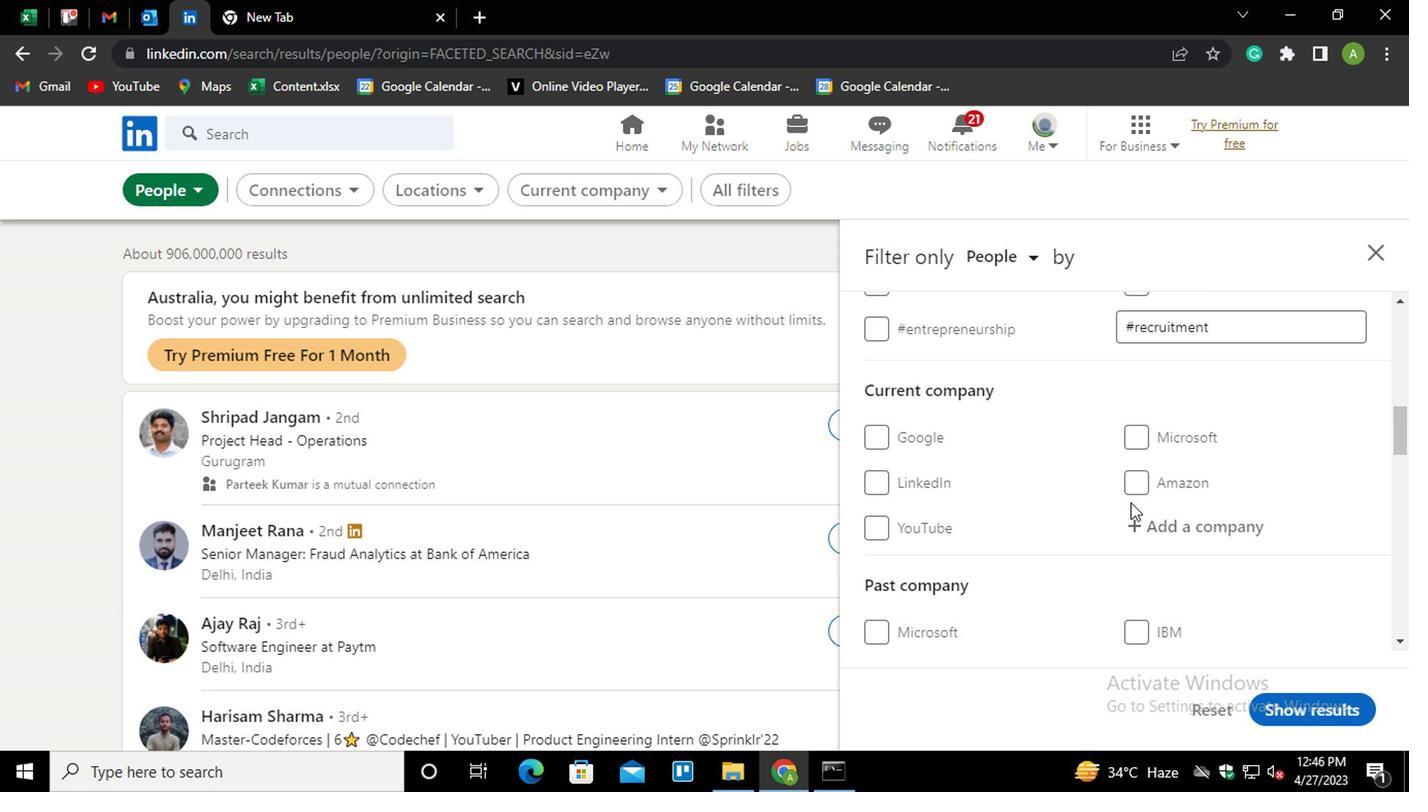 
Action: Mouse pressed left at (1166, 526)
Screenshot: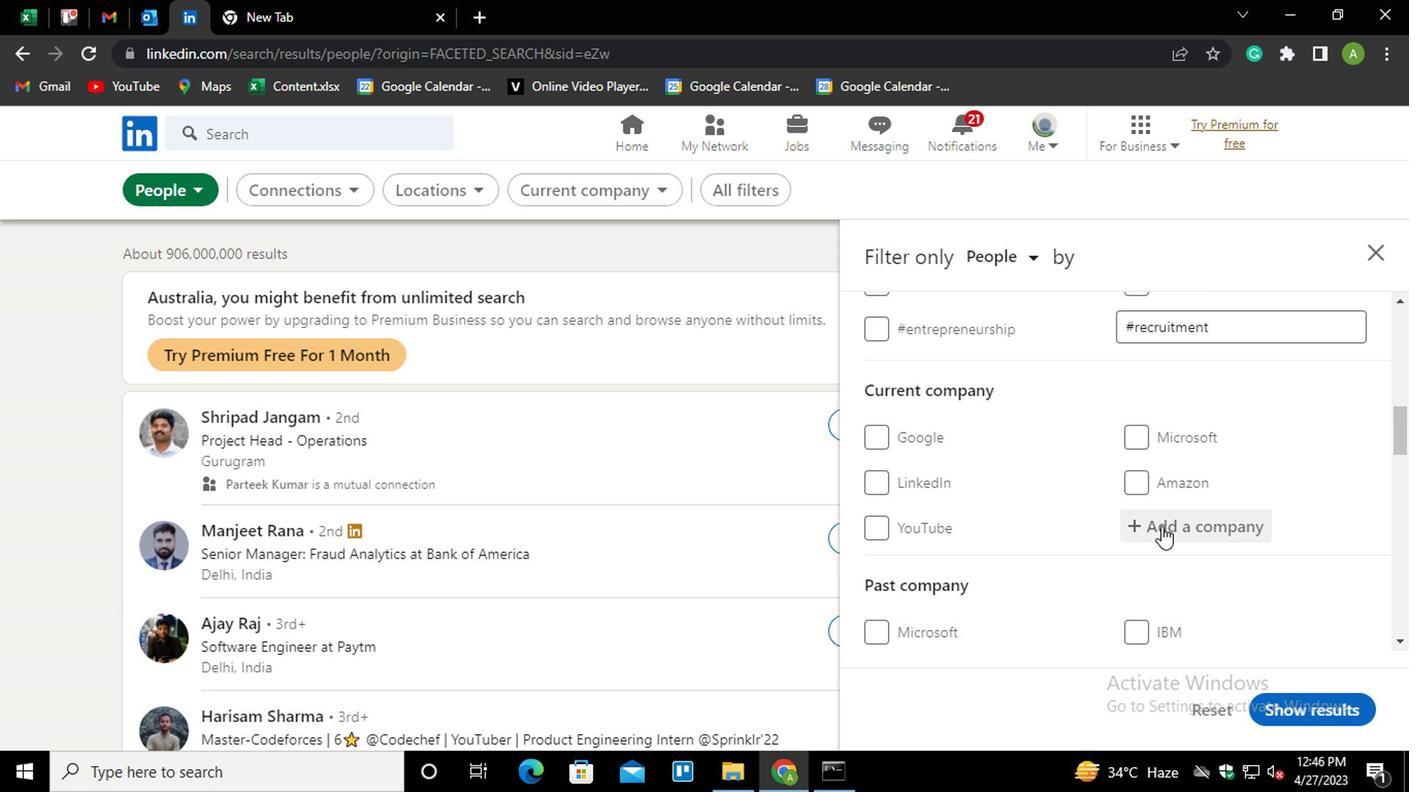 
Action: Key pressed <Key.shift>MAX<Key.space><Key.shift>HEALTH<Key.down><Key.down><Key.enter>
Screenshot: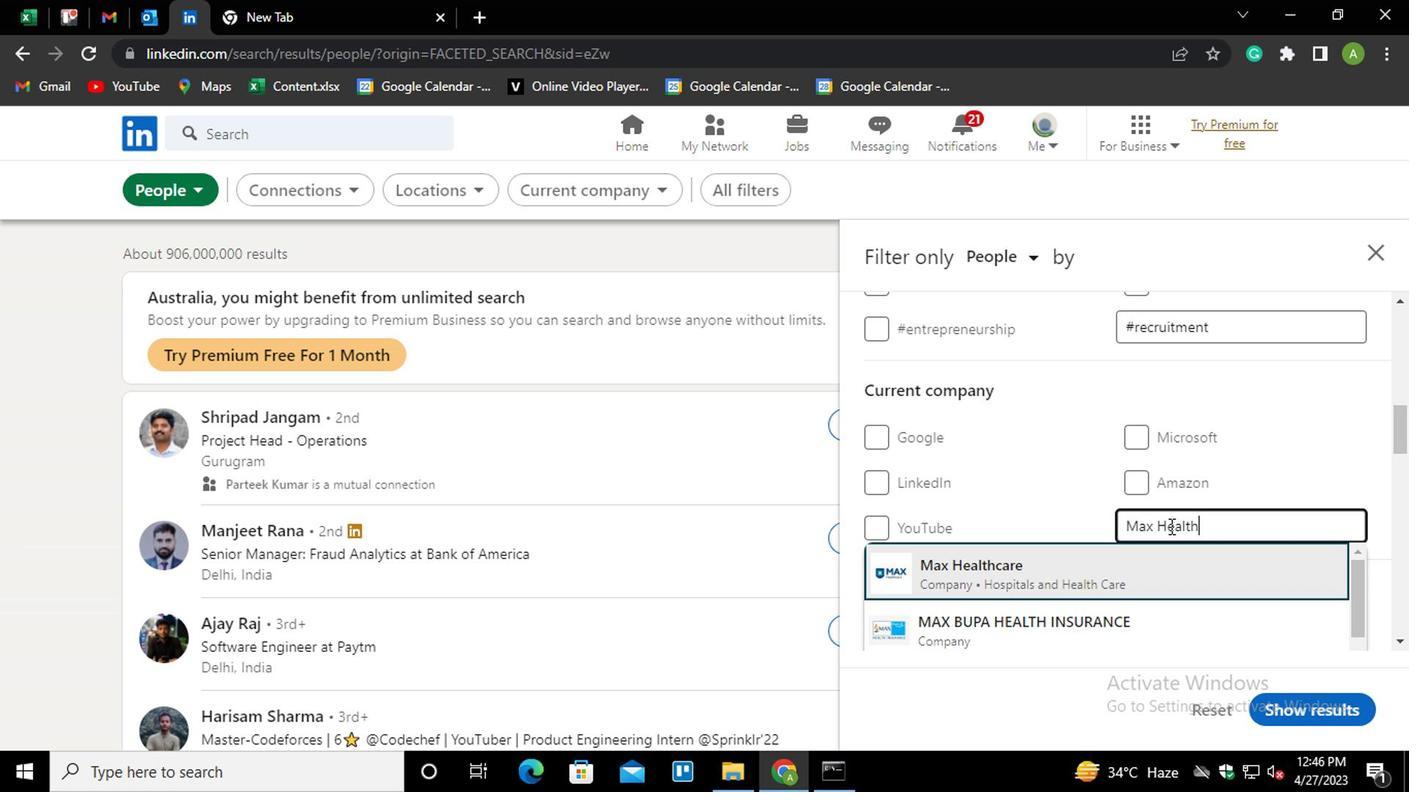 
Action: Mouse scrolled (1166, 524) with delta (0, -1)
Screenshot: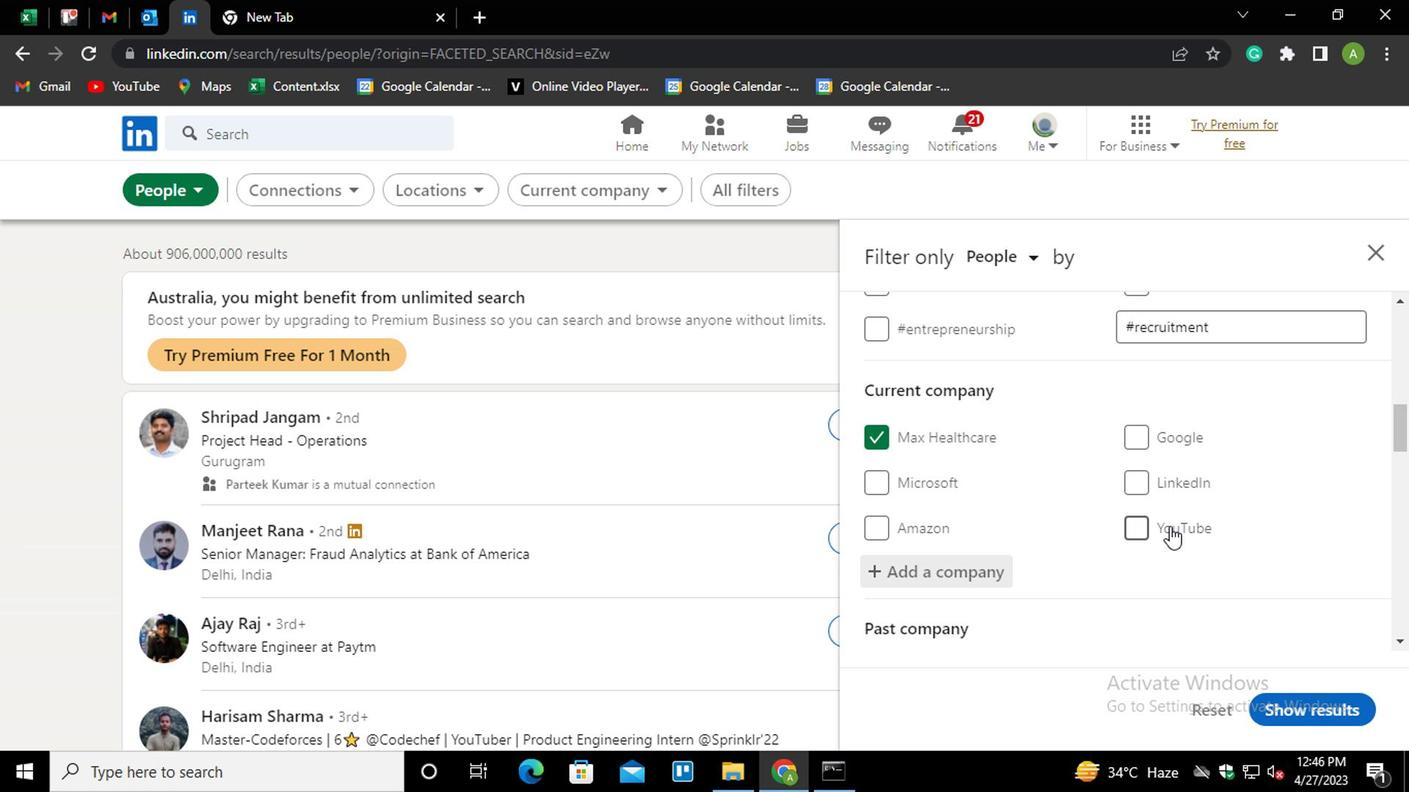 
Action: Mouse scrolled (1166, 524) with delta (0, -1)
Screenshot: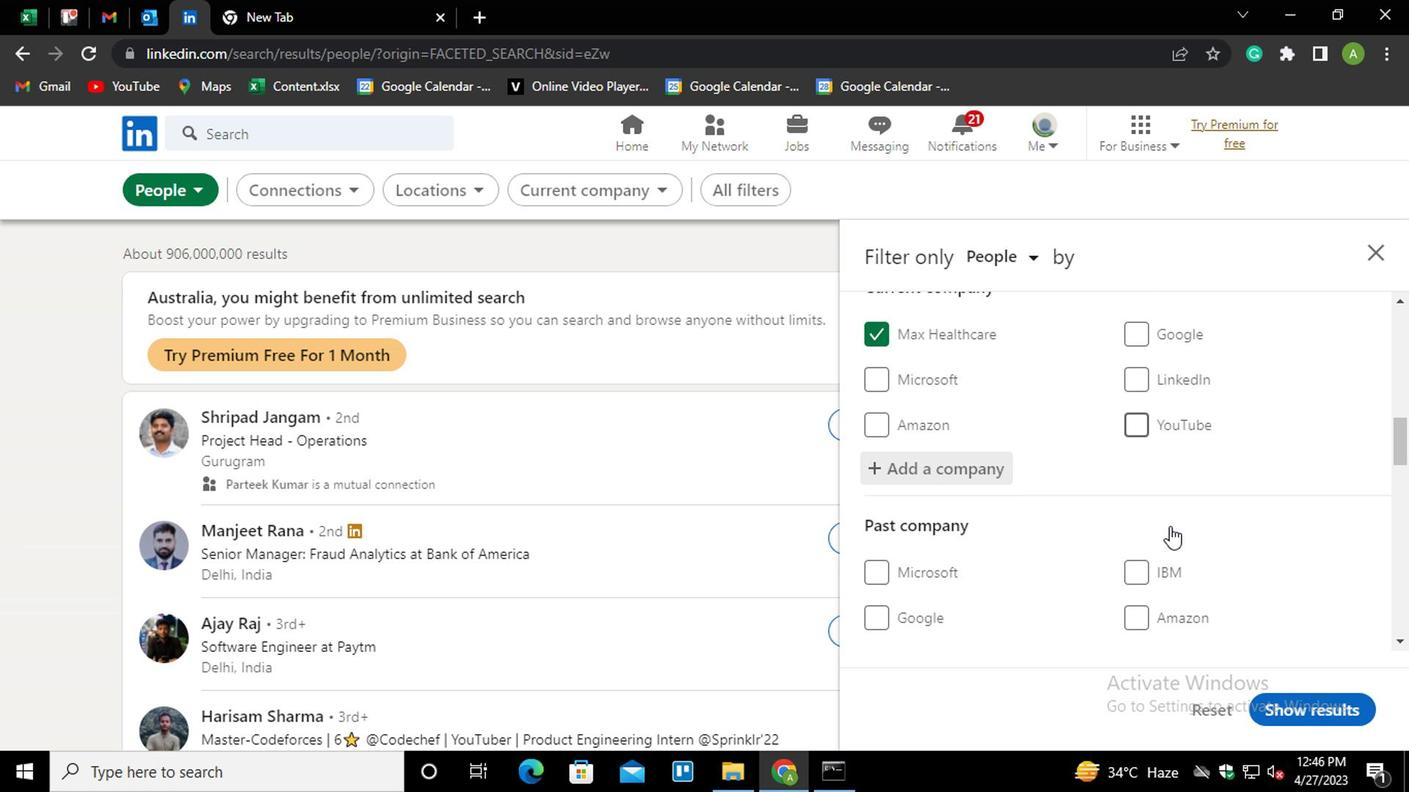 
Action: Mouse scrolled (1166, 524) with delta (0, -1)
Screenshot: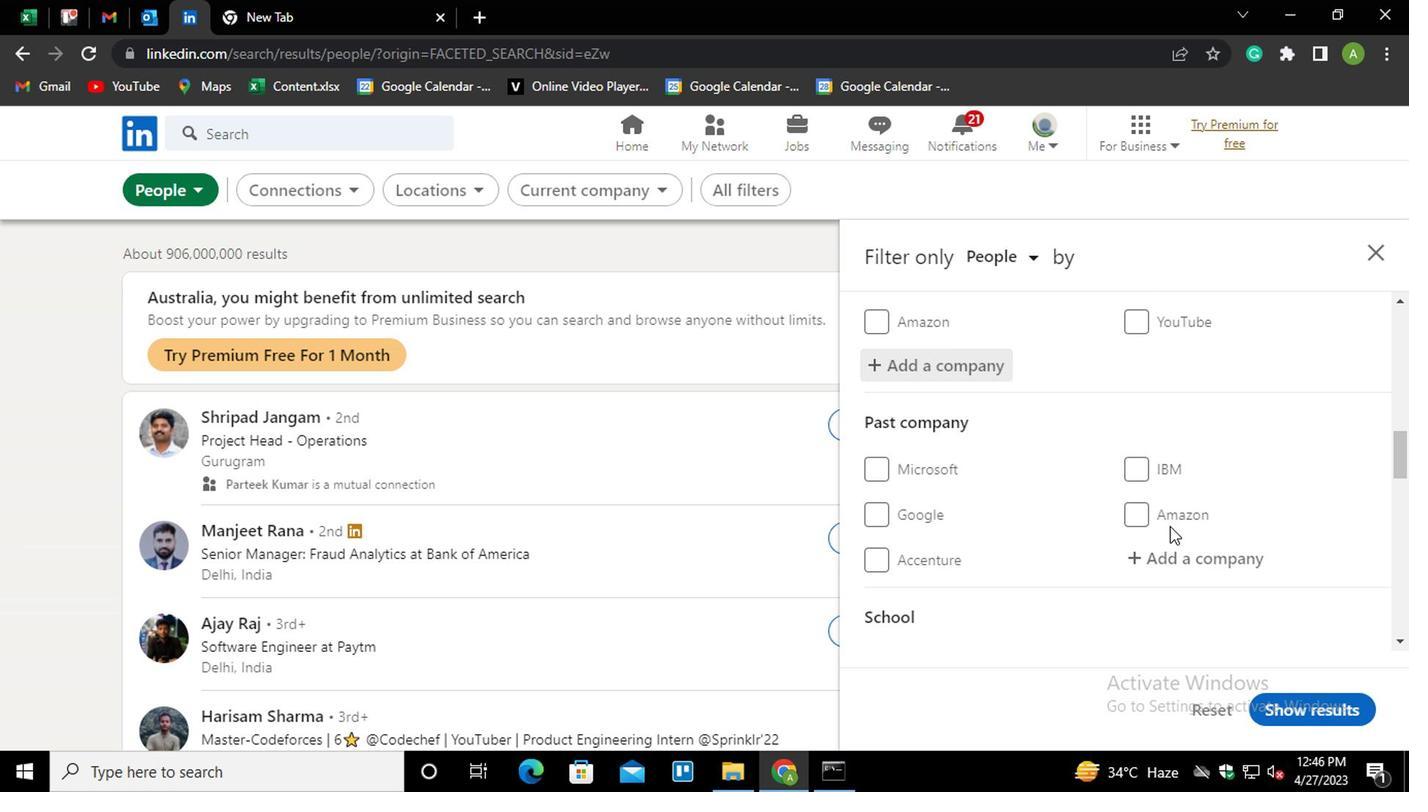 
Action: Mouse scrolled (1166, 524) with delta (0, -1)
Screenshot: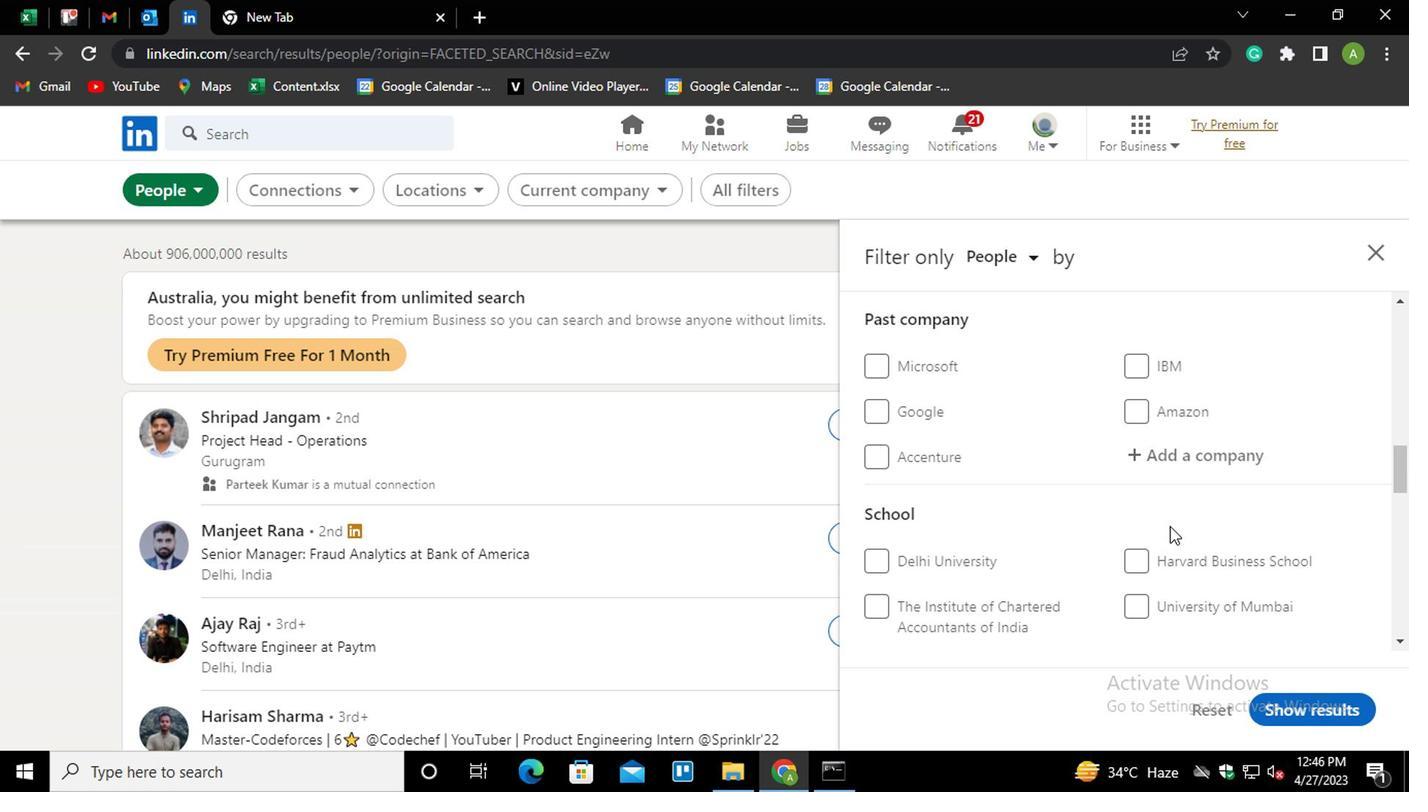 
Action: Mouse scrolled (1166, 524) with delta (0, -1)
Screenshot: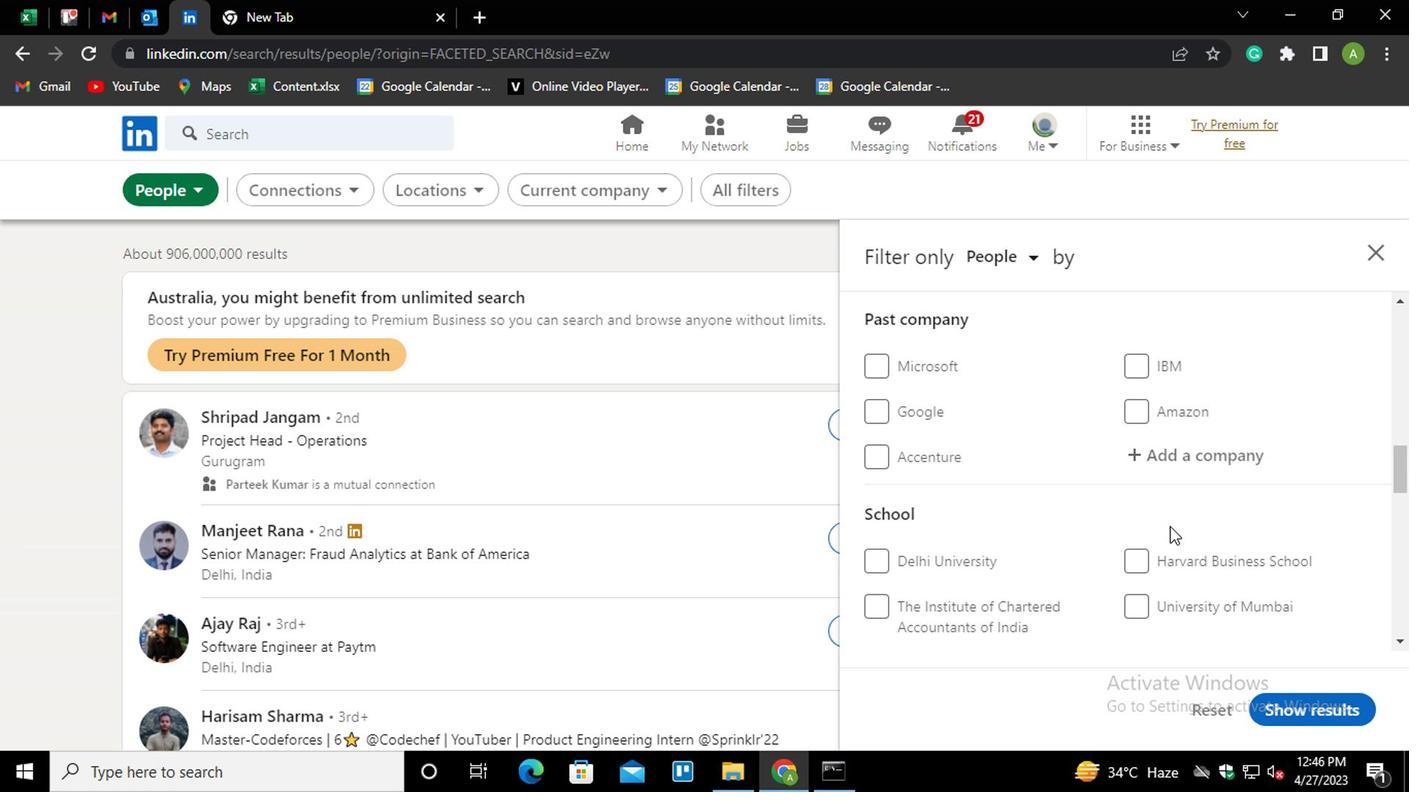 
Action: Mouse moved to (1184, 457)
Screenshot: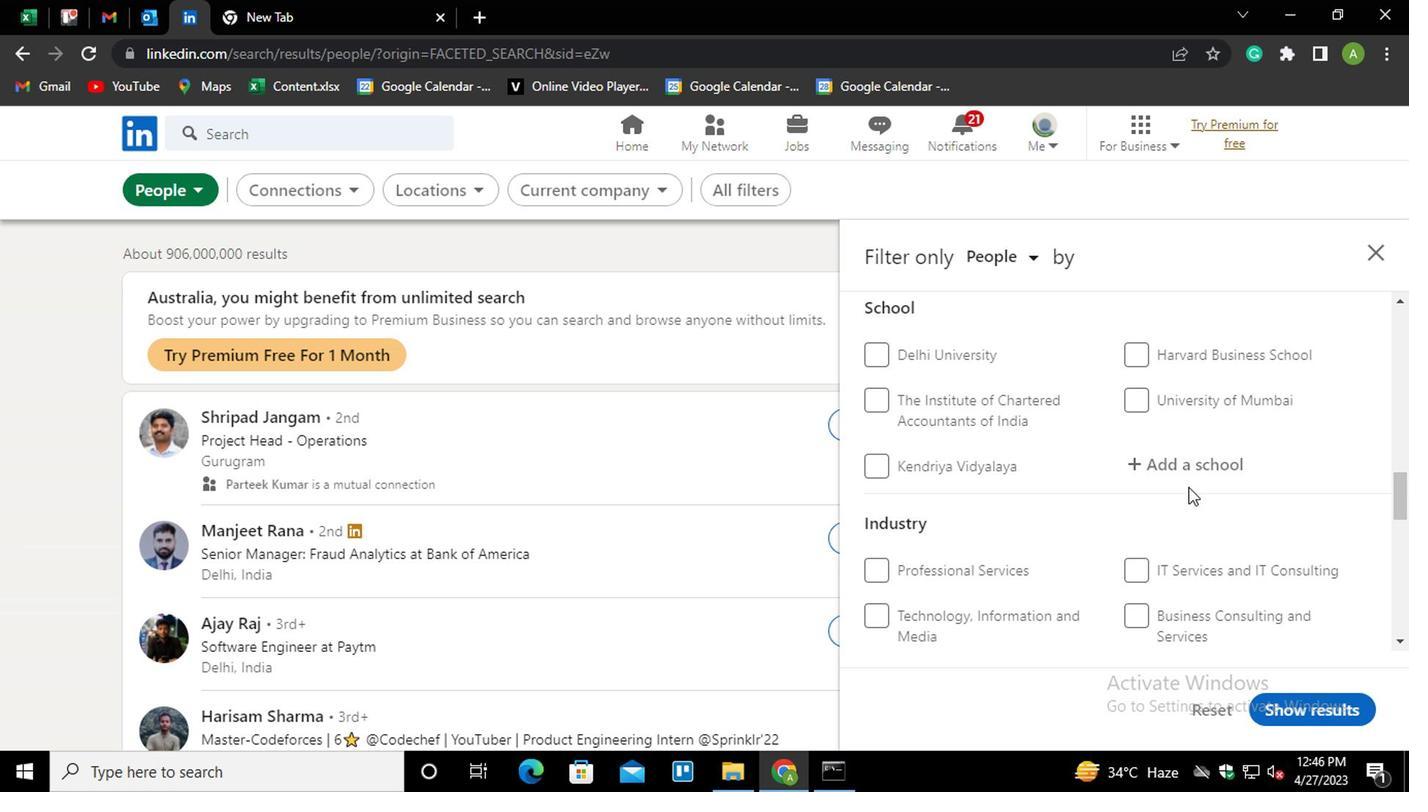 
Action: Mouse pressed left at (1184, 457)
Screenshot: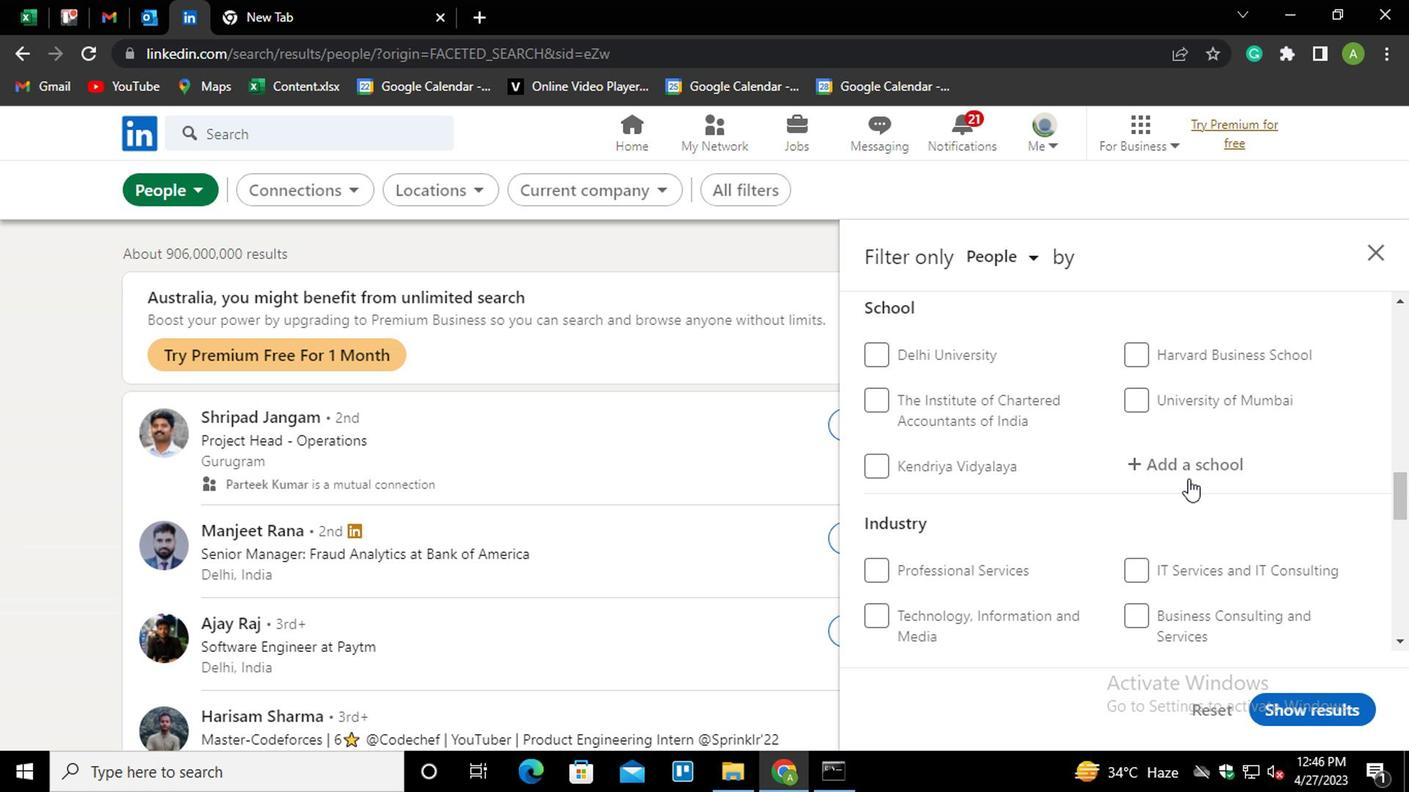 
Action: Key pressed <Key.shift>
Screenshot: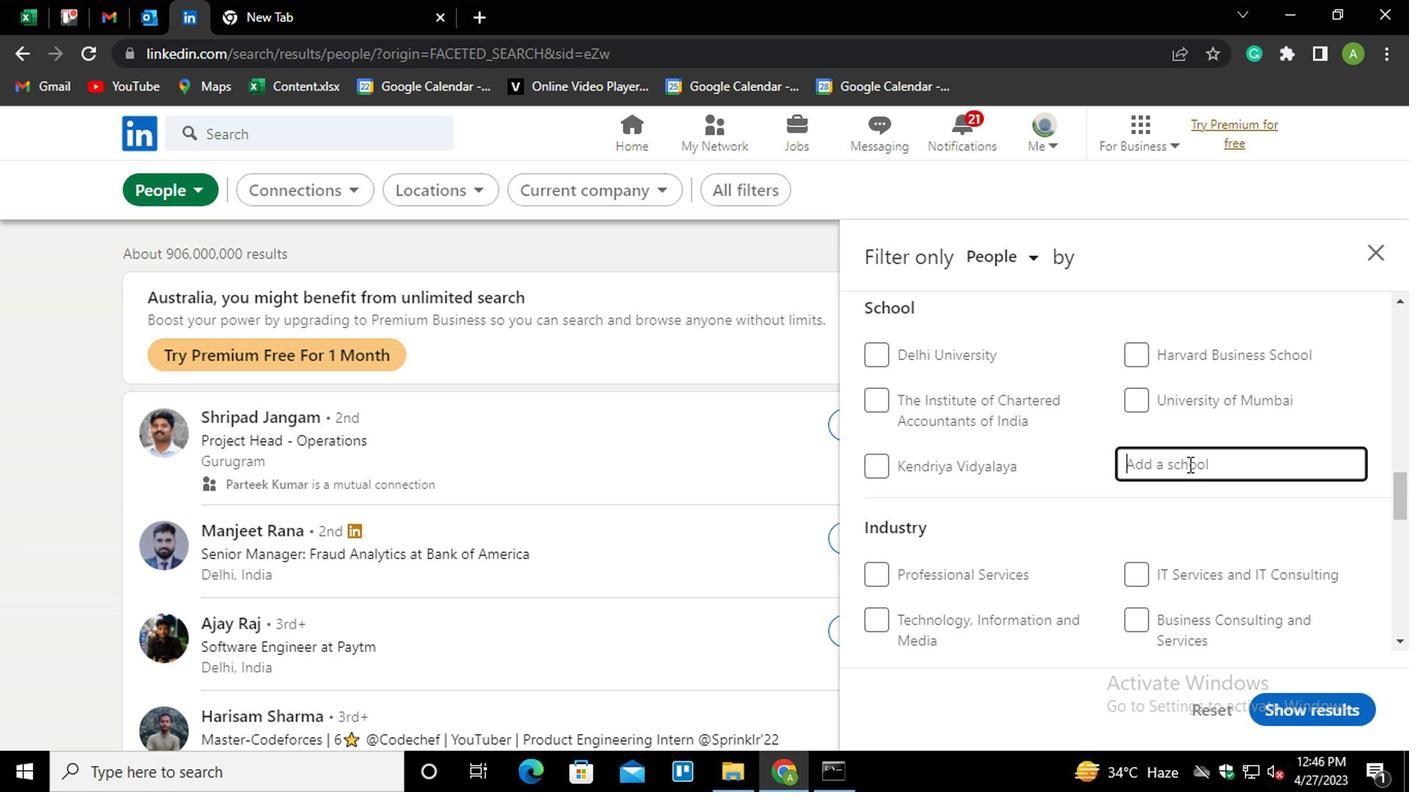 
Action: Mouse moved to (1184, 457)
Screenshot: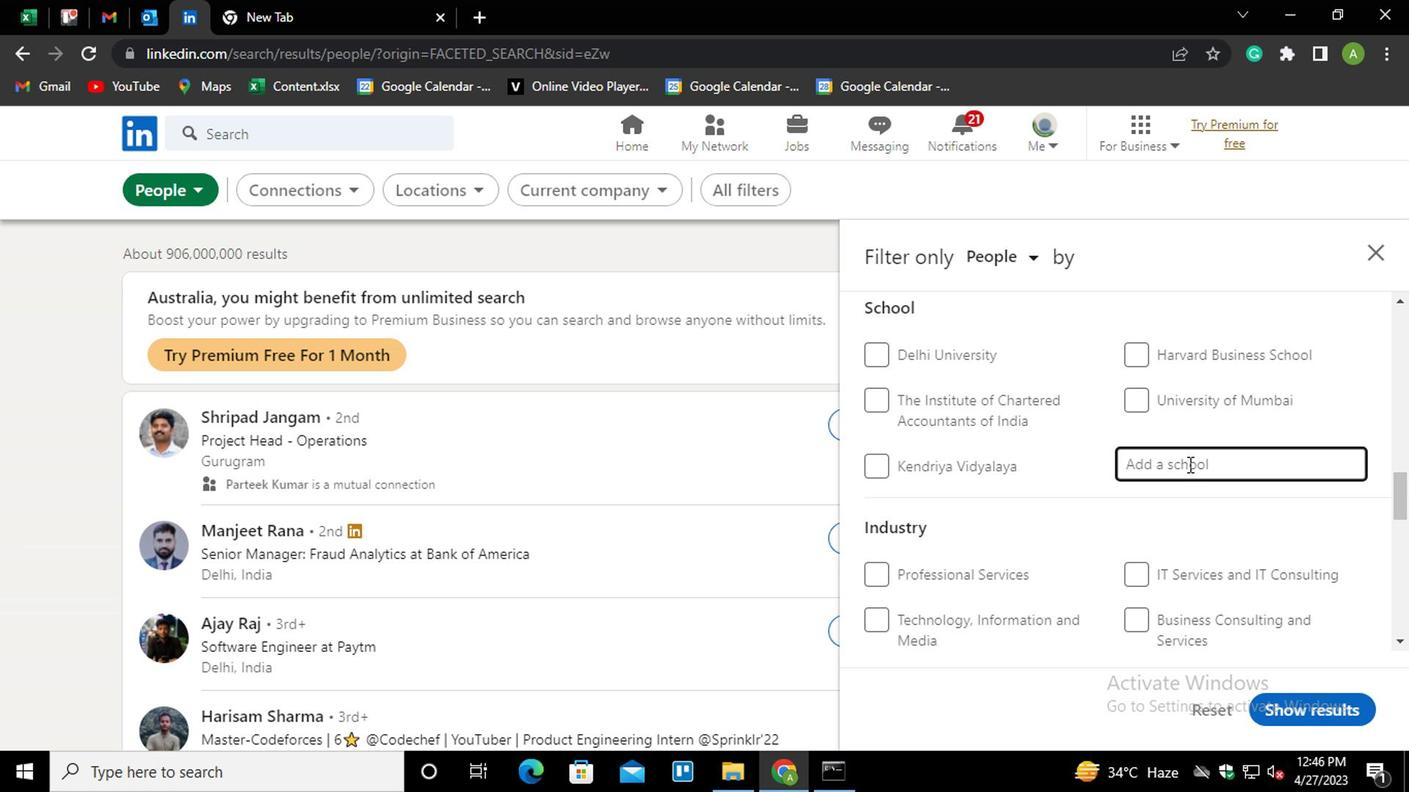 
Action: Key pressed <Key.shift><Key.shift><Key.shift><Key.shift><Key.shift><Key.shift><Key.shift><Key.shift><Key.shift><Key.shift><Key.shift><Key.shift><Key.shift><Key.shift><Key.shift><Key.shift>DR<Key.space><Key.shift><Key.shift><Key.shift><Key.shift><Key.shift><Key.shift><Key.shift><Key.shift><Key.shift><Key.shift><Key.shift><Key.shift><Key.shift><Key.shift><Key.shift><Key.shift><Key.shift><Key.shift><Key.shift><Key.shift><Key.shift><Key.shift><Key.shift><Key.shift><Key.shift><Key.shift><Key.shift><Key.shift><Key.shift><Key.shift><Key.shift><Key.shift><Key.shift><Key.shift><Key.shift><Key.shift><Key.shift><Key.shift><Key.shift><Key.shift><Key.shift><Key.shift><Key.shift><Key.shift><Key.shift><Key.shift><Key.shift><Key.shift><Key.shift><Key.shift><Key.shift><Key.shift><Key.shift><Key.shift><Key.shift><Key.shift><Key.shift><Key.shift><Key.backspace><Key.space><Key.shift>B<Key.down><Key.enter>
Screenshot: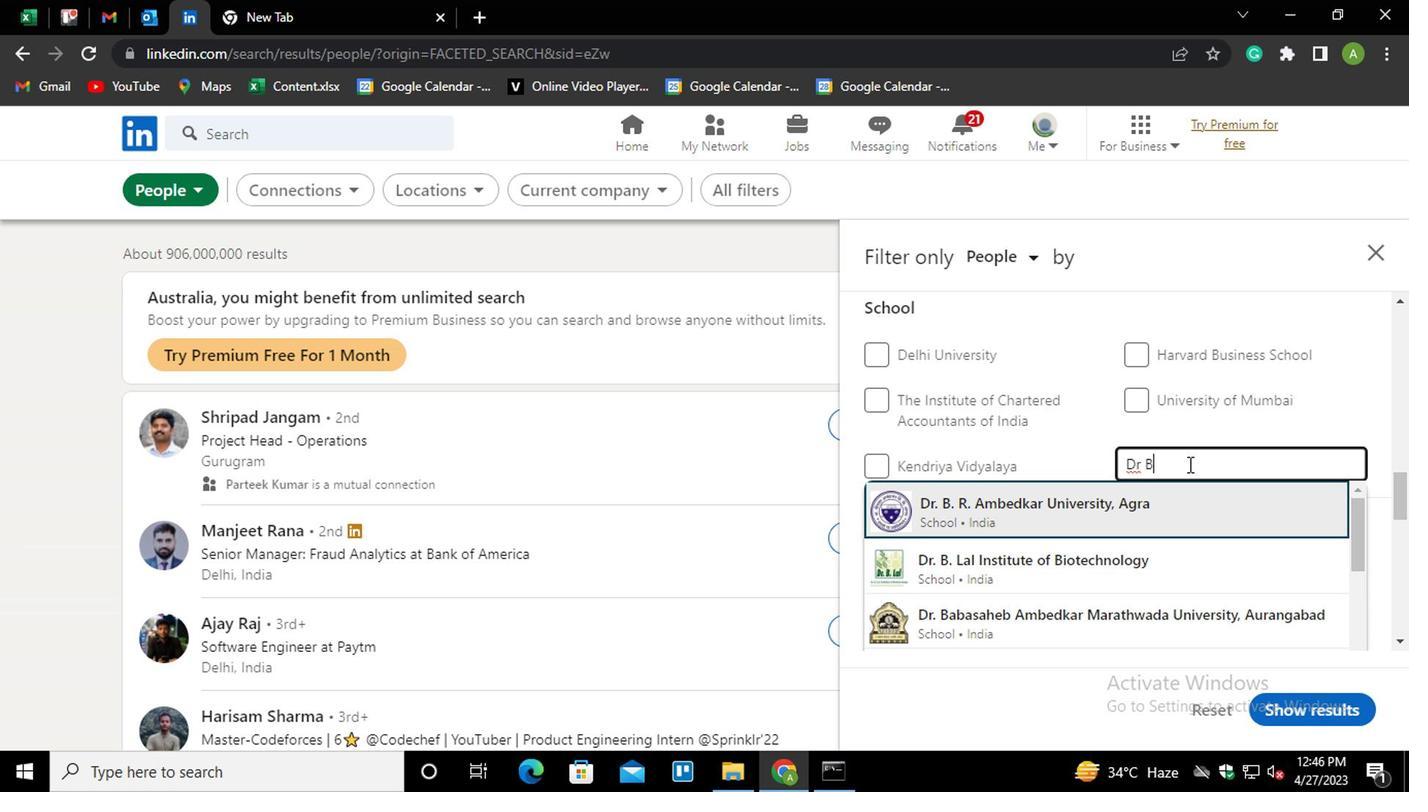 
Action: Mouse scrolled (1184, 457) with delta (0, 0)
Screenshot: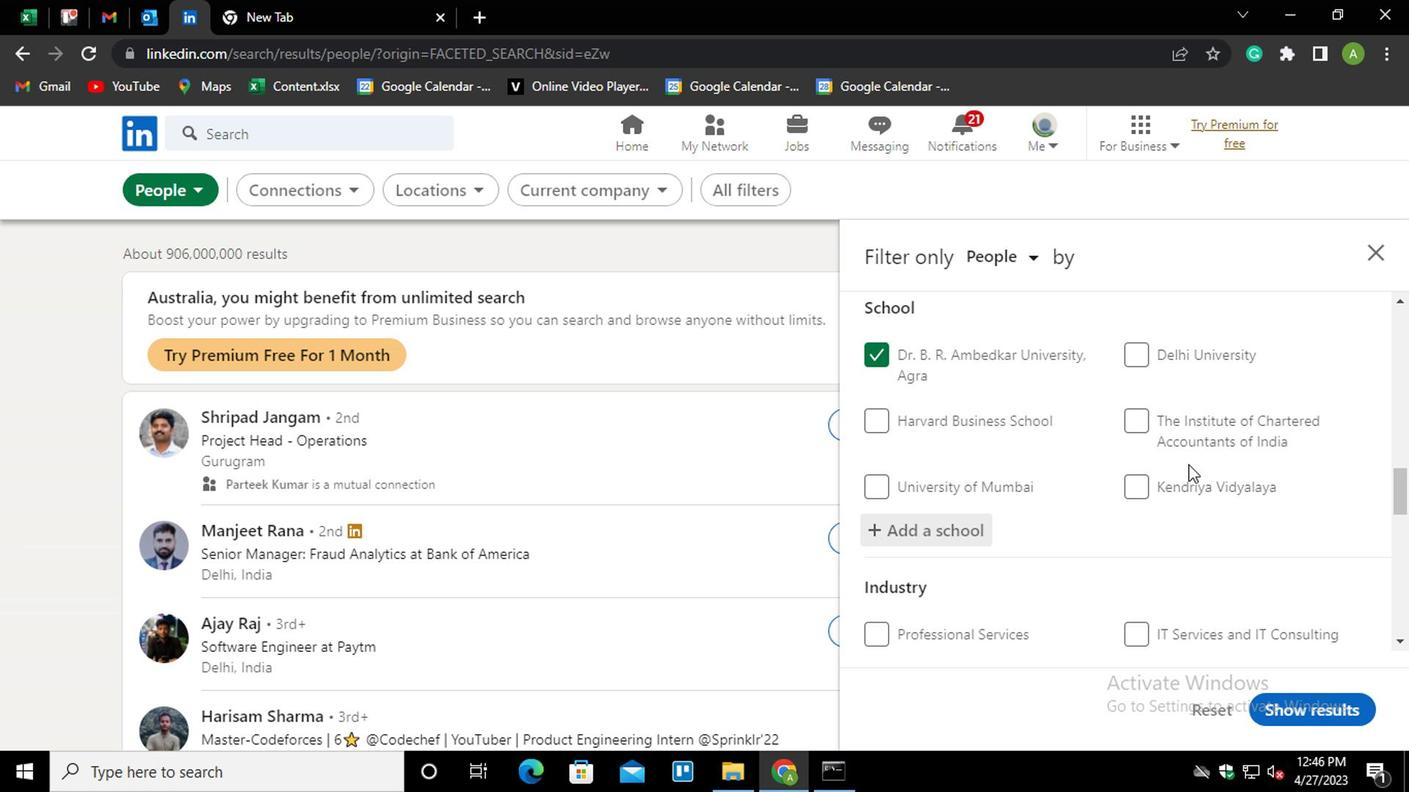 
Action: Mouse scrolled (1184, 457) with delta (0, 0)
Screenshot: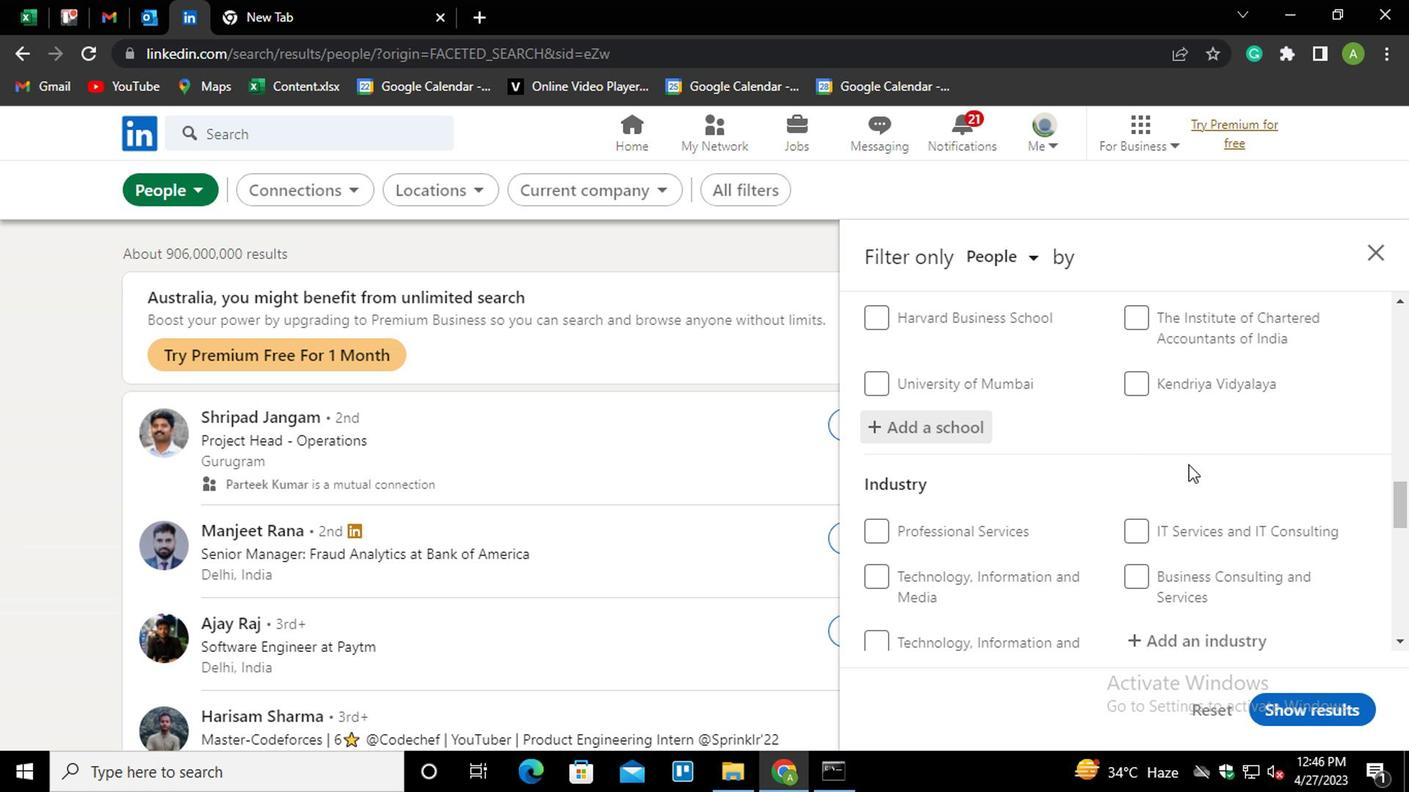 
Action: Mouse scrolled (1184, 457) with delta (0, 0)
Screenshot: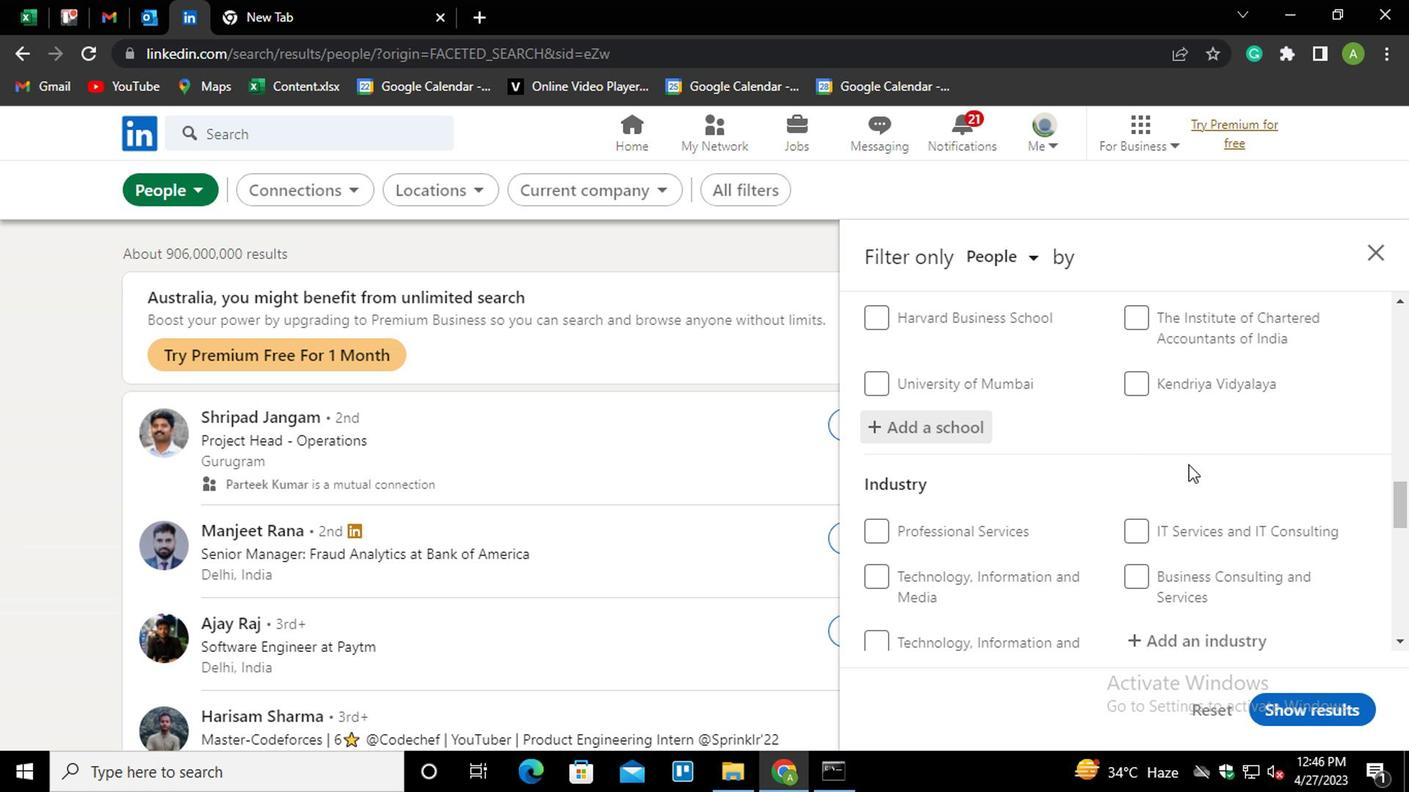 
Action: Mouse moved to (1177, 419)
Screenshot: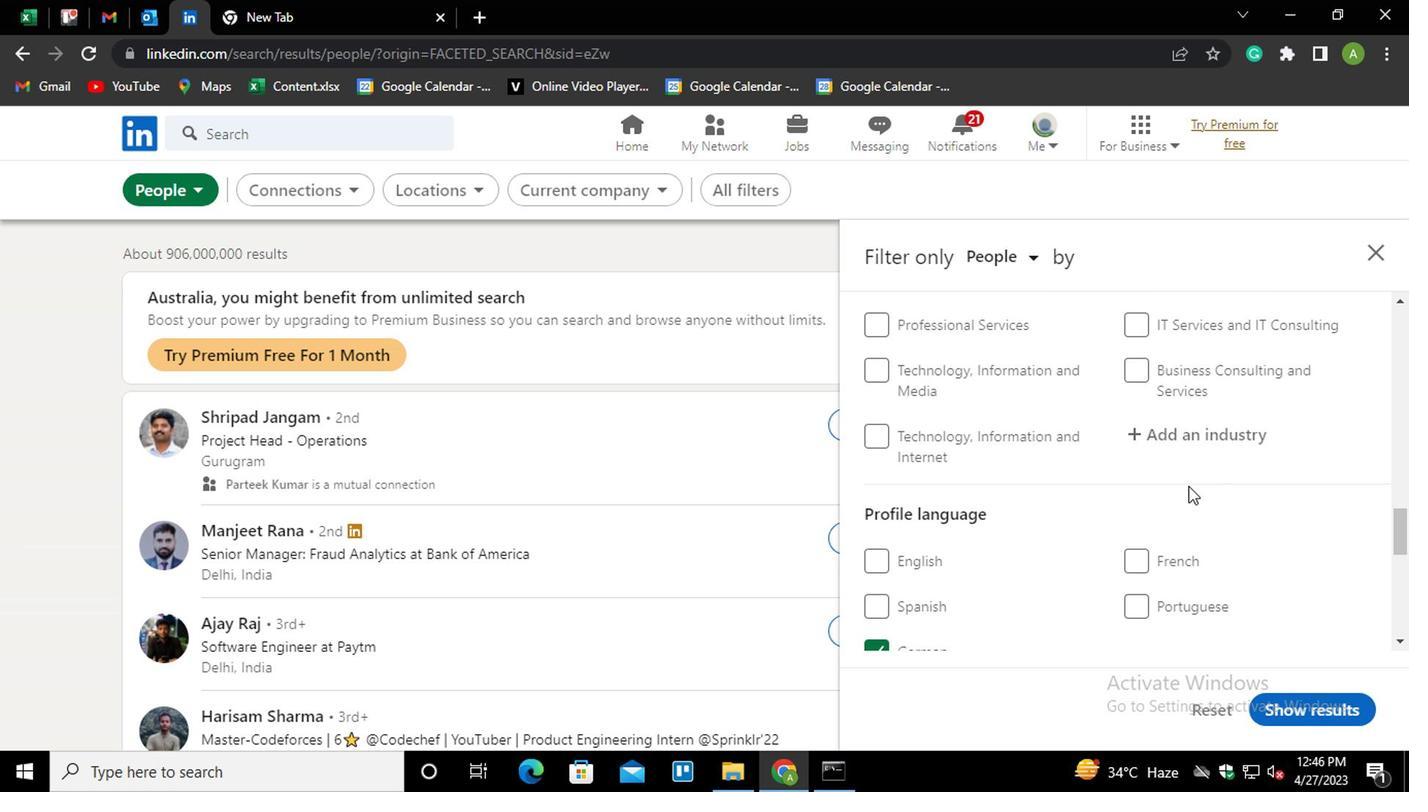 
Action: Mouse pressed left at (1177, 419)
Screenshot: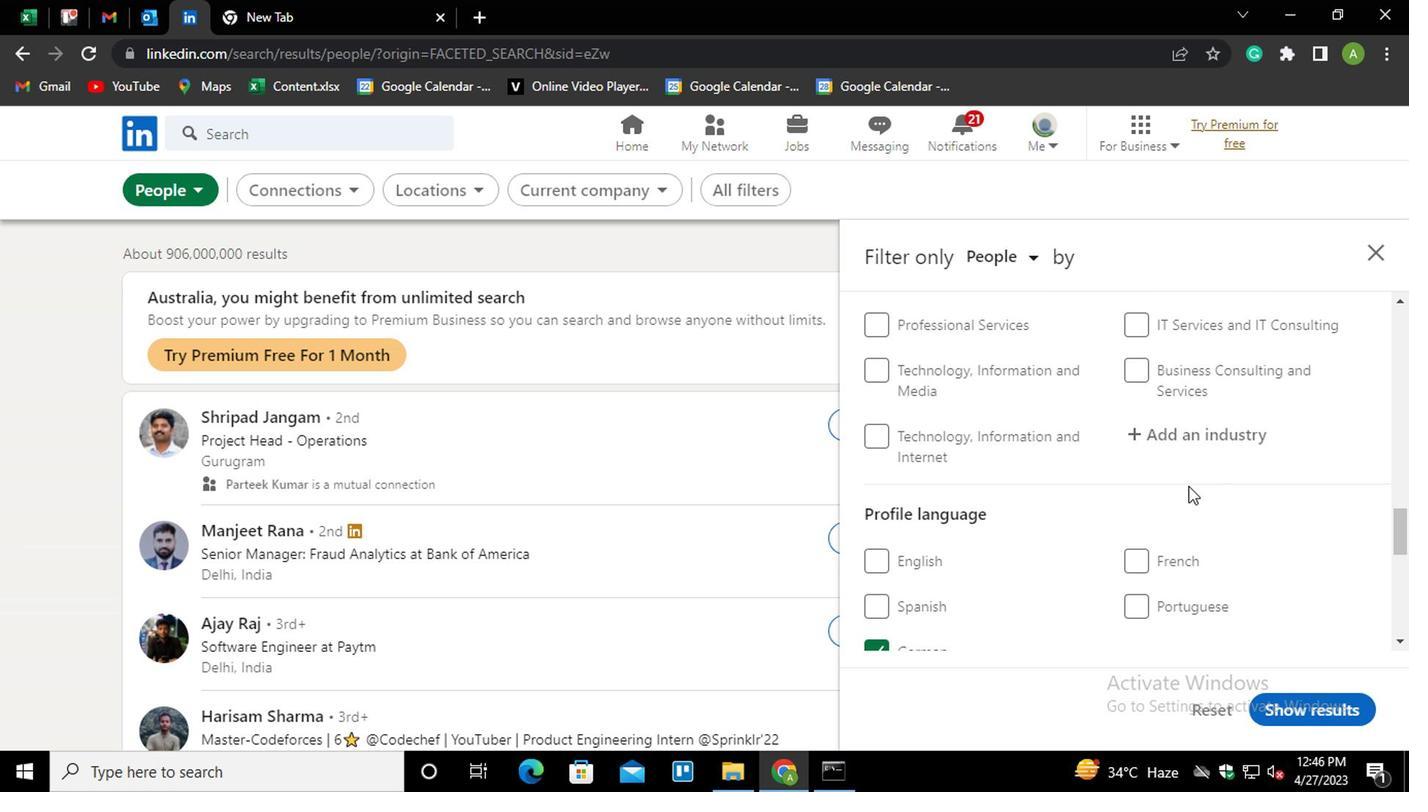 
Action: Mouse moved to (1167, 422)
Screenshot: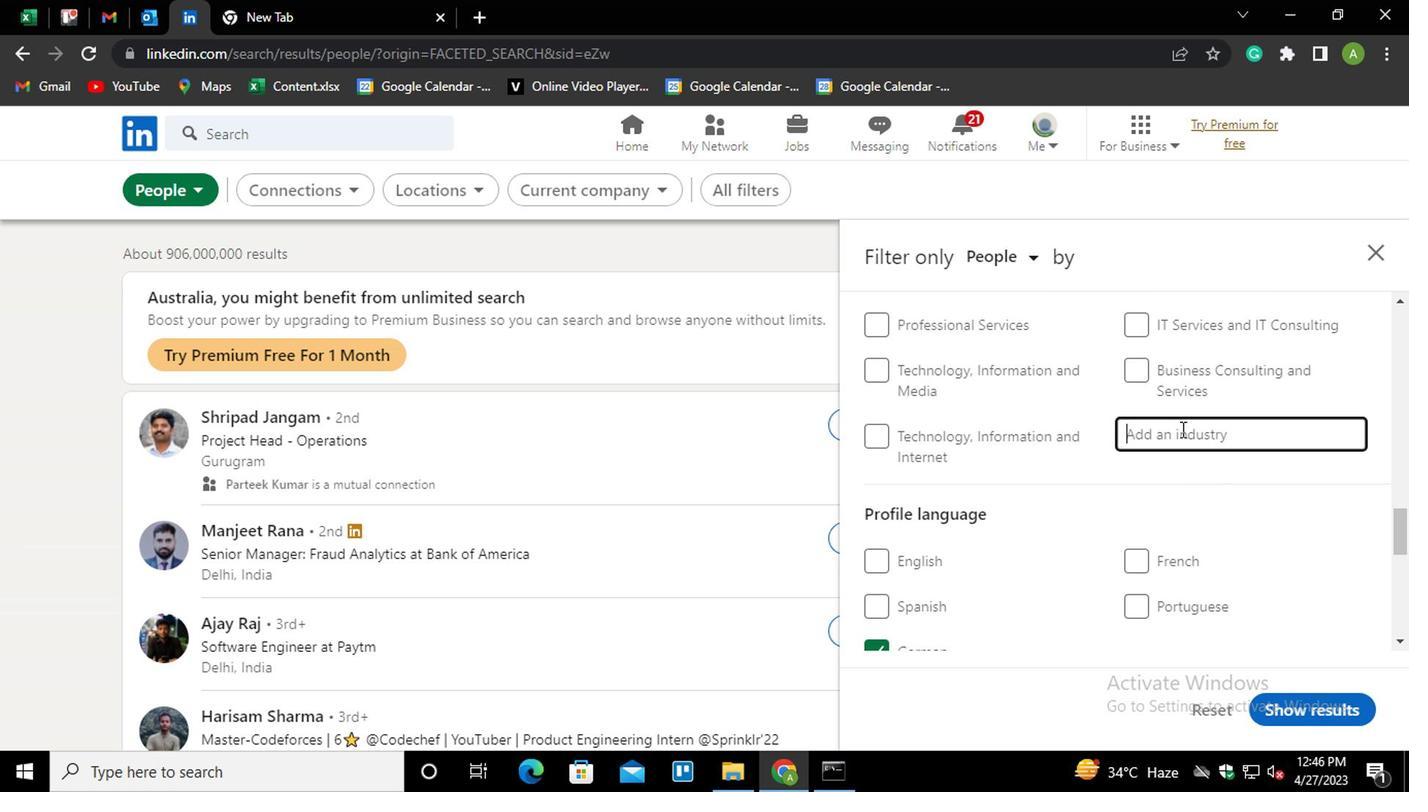 
Action: Key pressed <Key.shift>BLOGS<Key.down><Key.down><Key.enter>
Screenshot: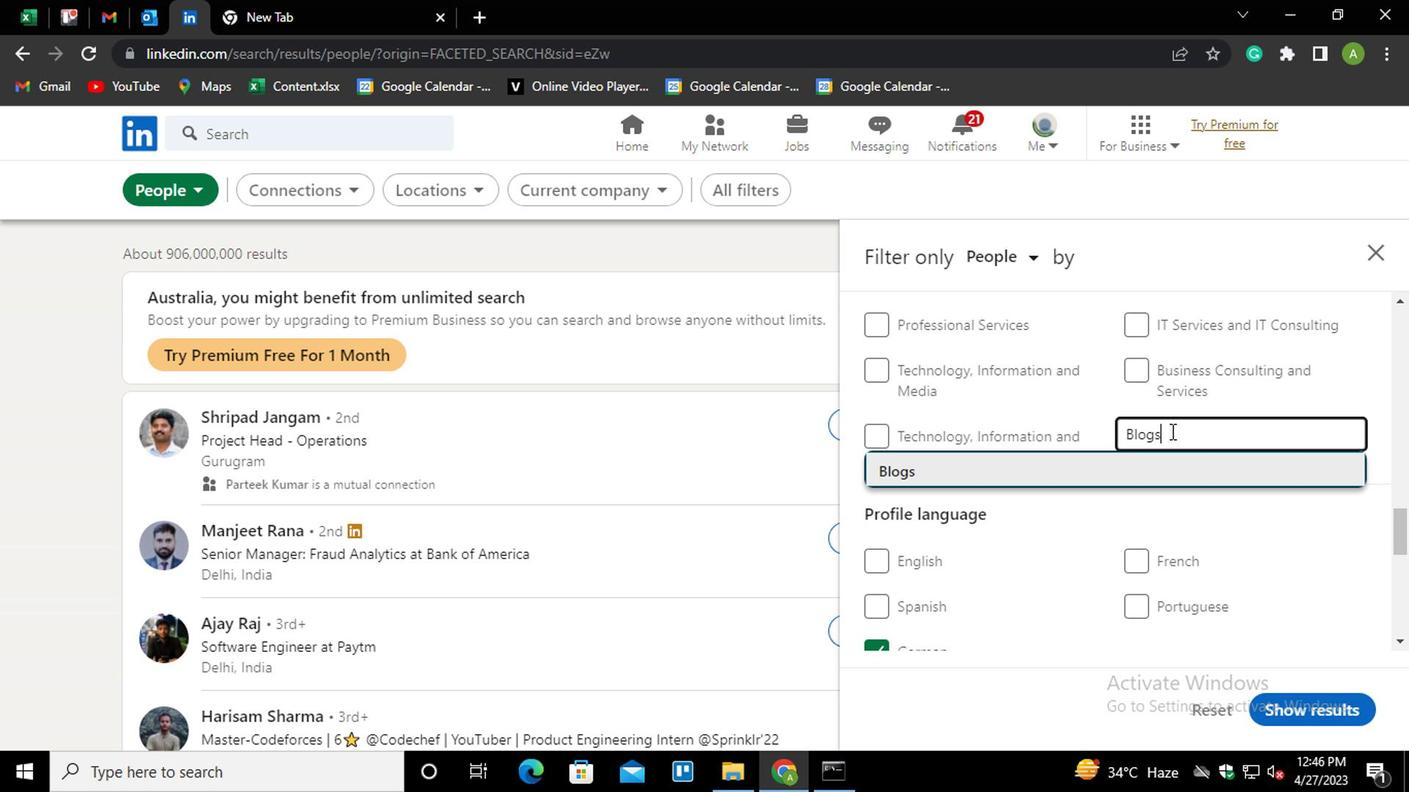 
Action: Mouse moved to (1174, 419)
Screenshot: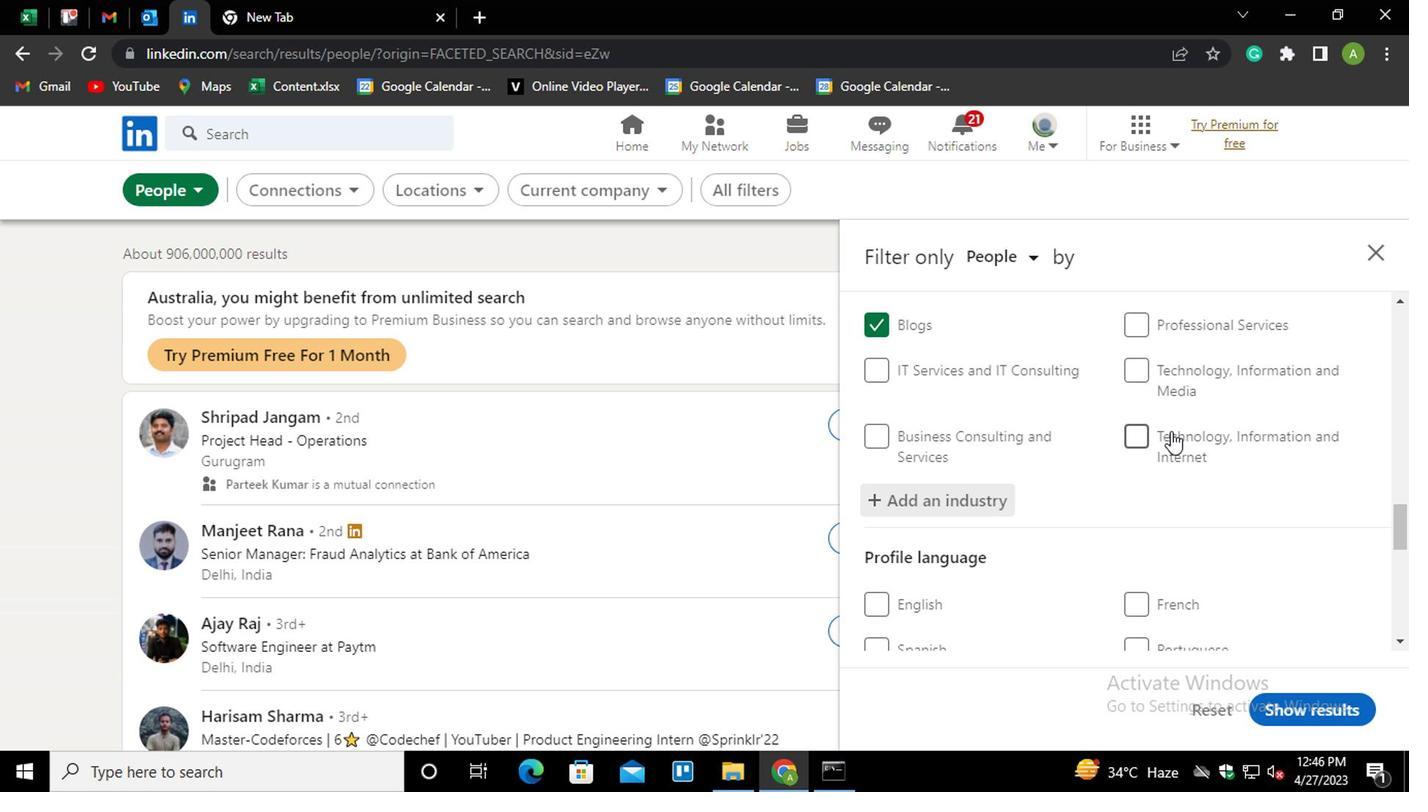
Action: Mouse scrolled (1174, 418) with delta (0, -1)
Screenshot: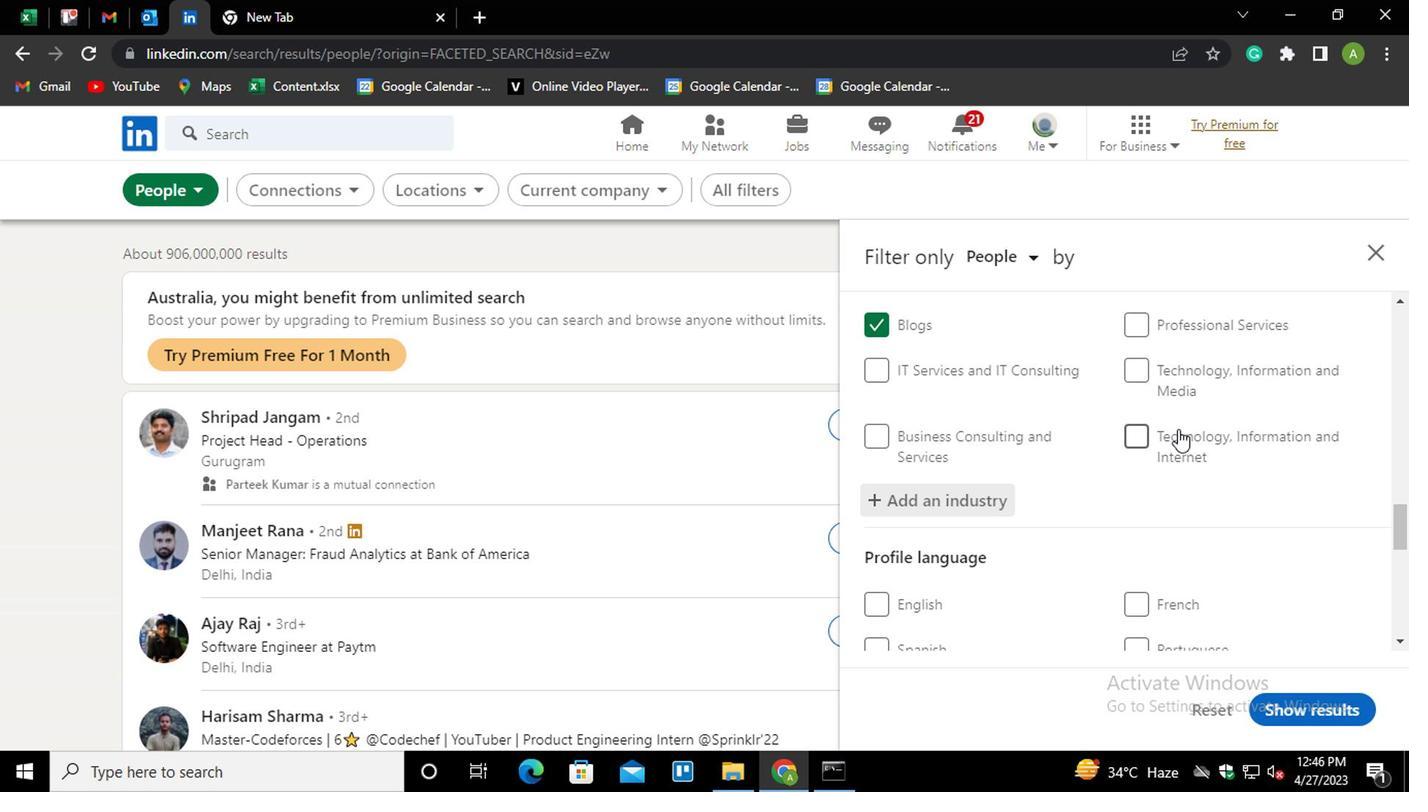 
Action: Mouse scrolled (1174, 418) with delta (0, -1)
Screenshot: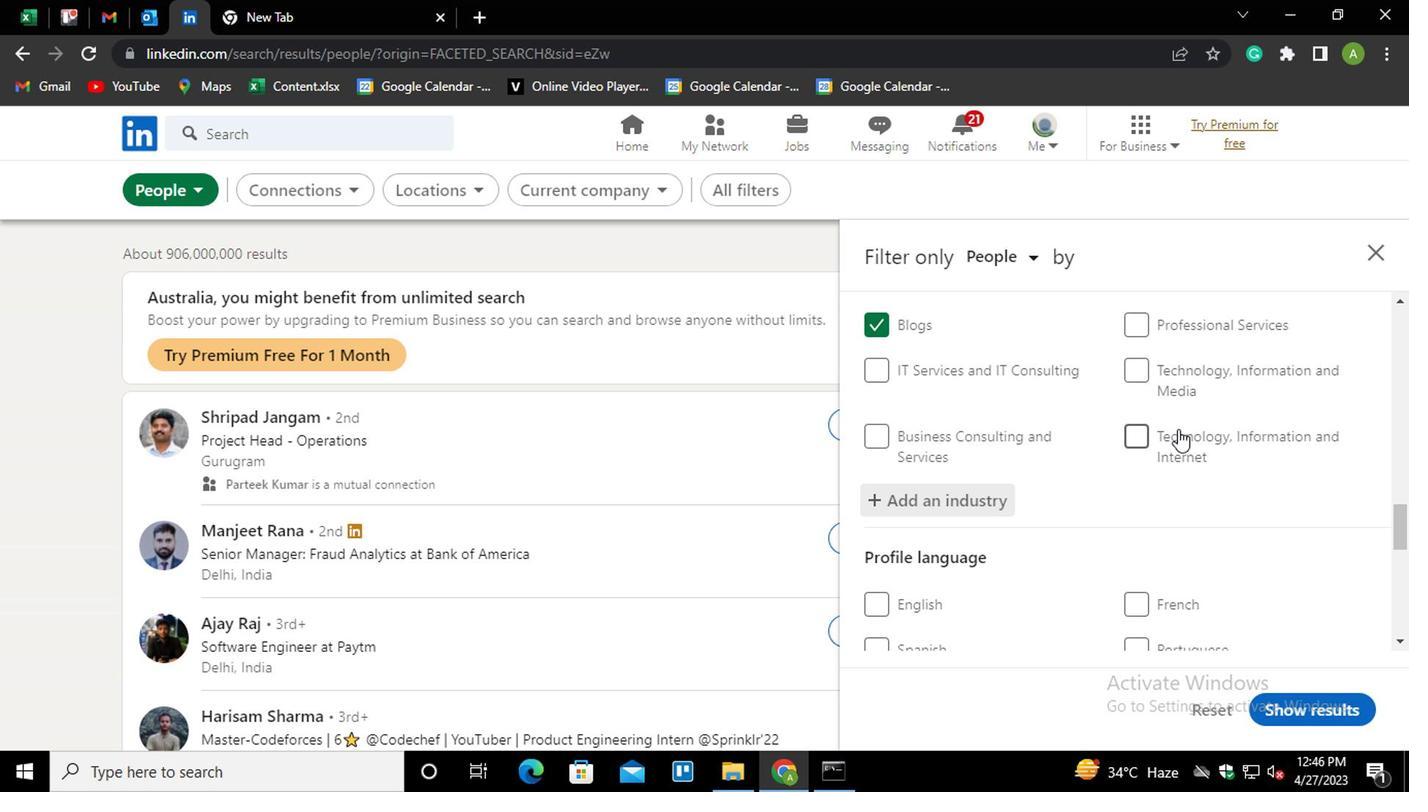 
Action: Mouse scrolled (1174, 418) with delta (0, -1)
Screenshot: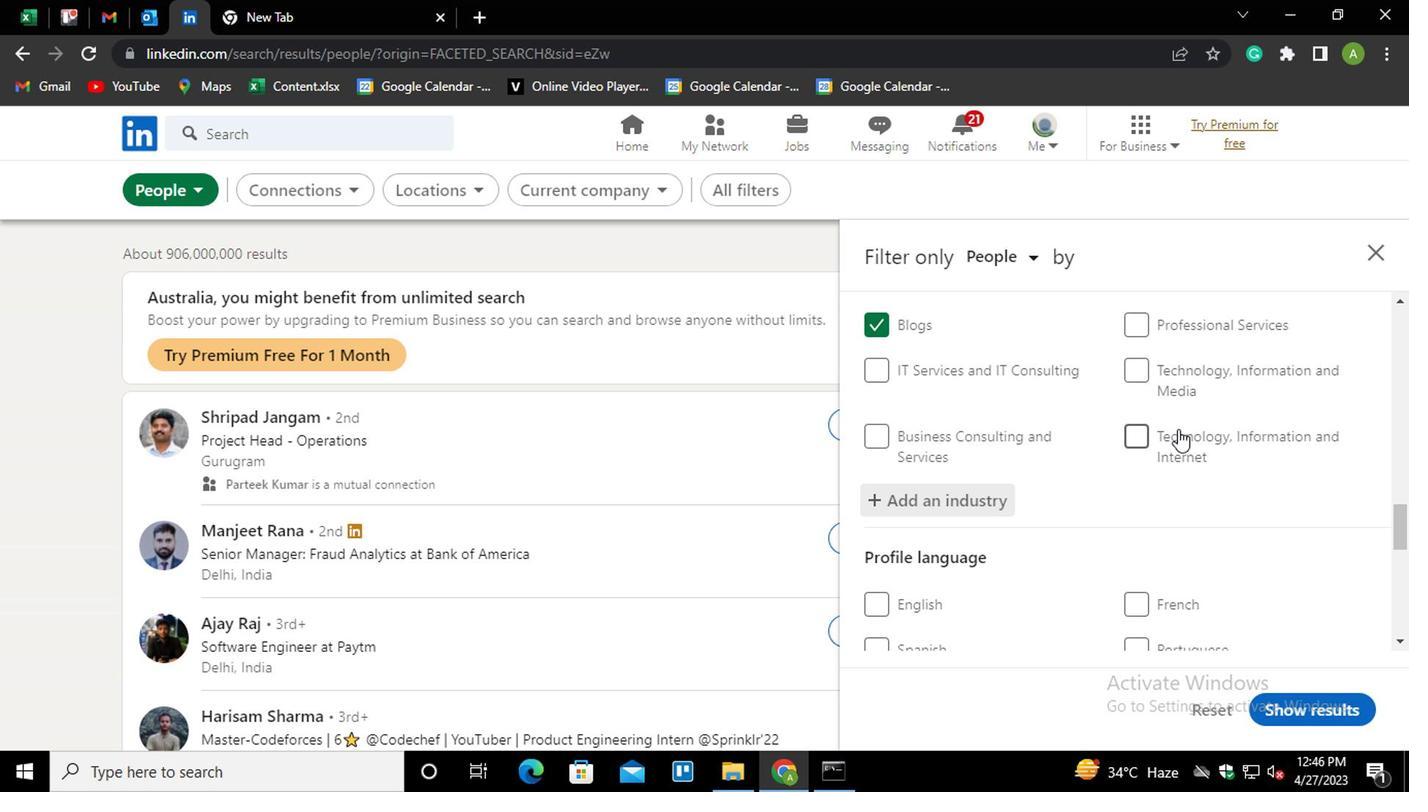 
Action: Mouse moved to (1169, 422)
Screenshot: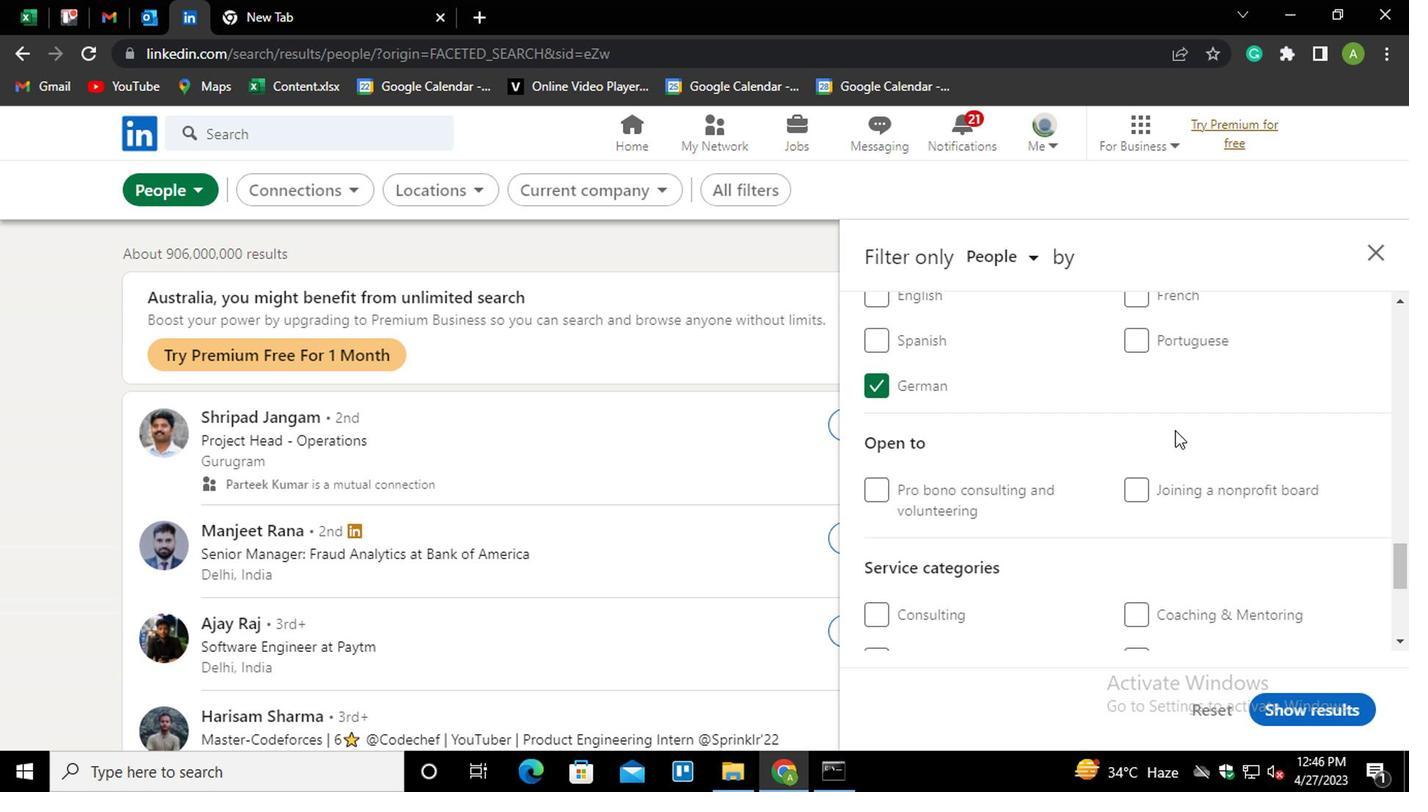 
Action: Mouse scrolled (1169, 420) with delta (0, -1)
Screenshot: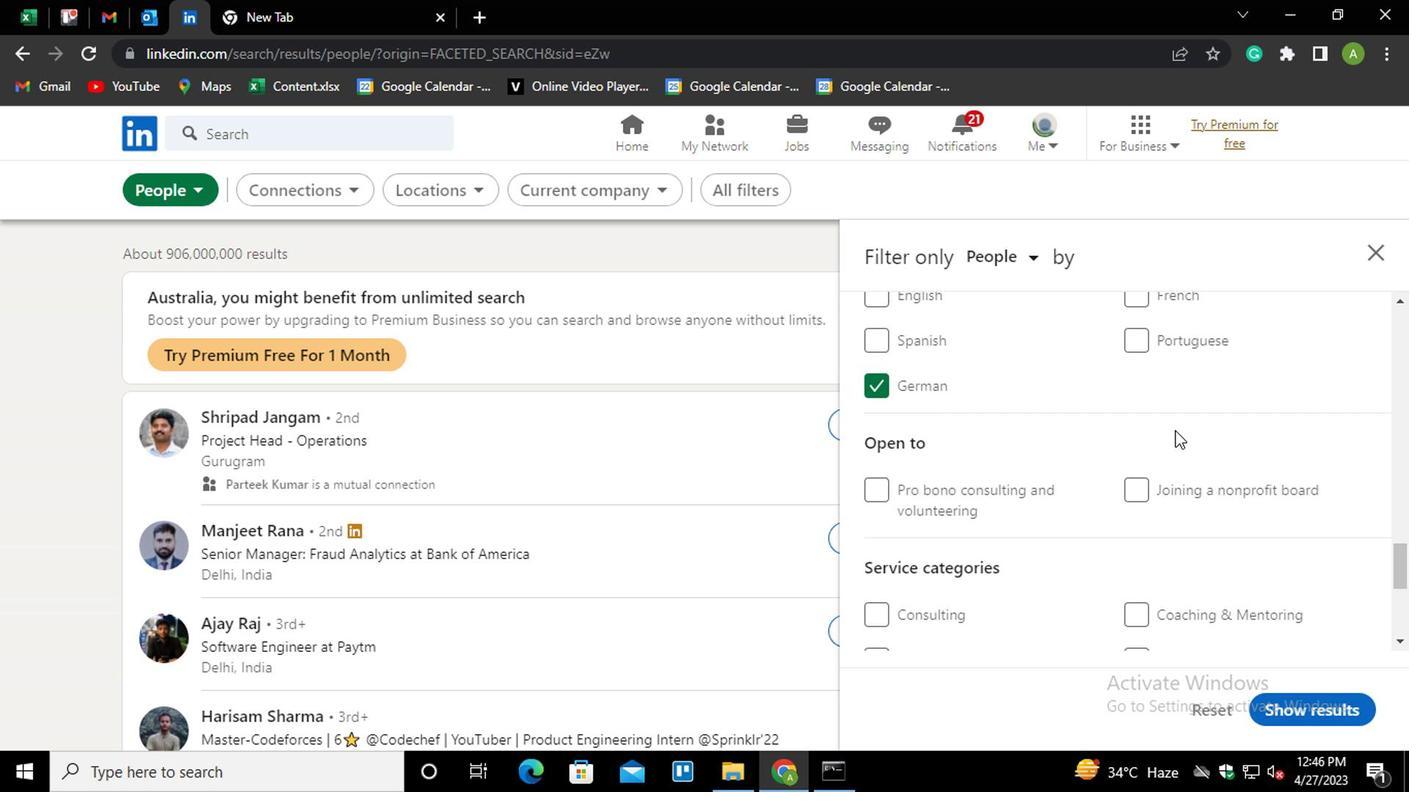
Action: Mouse moved to (1167, 426)
Screenshot: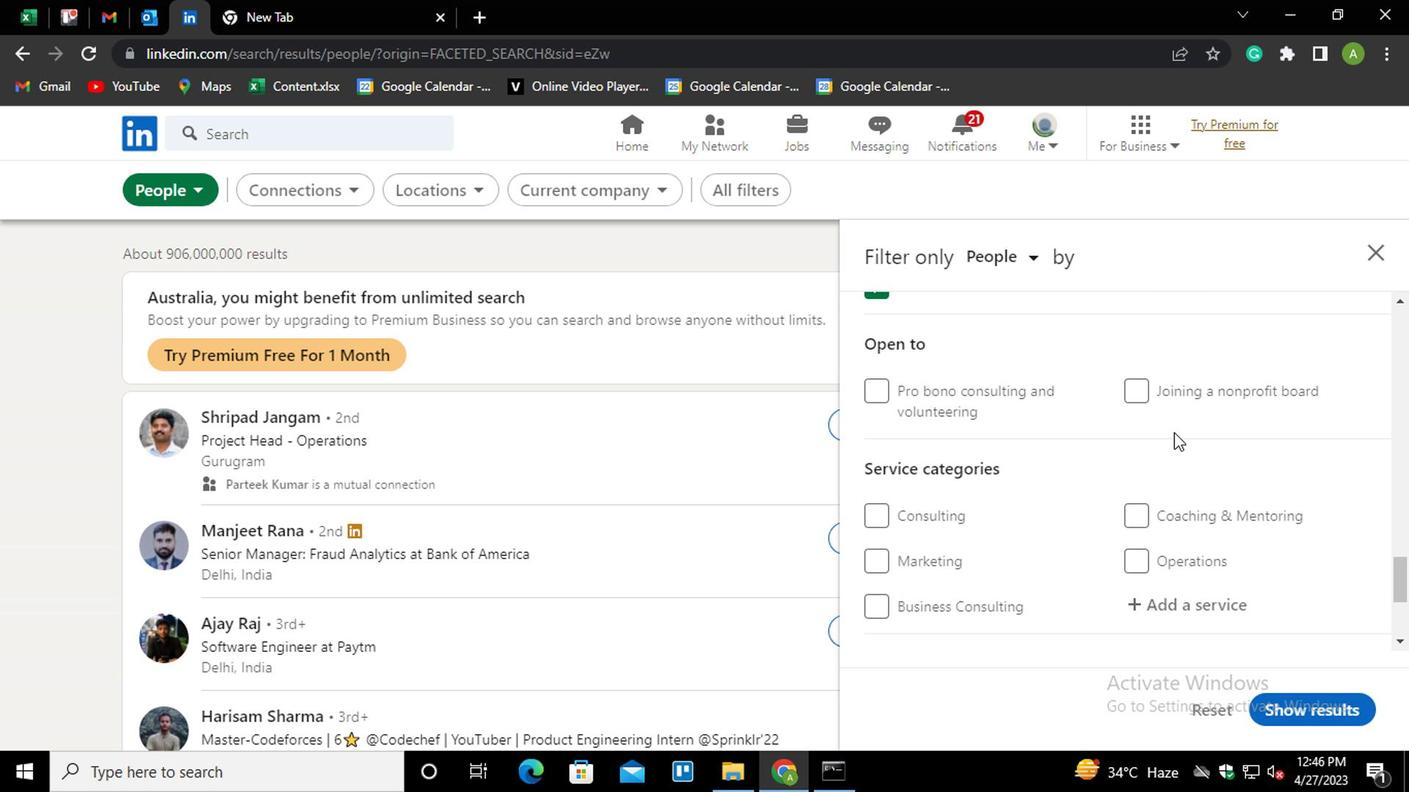 
Action: Mouse scrolled (1167, 425) with delta (0, 0)
Screenshot: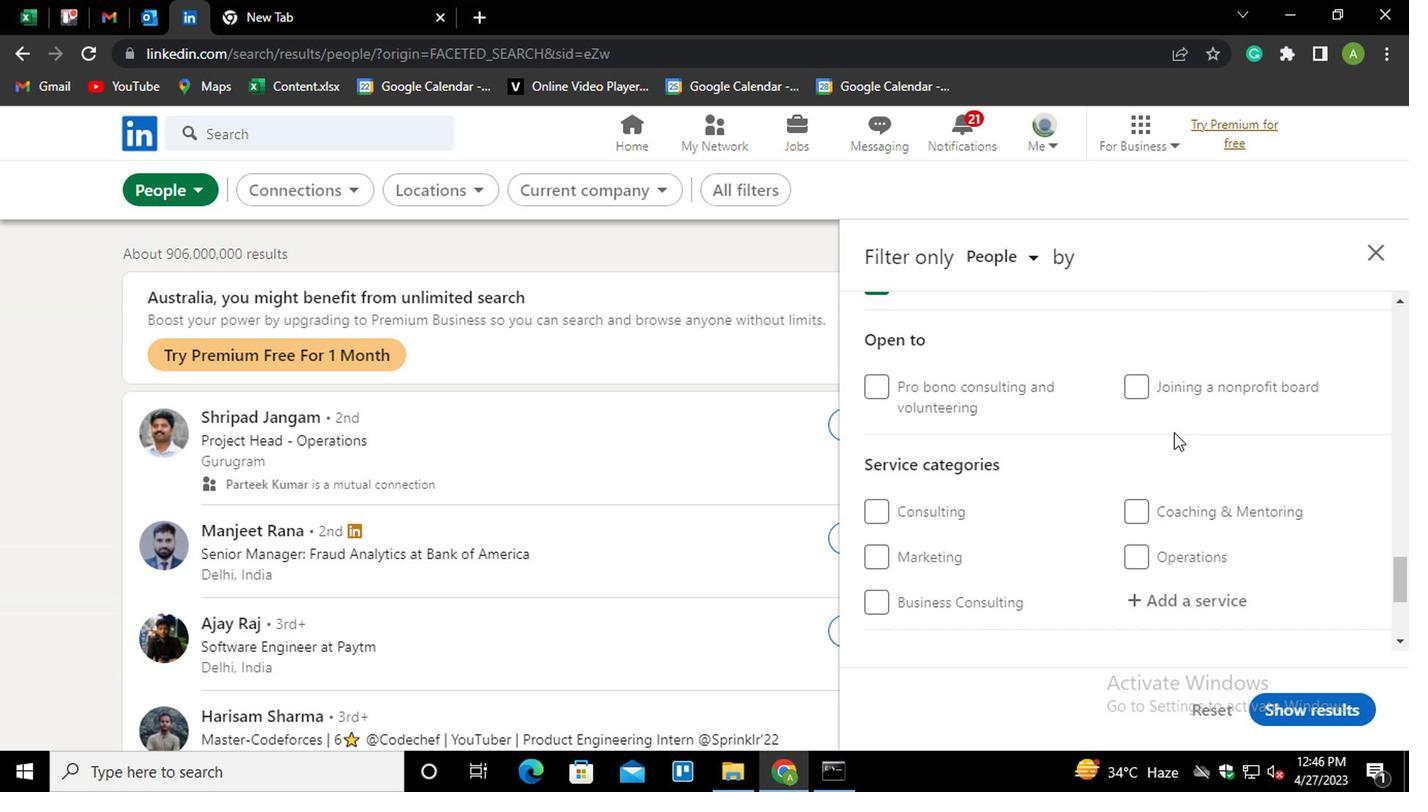 
Action: Mouse moved to (1167, 427)
Screenshot: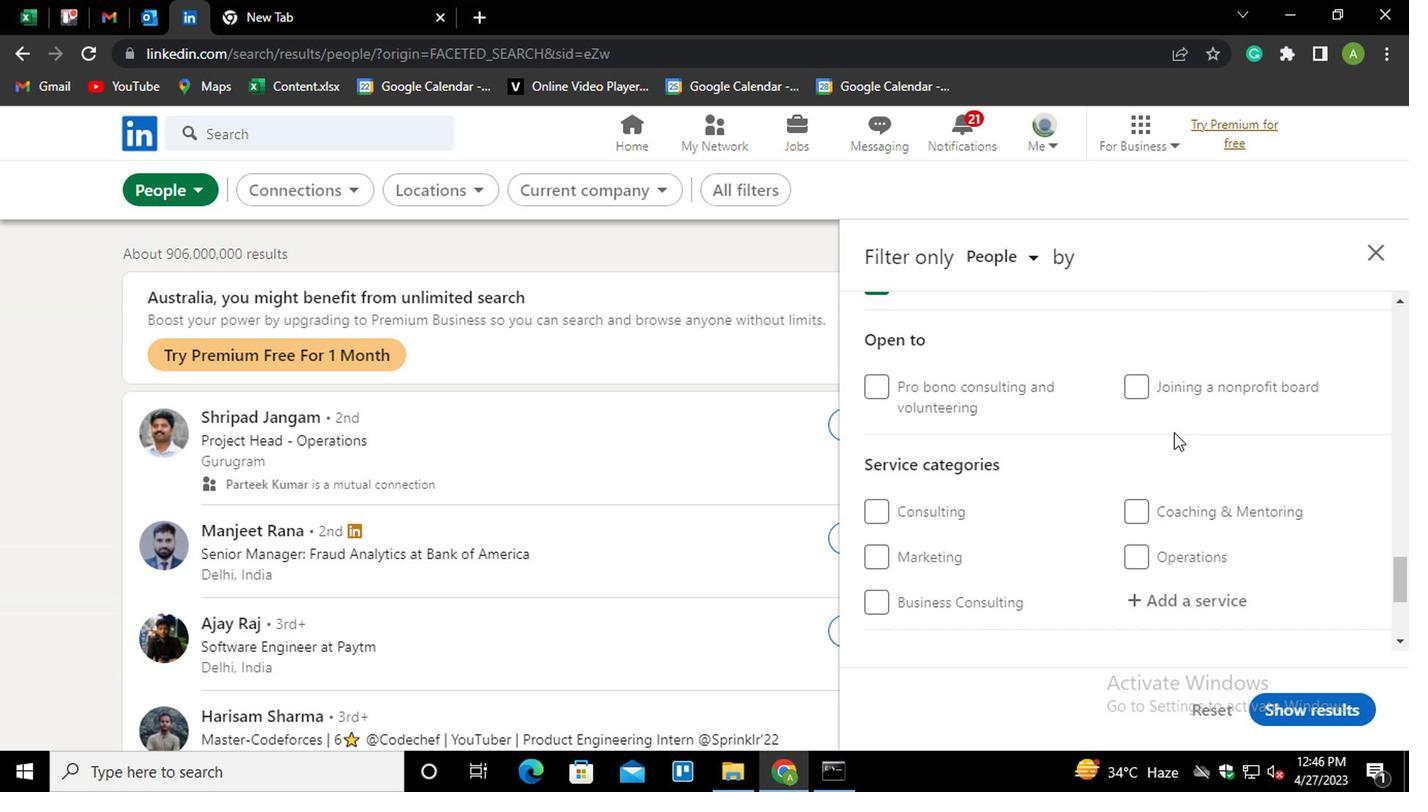 
Action: Mouse scrolled (1167, 426) with delta (0, -1)
Screenshot: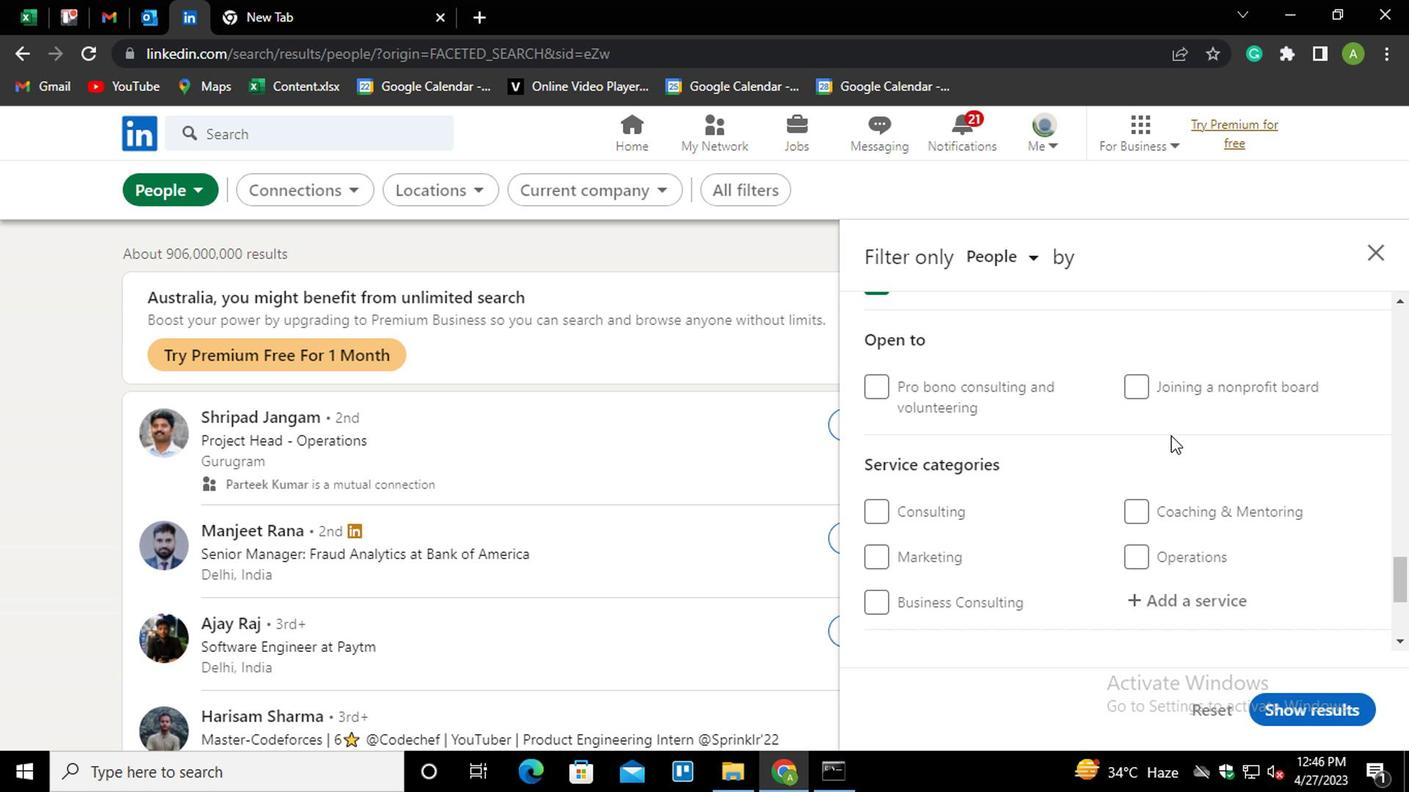 
Action: Mouse moved to (1136, 380)
Screenshot: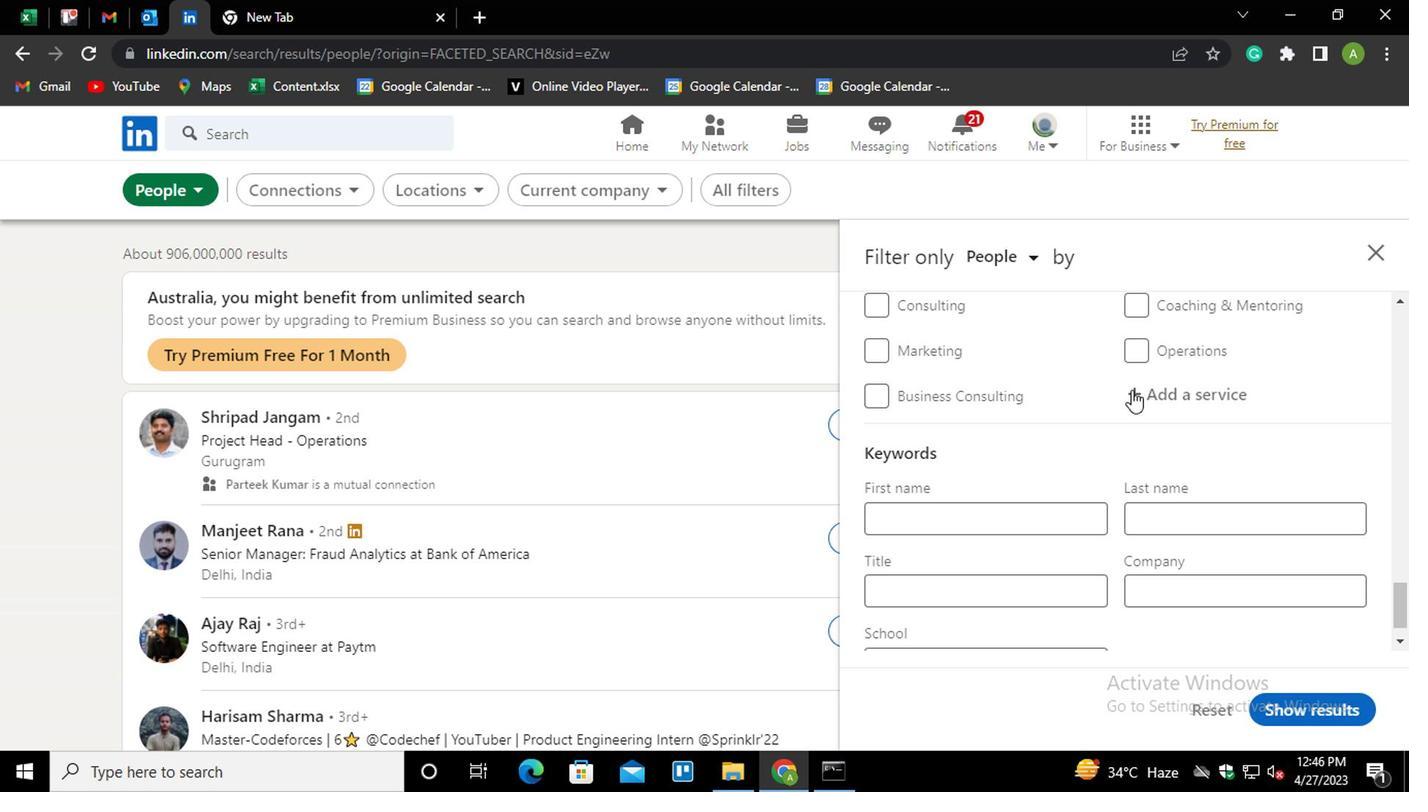 
Action: Mouse pressed left at (1136, 380)
Screenshot: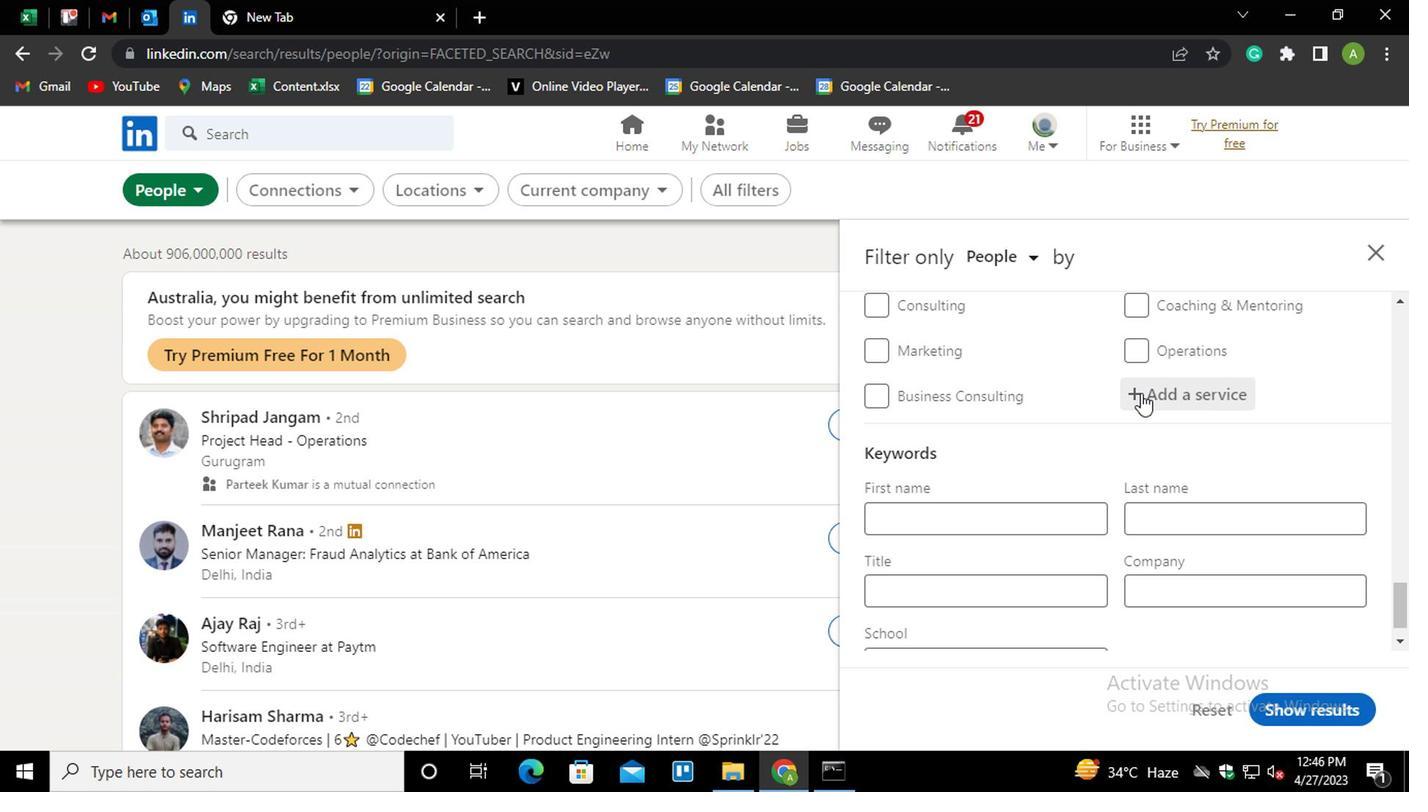 
Action: Mouse moved to (1134, 383)
Screenshot: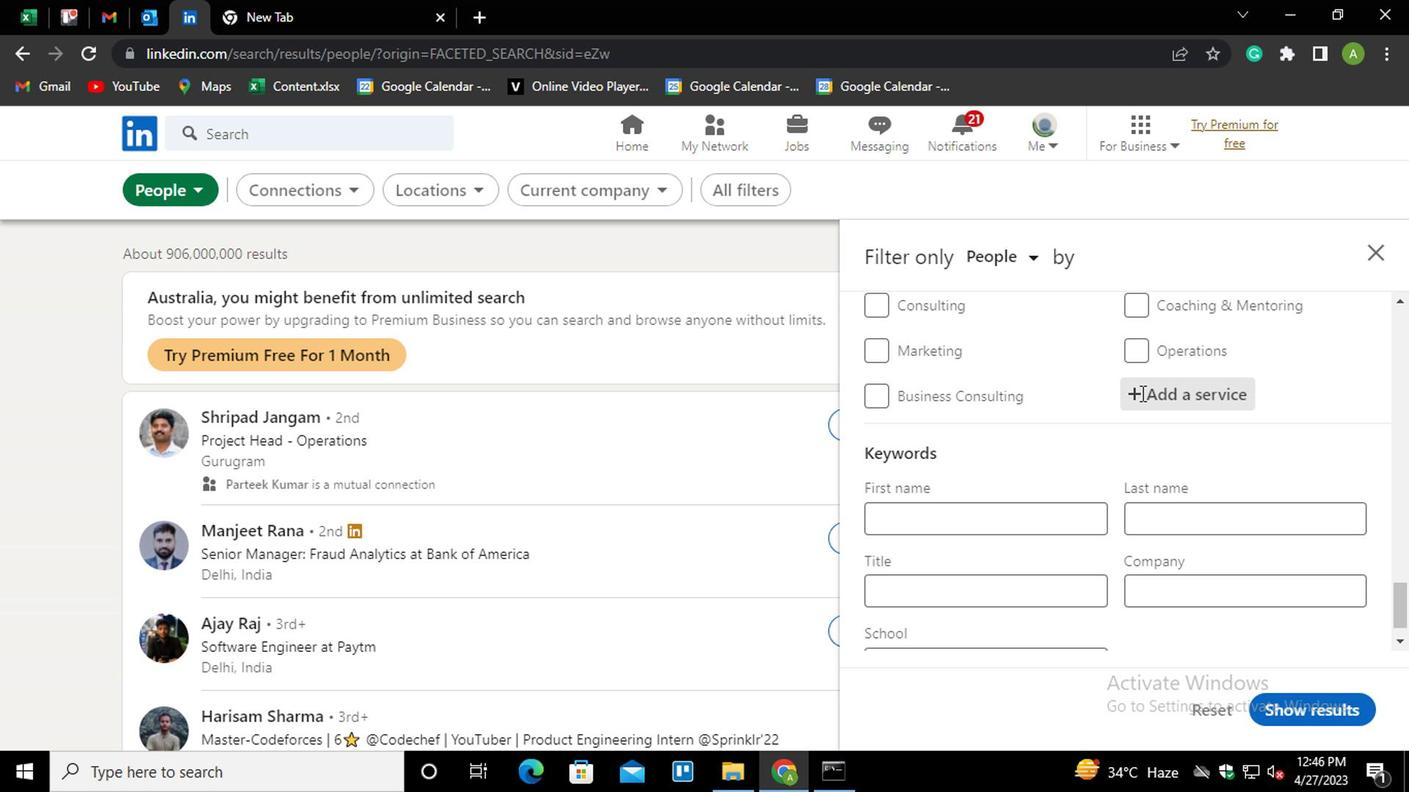 
Action: Key pressed <Key.shift>CUSTOME<Key.down><Key.down><Key.enter>
Screenshot: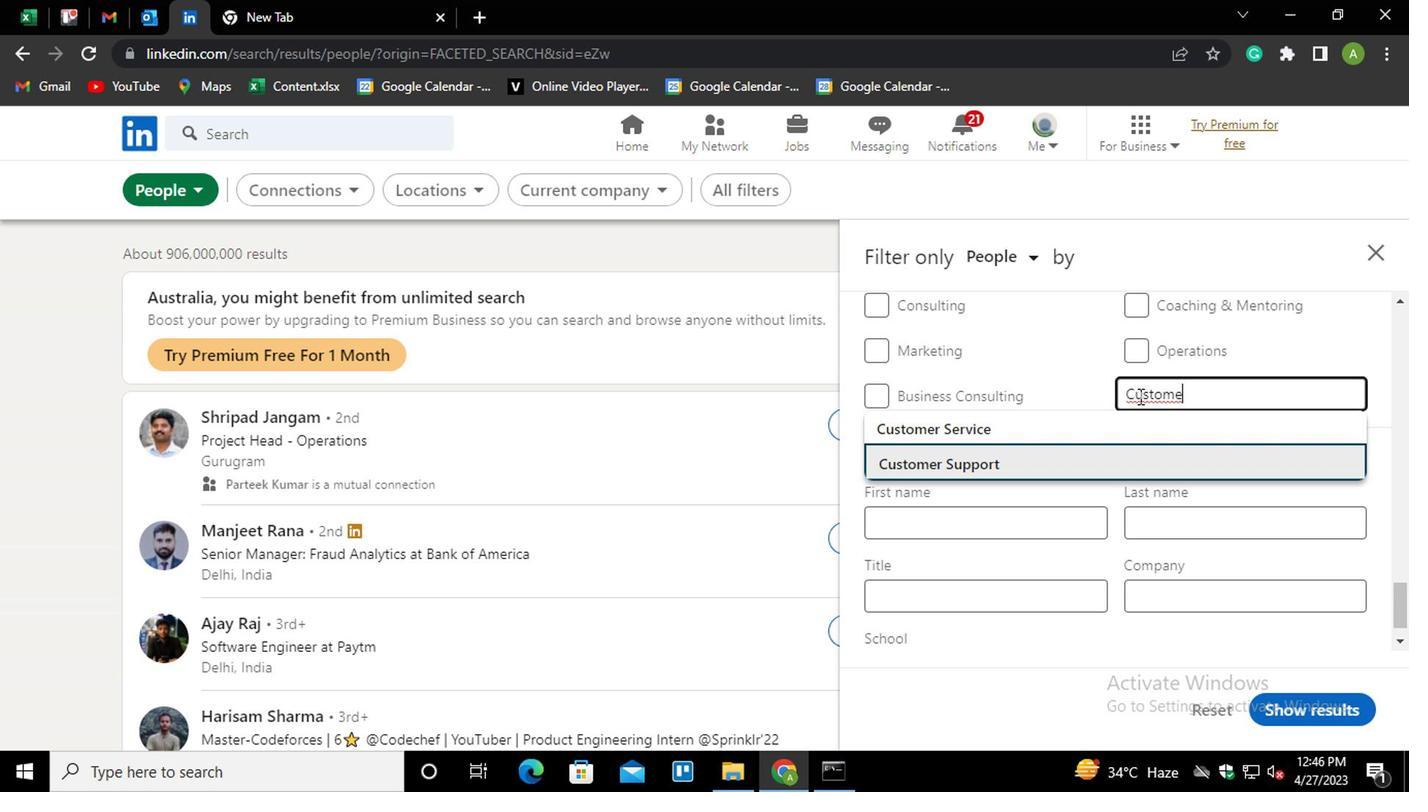 
Action: Mouse moved to (1126, 391)
Screenshot: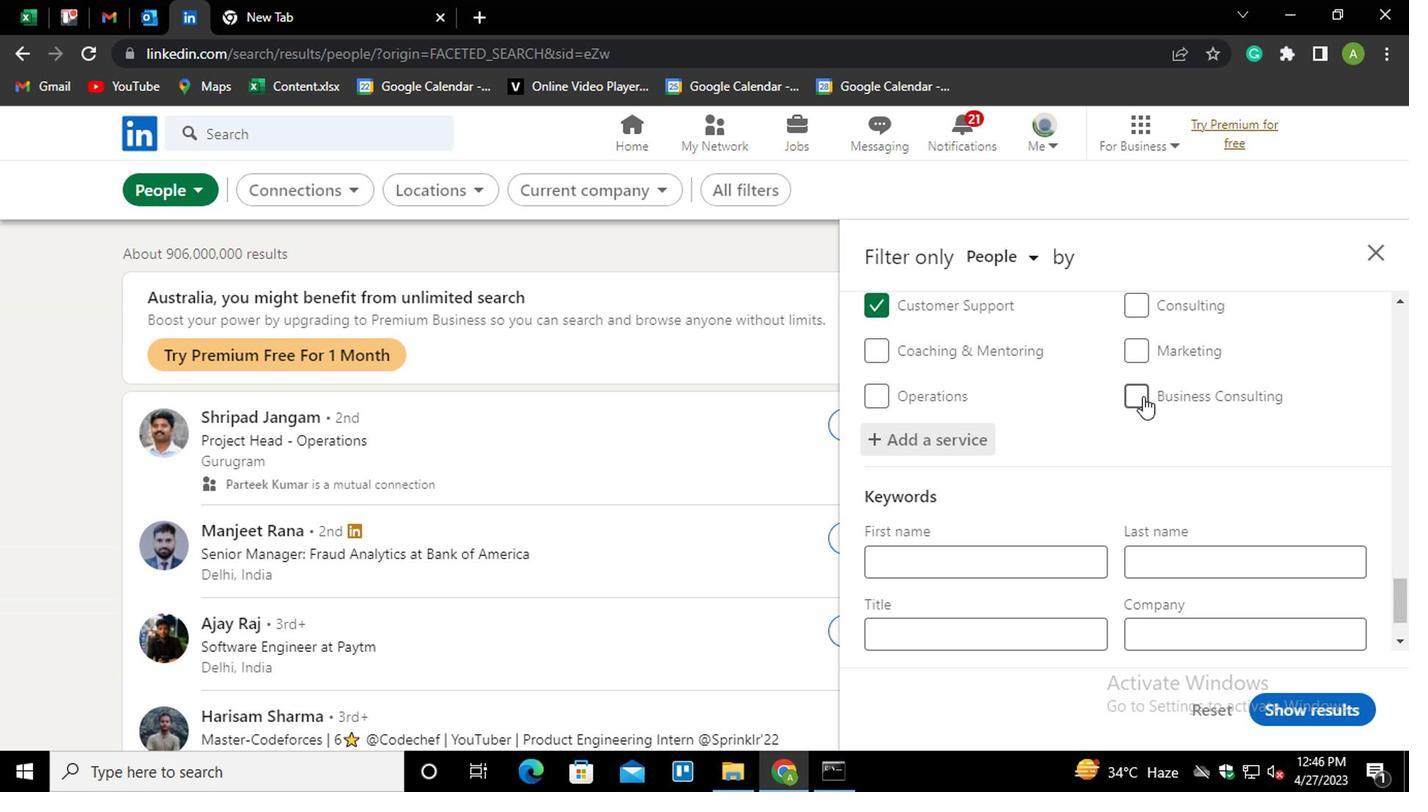 
Action: Mouse scrolled (1126, 390) with delta (0, 0)
Screenshot: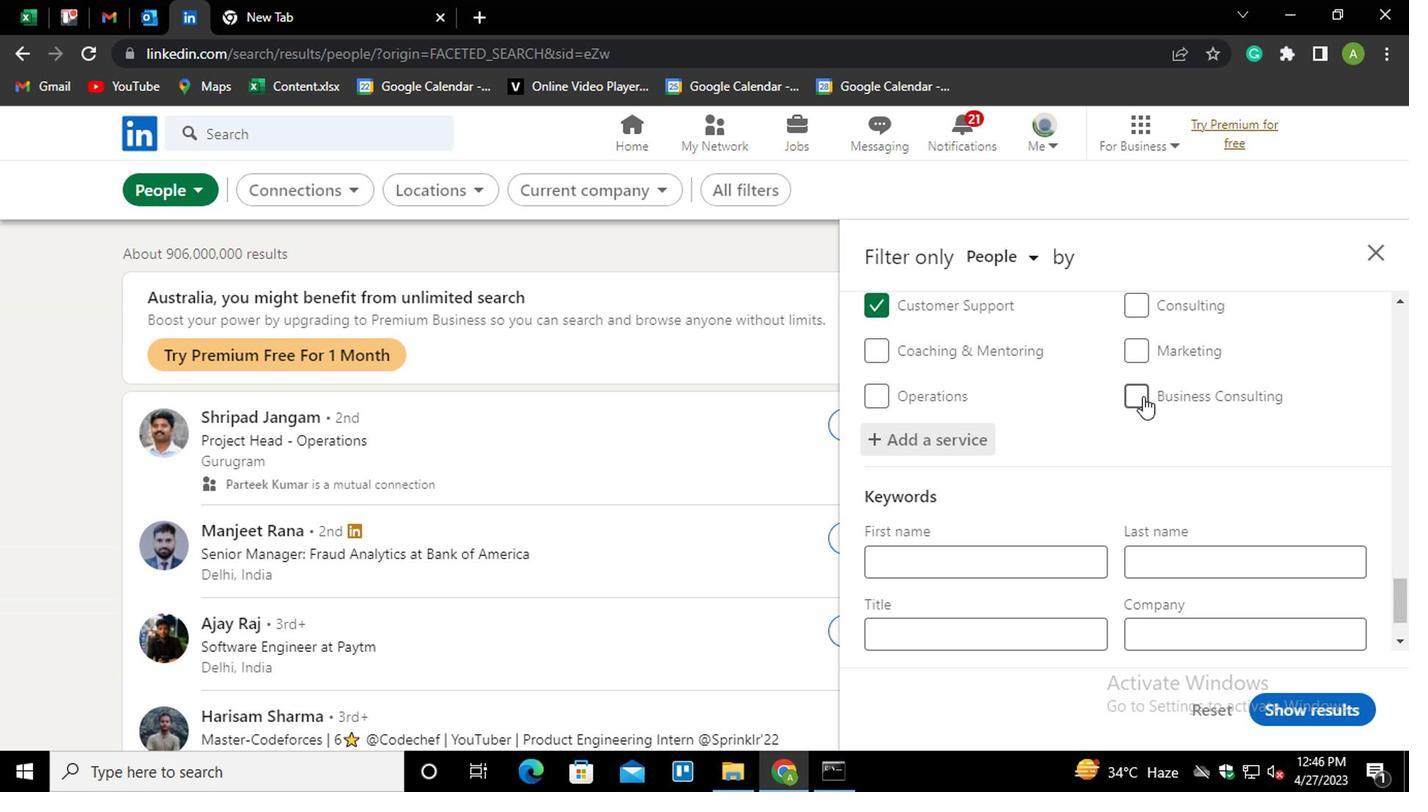 
Action: Mouse moved to (1126, 393)
Screenshot: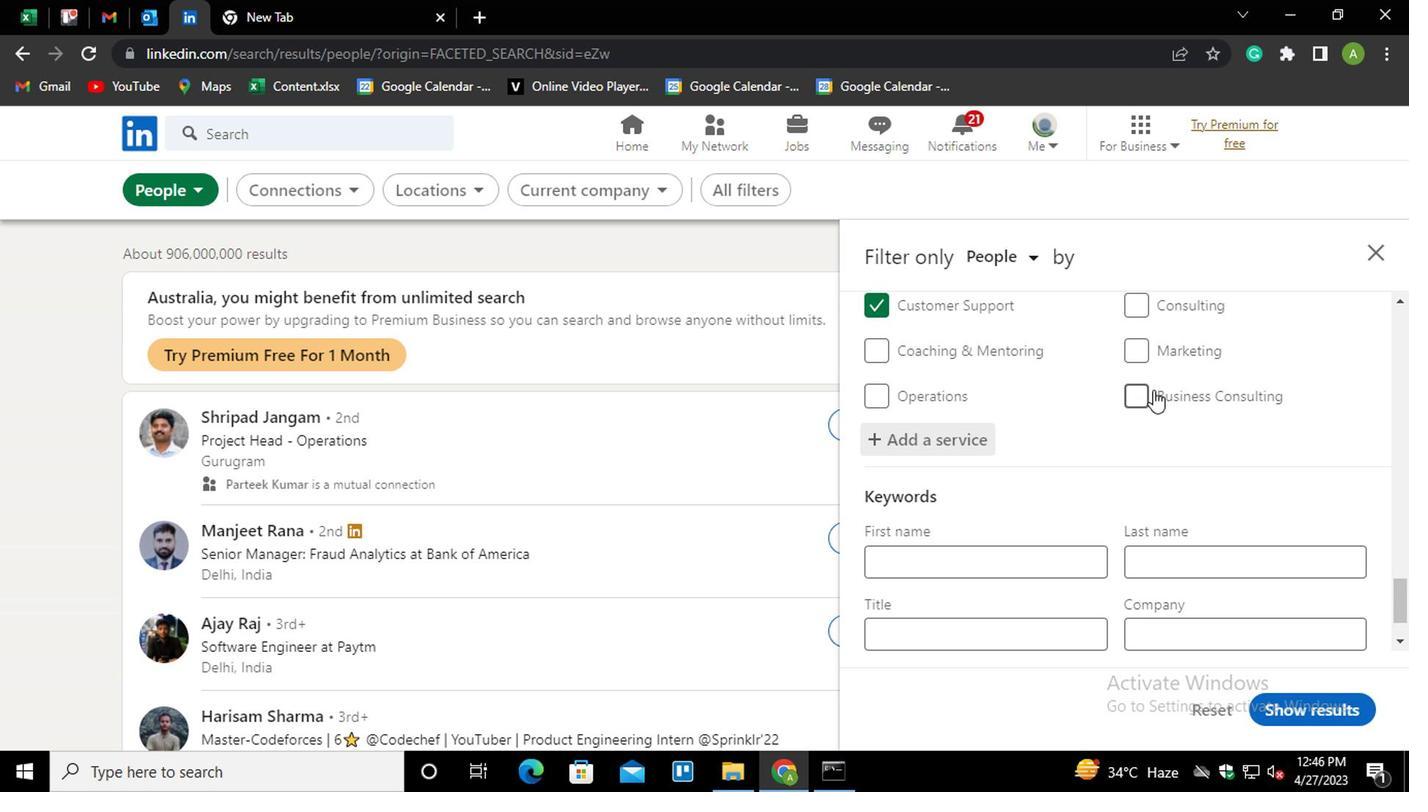 
Action: Mouse scrolled (1126, 392) with delta (0, 0)
Screenshot: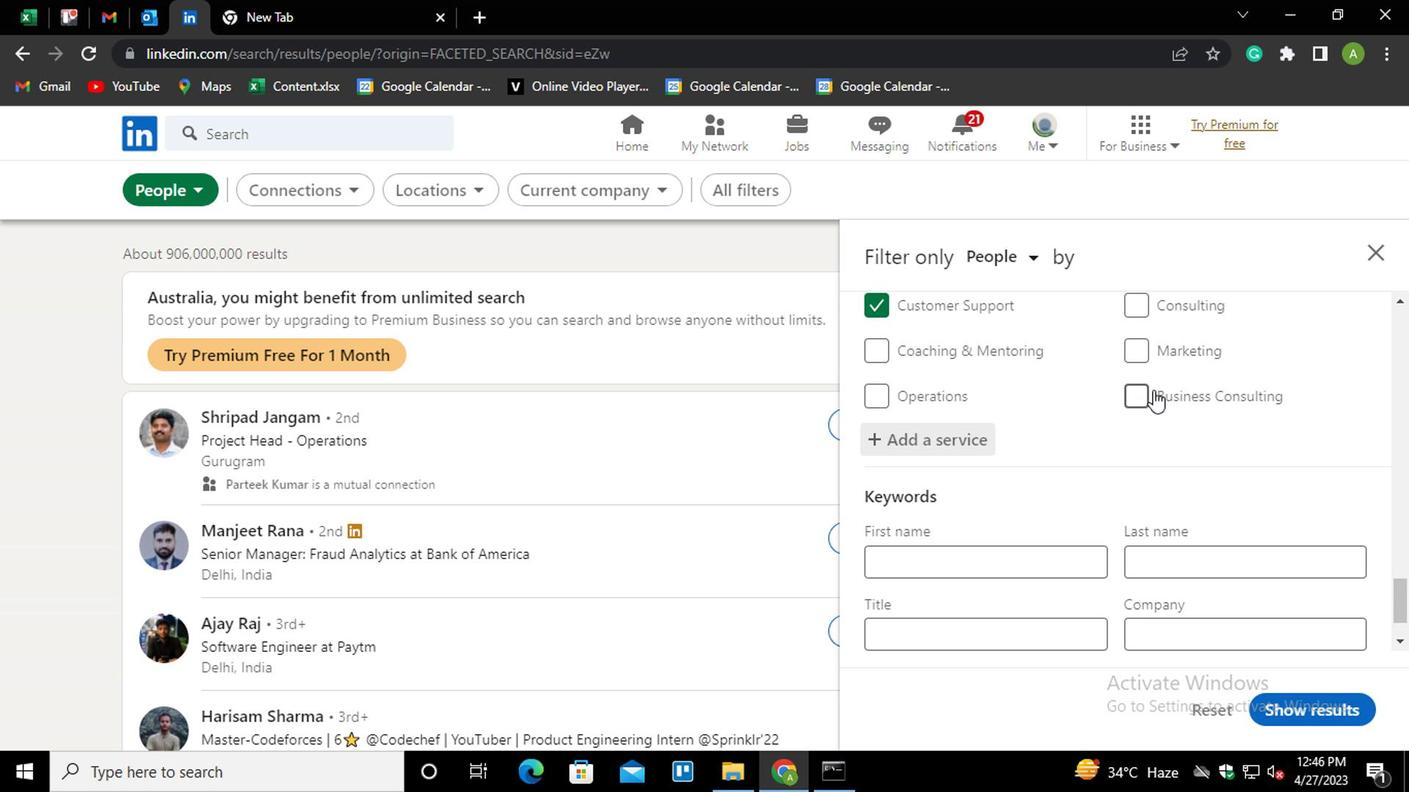 
Action: Mouse moved to (959, 572)
Screenshot: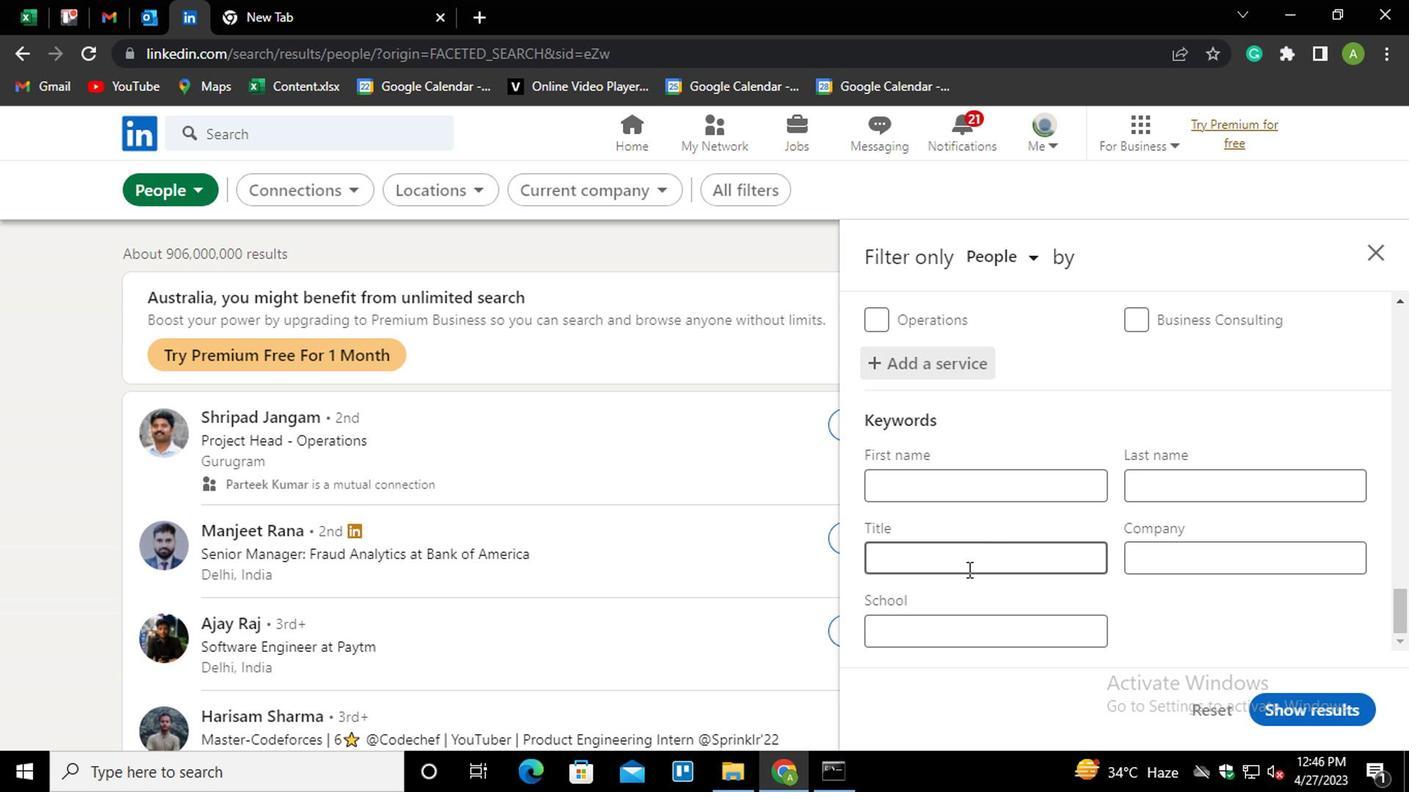 
Action: Mouse pressed left at (959, 572)
Screenshot: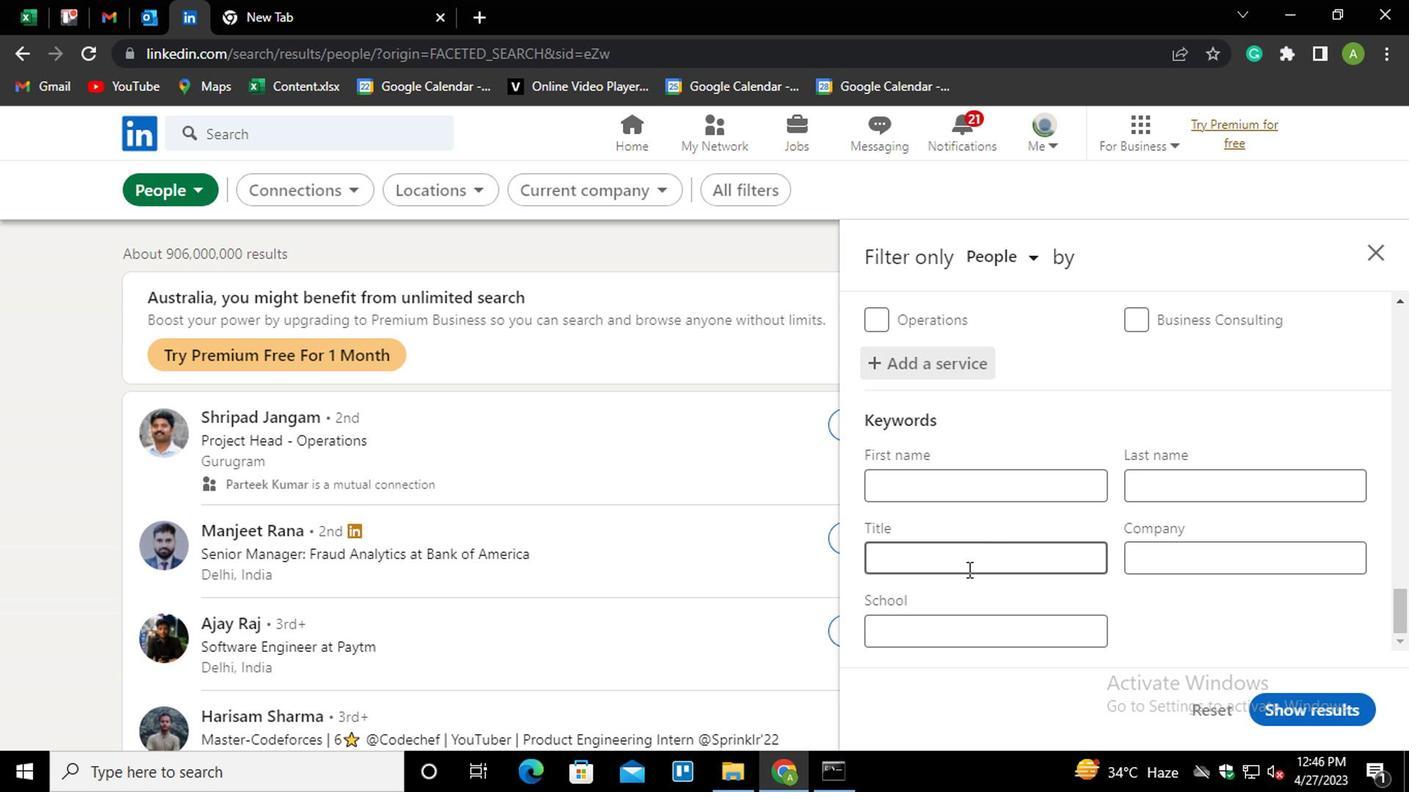 
Action: Key pressed <Key.shift>ASR<Key.backspace>TRONOMER
Screenshot: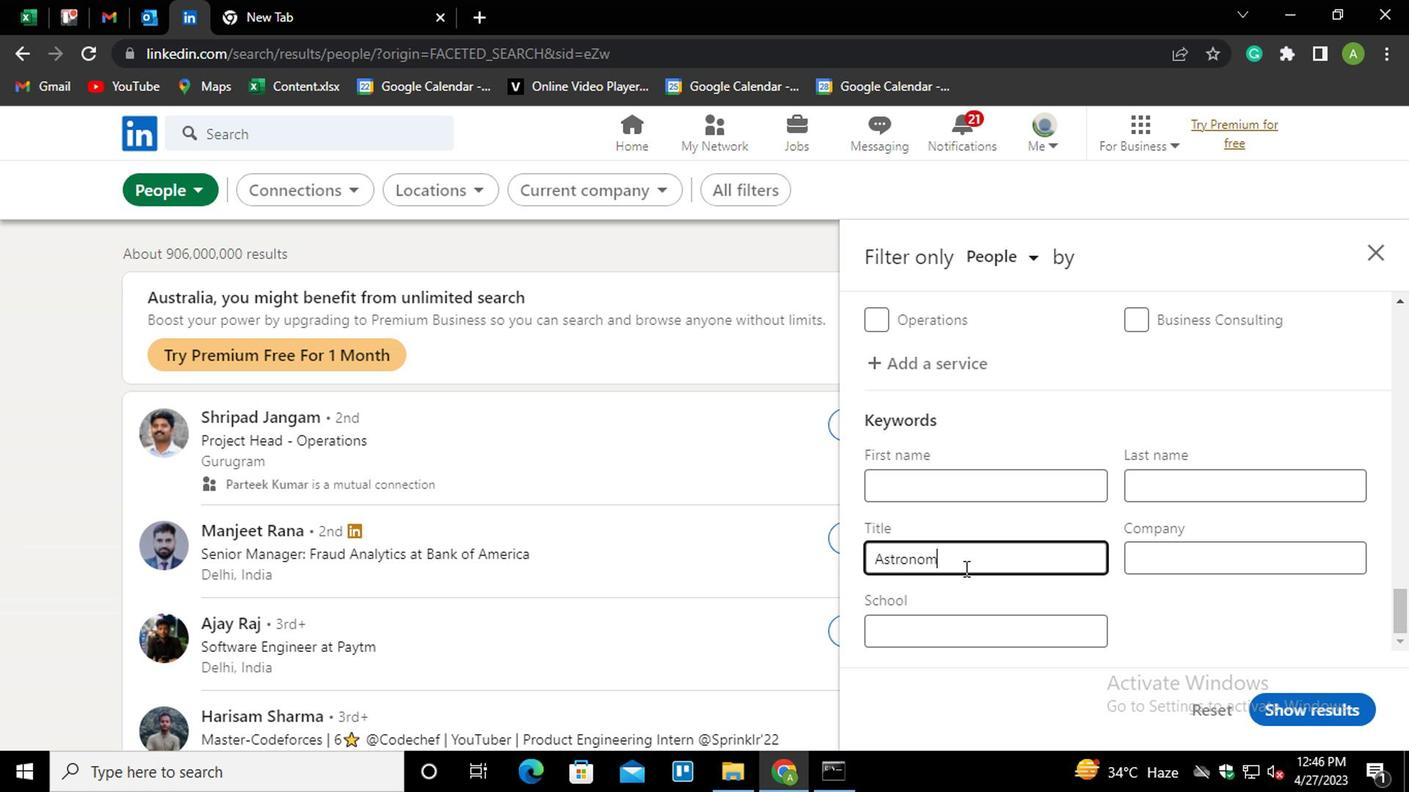 
Action: Mouse moved to (1173, 612)
Screenshot: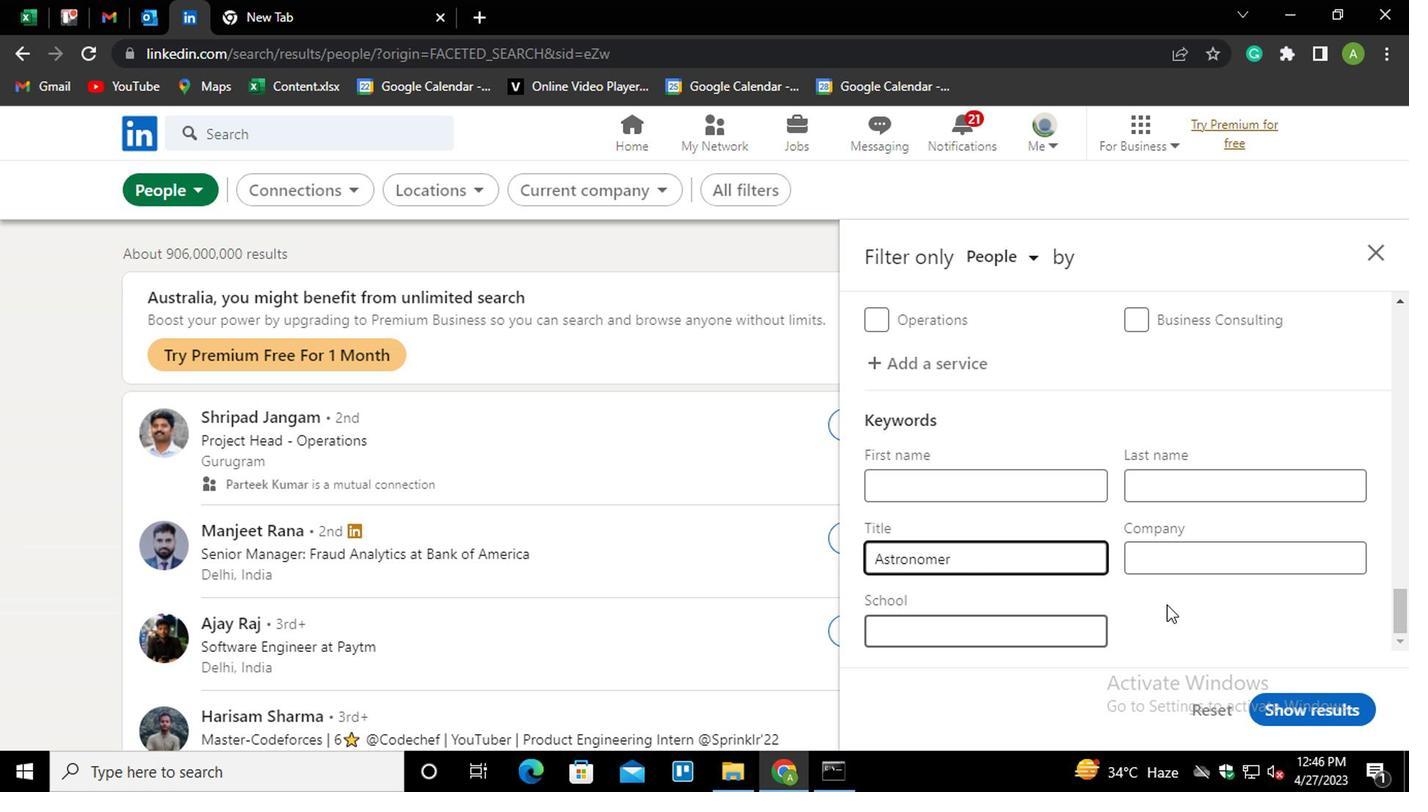 
Action: Mouse pressed left at (1173, 612)
Screenshot: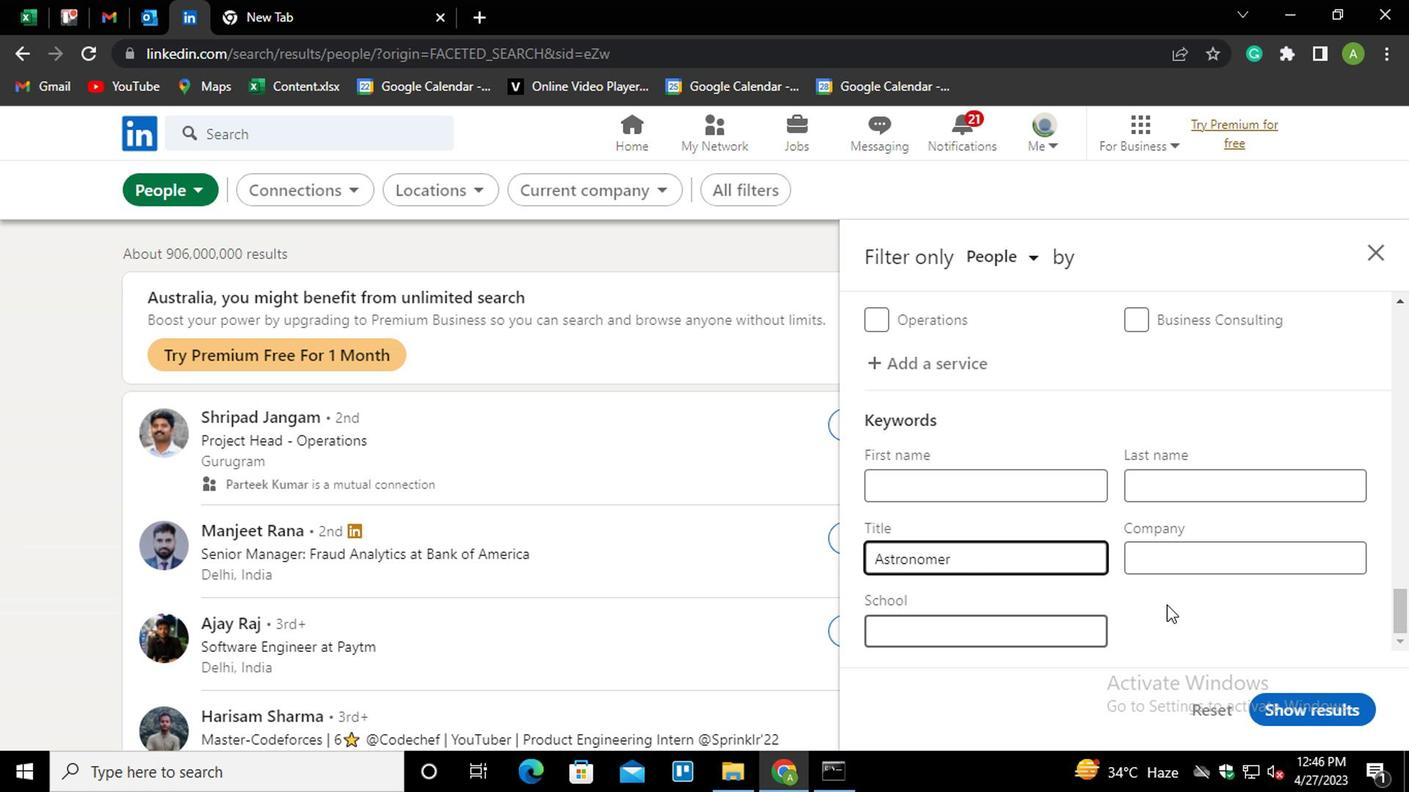 
Action: Mouse moved to (1294, 722)
Screenshot: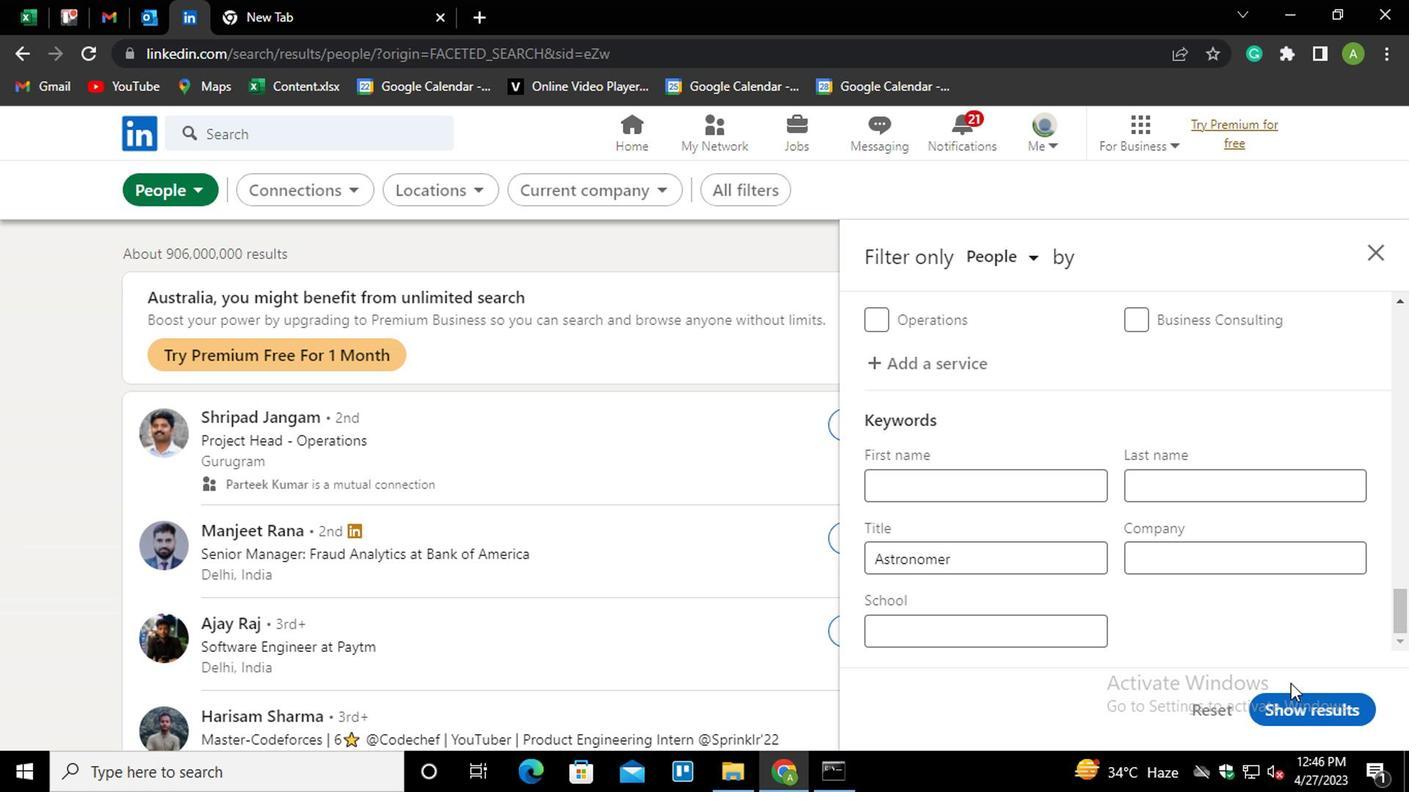 
Action: Mouse pressed left at (1294, 722)
Screenshot: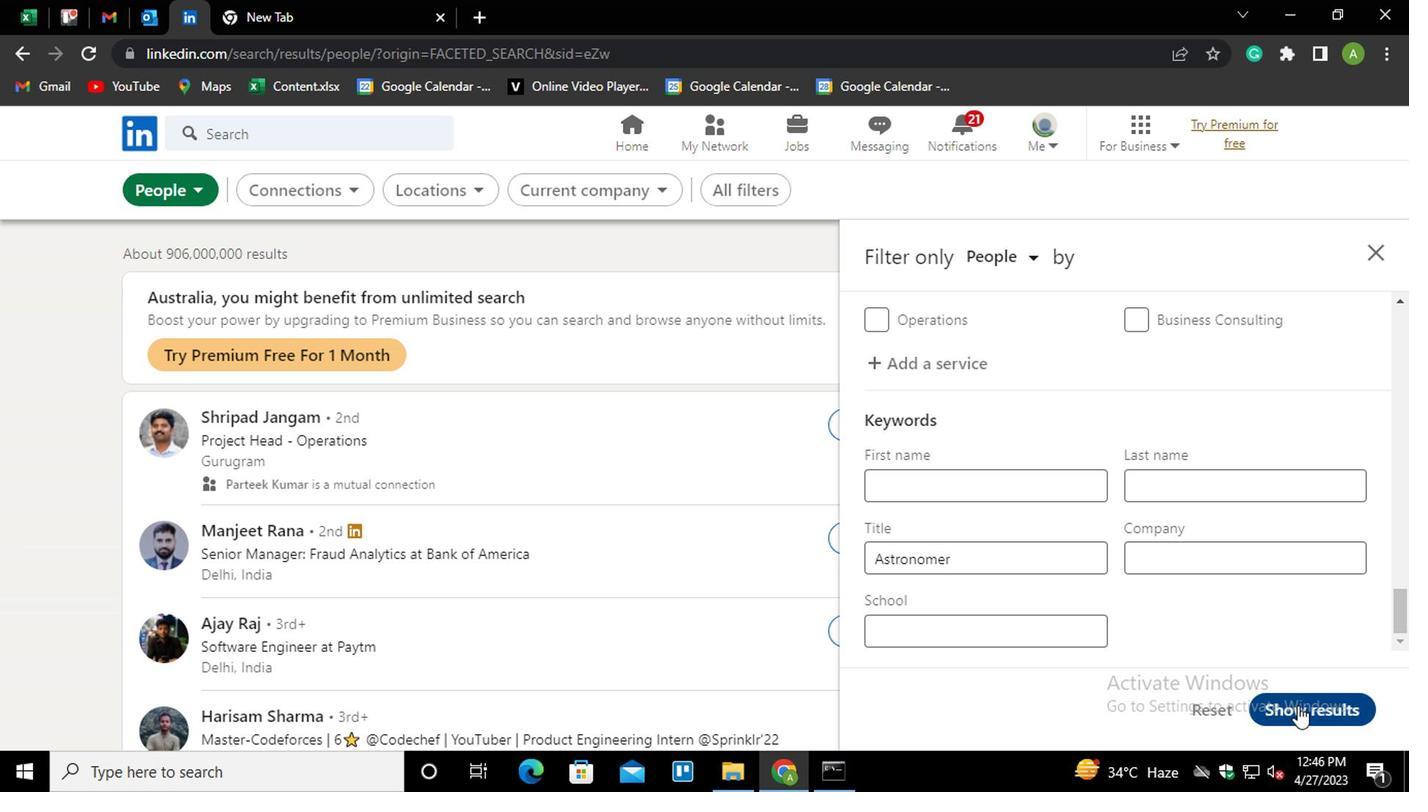 
Action: Mouse moved to (1324, 703)
Screenshot: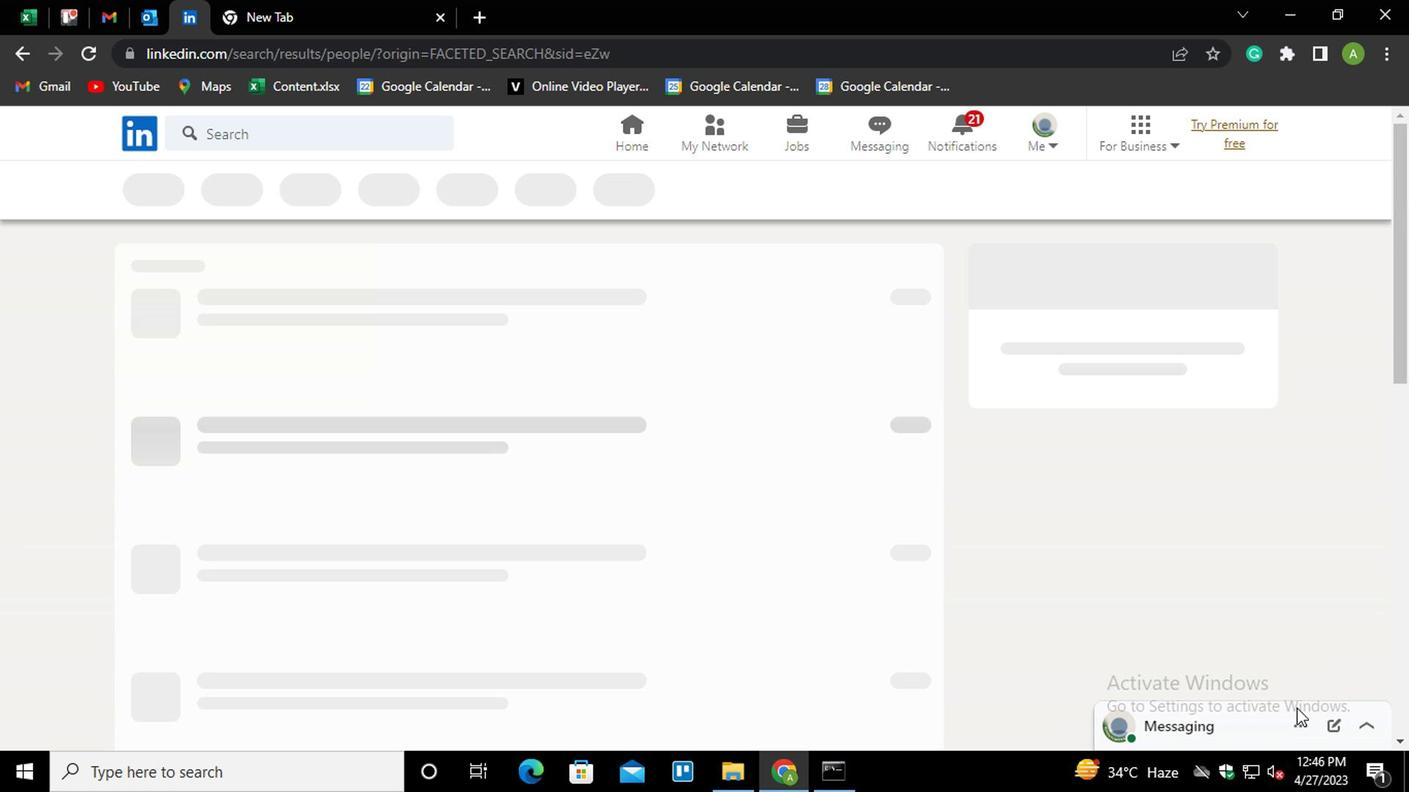
